 Task: Look for space in Idappadi, India from 5th July, 2023 to 11th July, 2023 for 2 adults in price range Rs.8000 to Rs.16000. Place can be entire place with 2 bedrooms having 2 beds and 1 bathroom. Property type can be house, flat, guest house. Booking option can be shelf check-in. Required host language is English.
Action: Mouse moved to (529, 129)
Screenshot: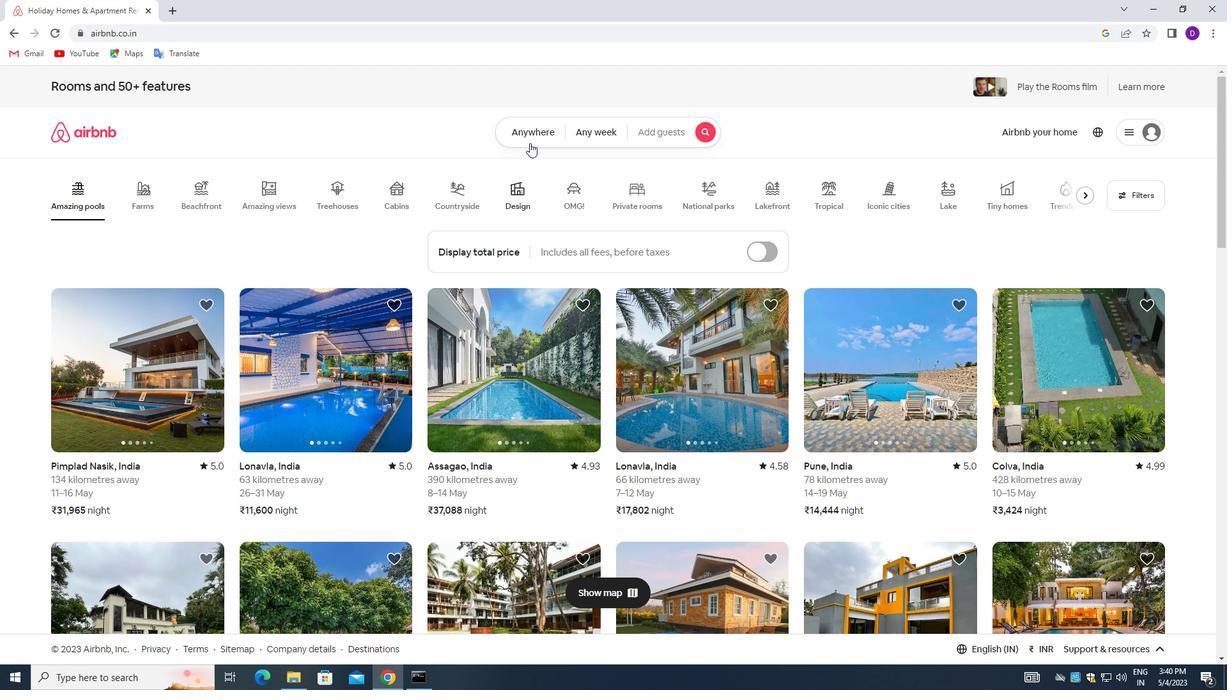 
Action: Mouse pressed left at (529, 129)
Screenshot: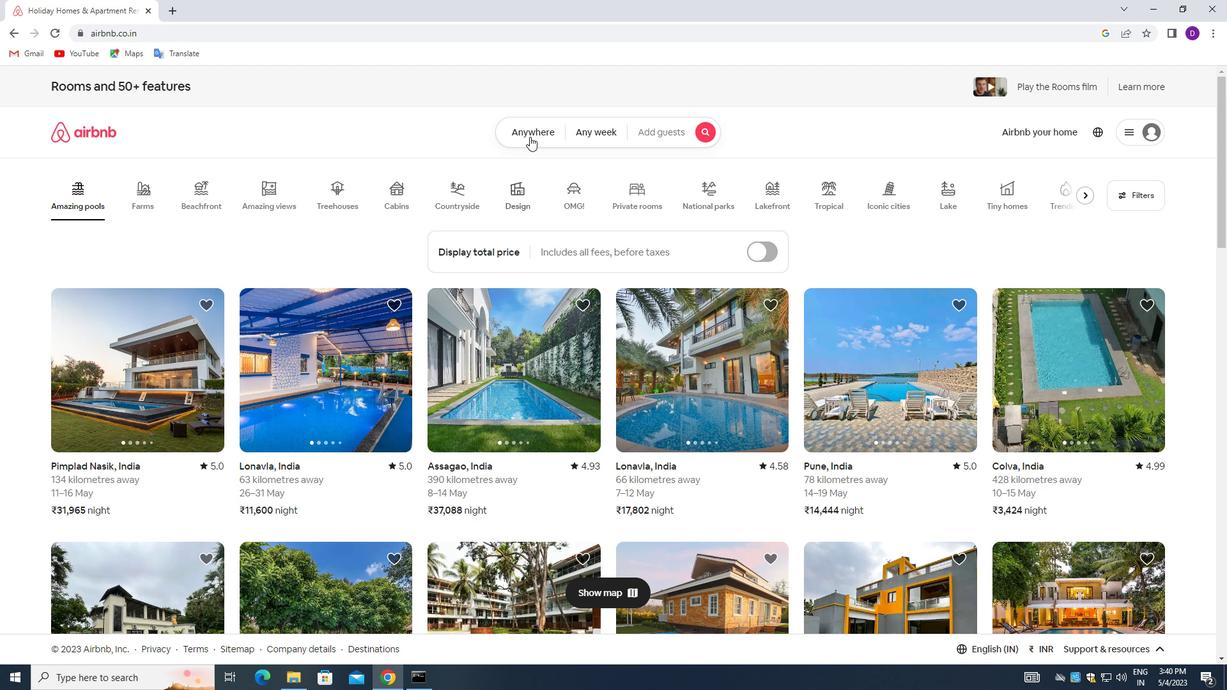 
Action: Mouse moved to (481, 182)
Screenshot: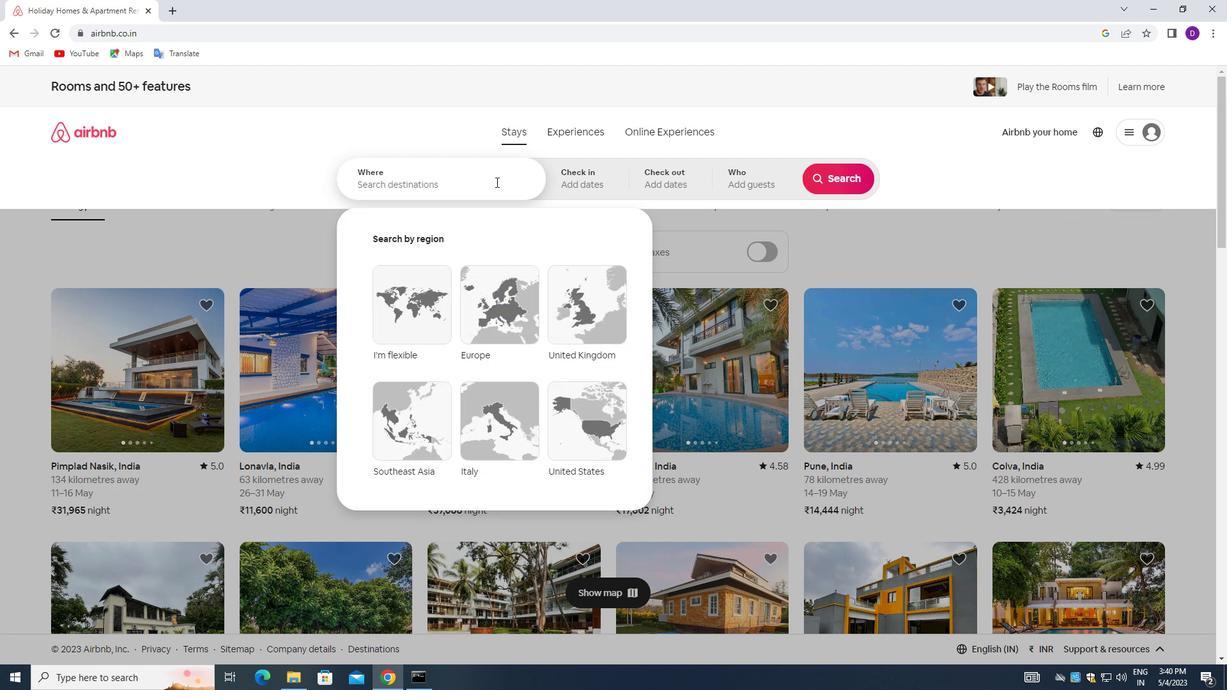 
Action: Mouse pressed left at (481, 182)
Screenshot: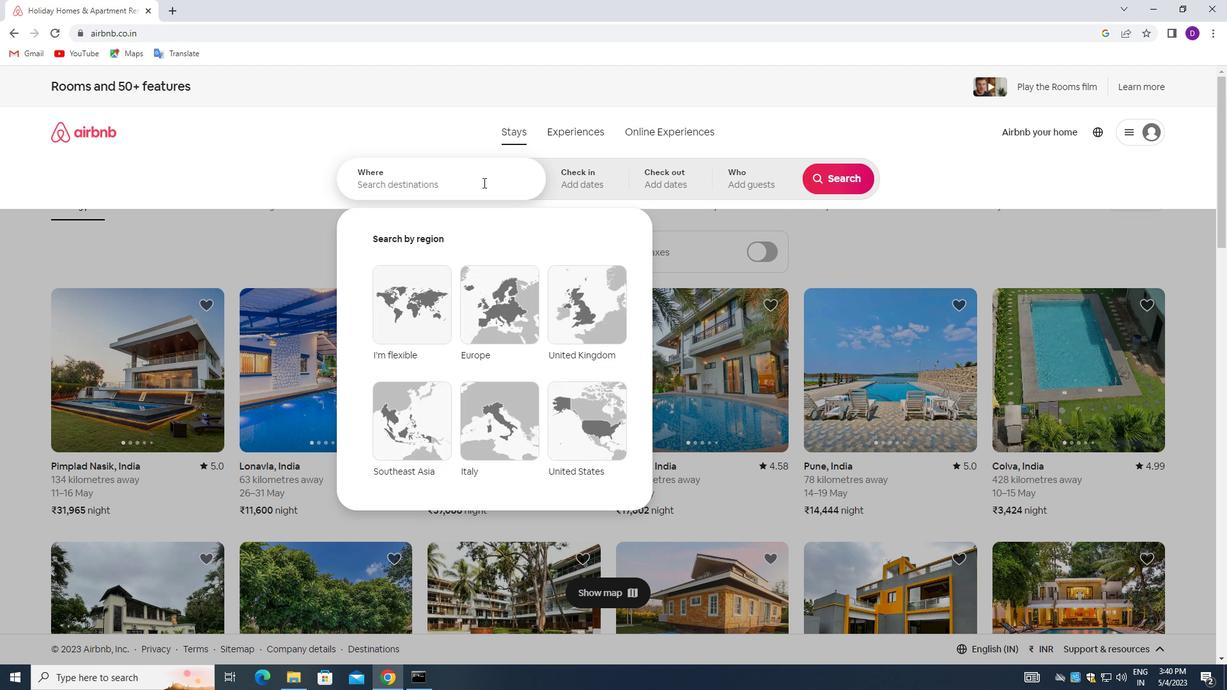 
Action: Mouse moved to (314, 171)
Screenshot: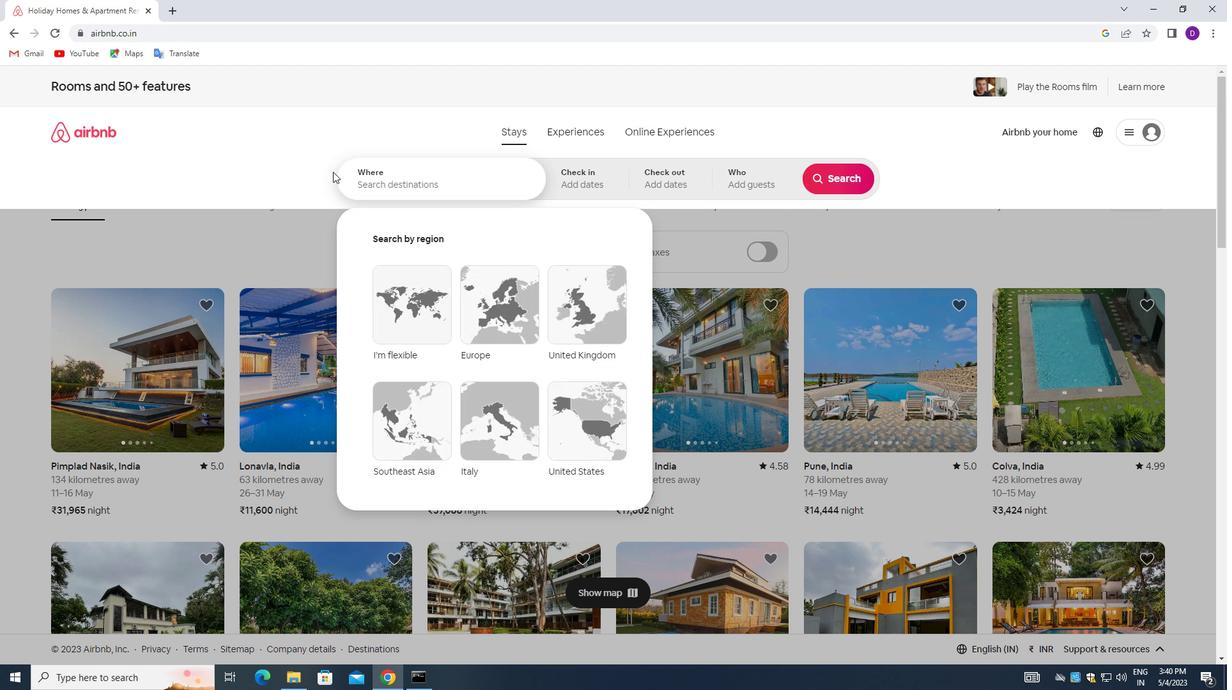 
Action: Key pressed <Key.shift>I
Screenshot: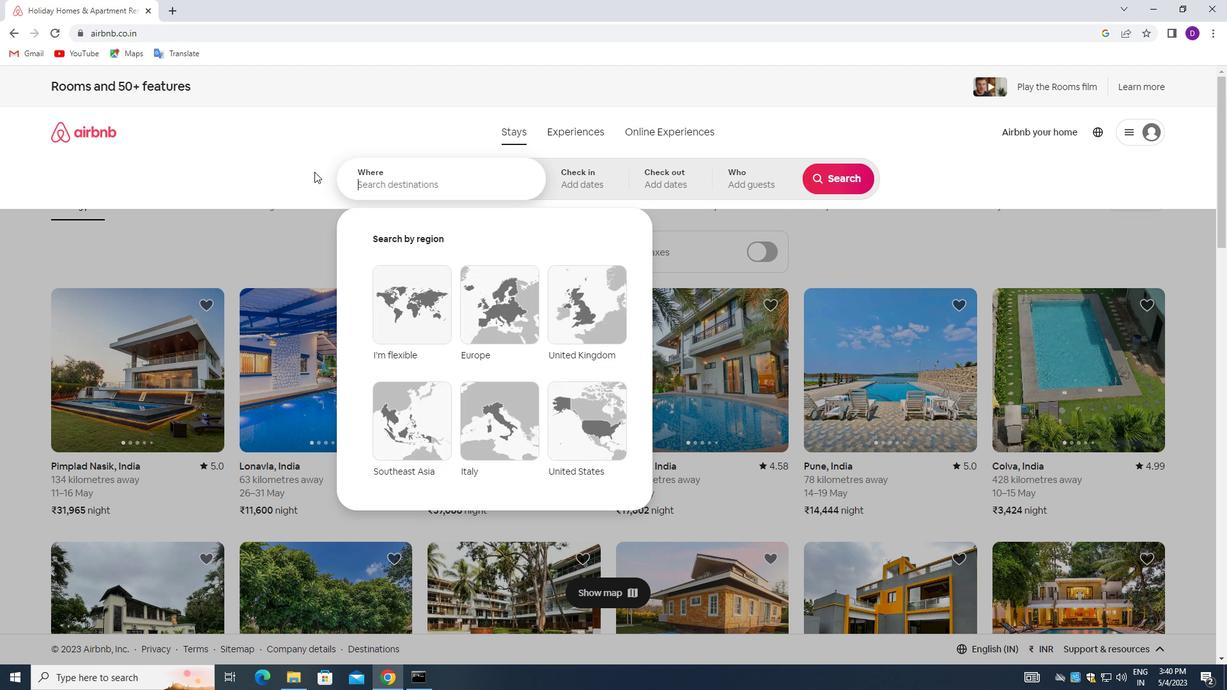 
Action: Mouse moved to (314, 171)
Screenshot: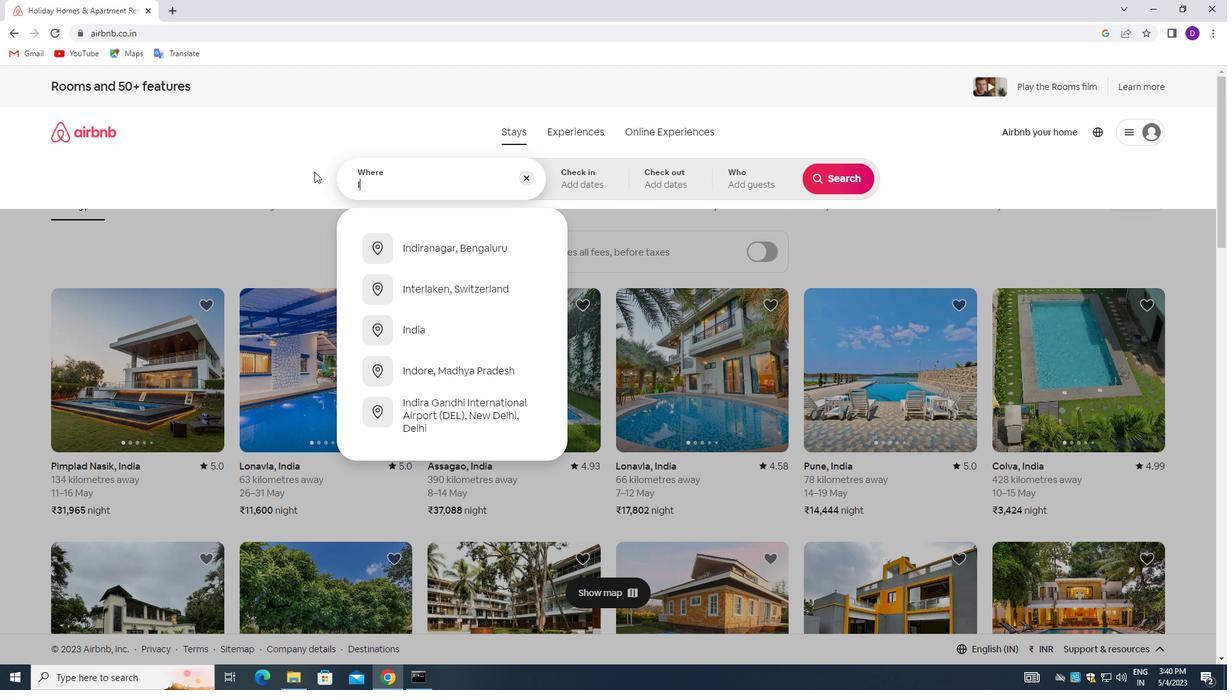 
Action: Key pressed DAPPADI,<Key.space><Key.shift>INDIA<Key.enter>
Screenshot: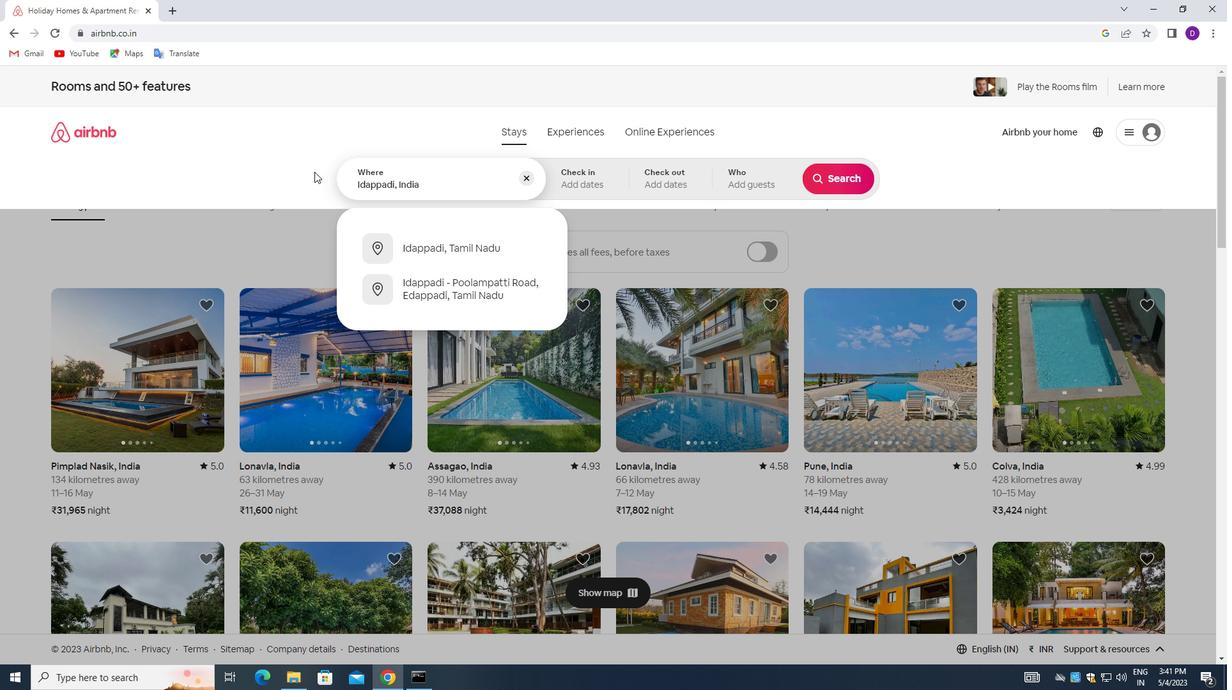 
Action: Mouse moved to (836, 285)
Screenshot: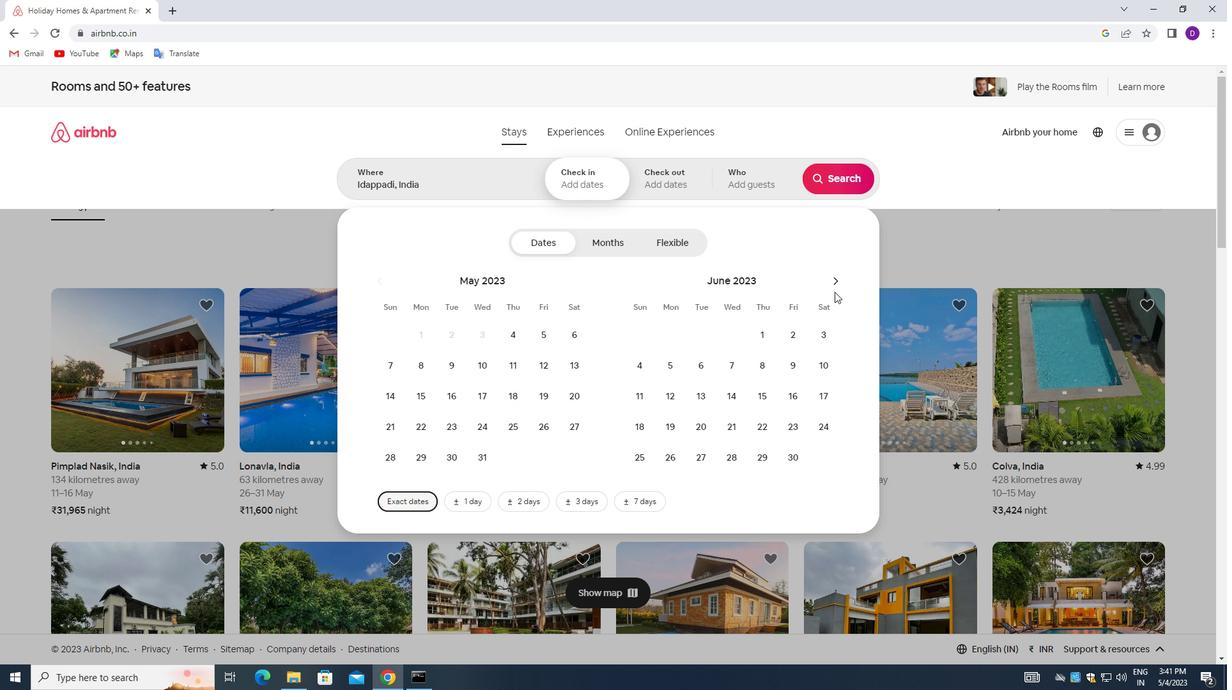 
Action: Mouse pressed left at (836, 285)
Screenshot: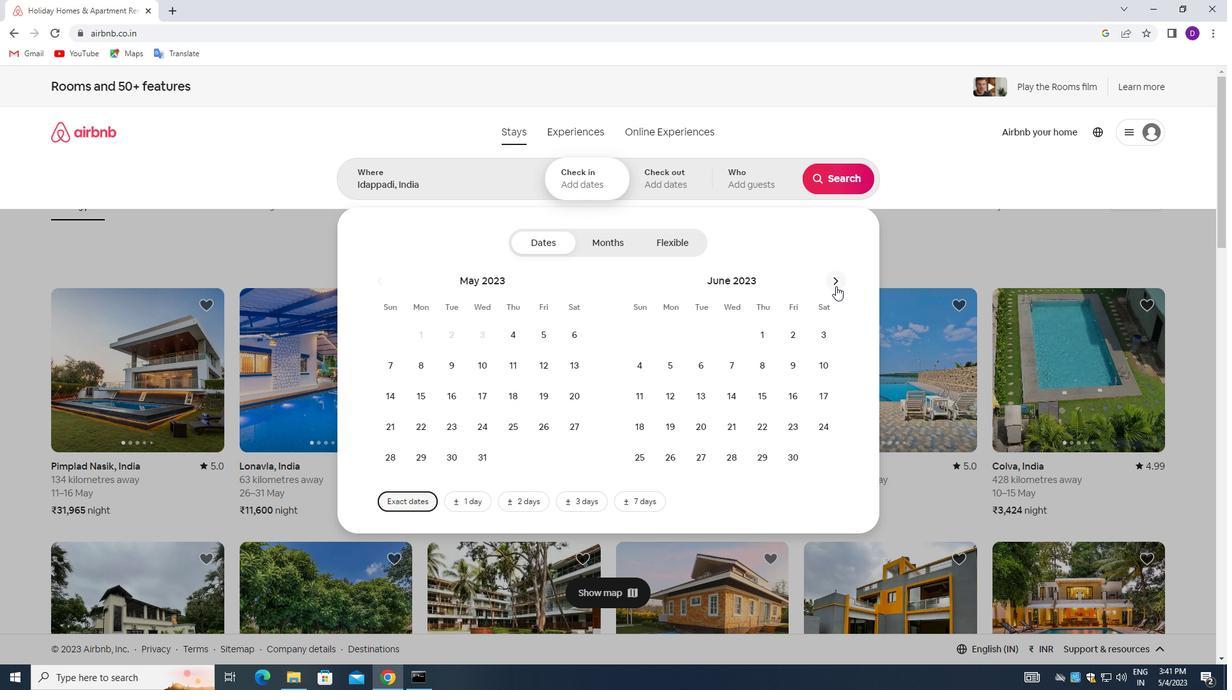 
Action: Mouse moved to (836, 284)
Screenshot: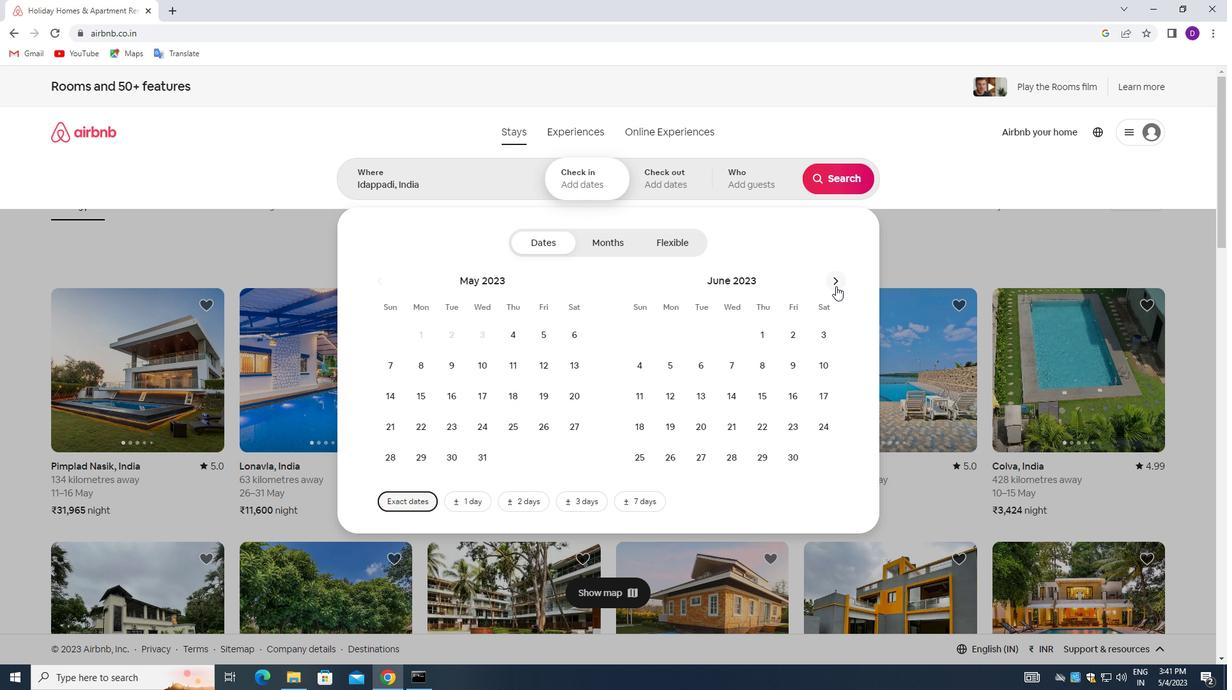 
Action: Mouse pressed left at (836, 284)
Screenshot: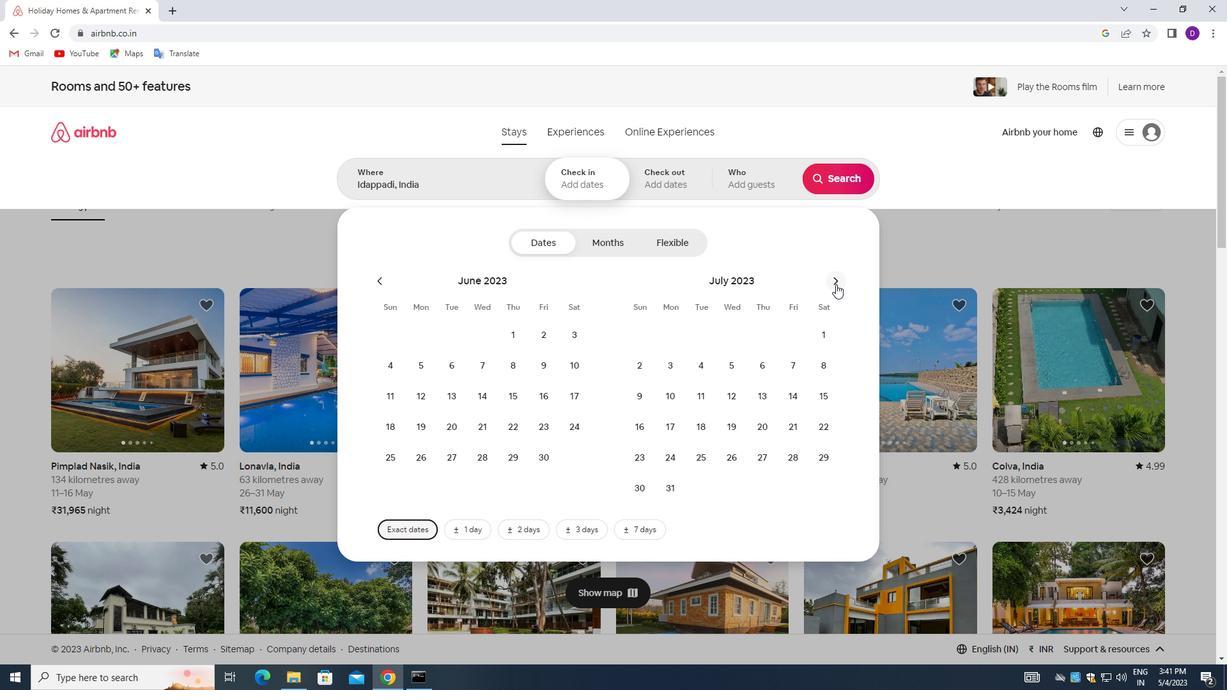
Action: Mouse moved to (478, 366)
Screenshot: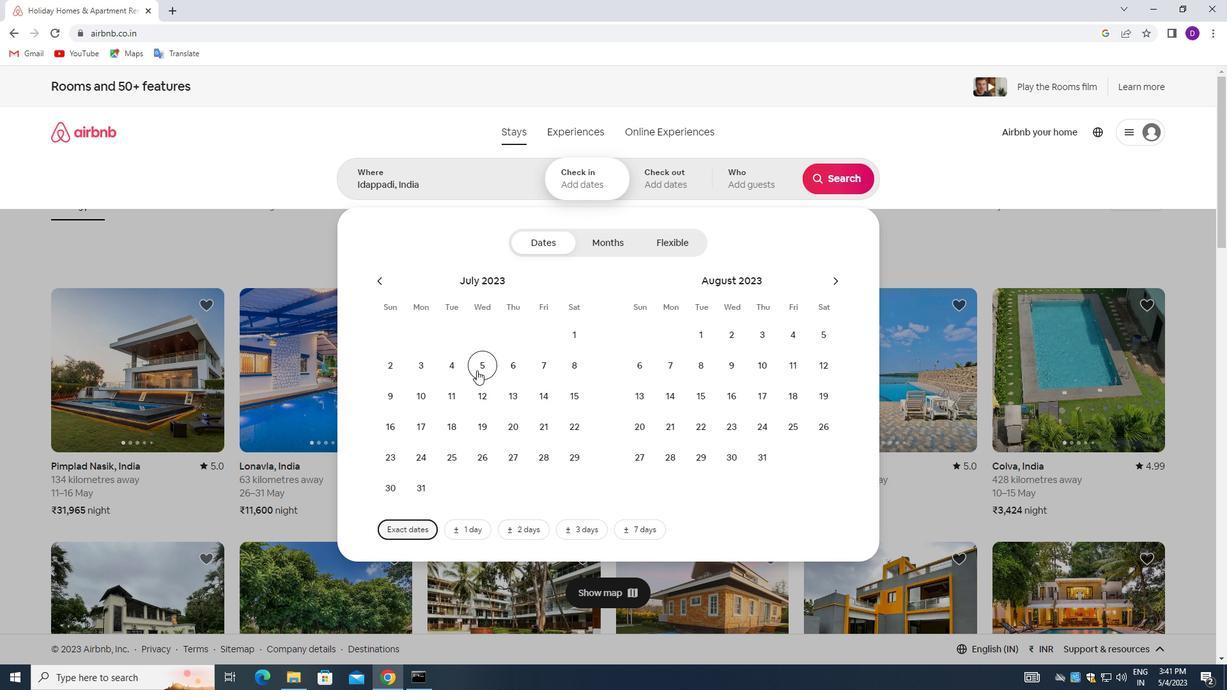 
Action: Mouse pressed left at (478, 366)
Screenshot: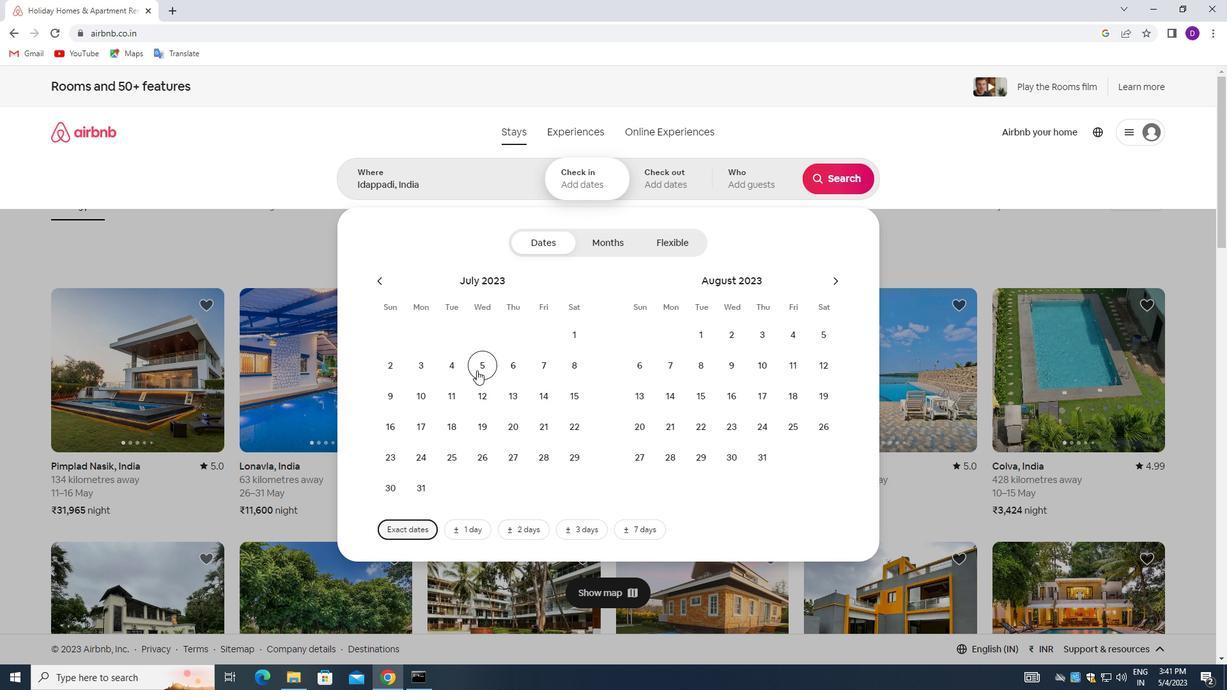 
Action: Mouse moved to (453, 391)
Screenshot: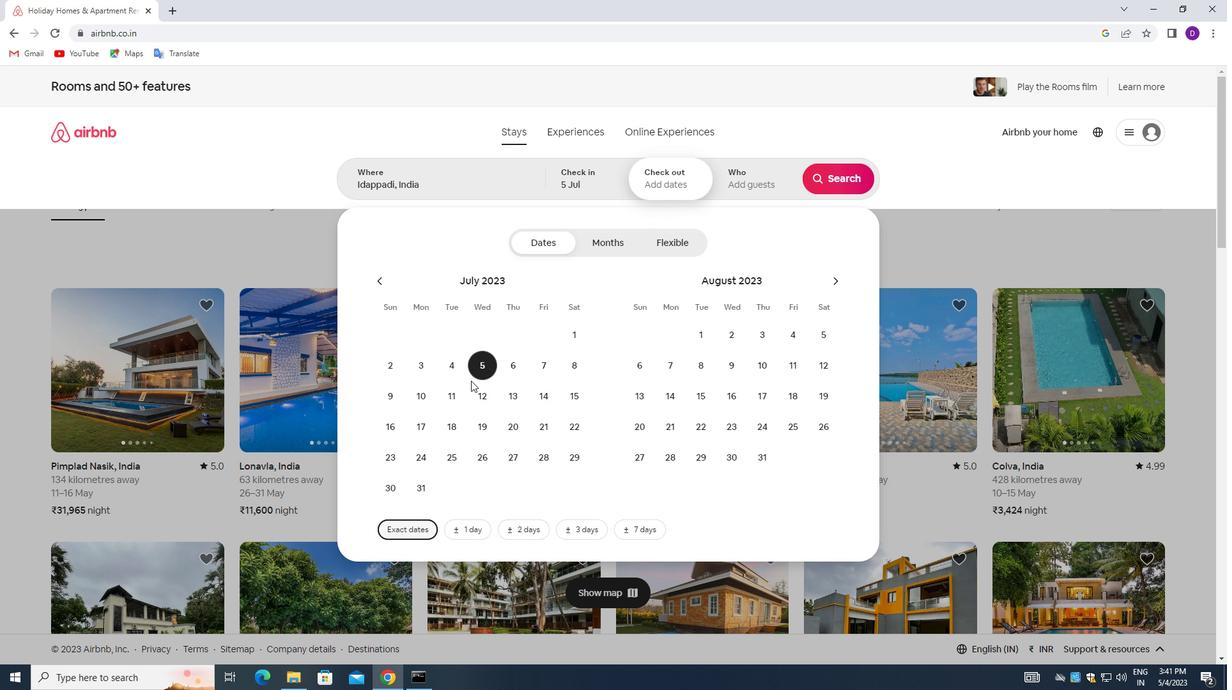 
Action: Mouse pressed left at (453, 391)
Screenshot: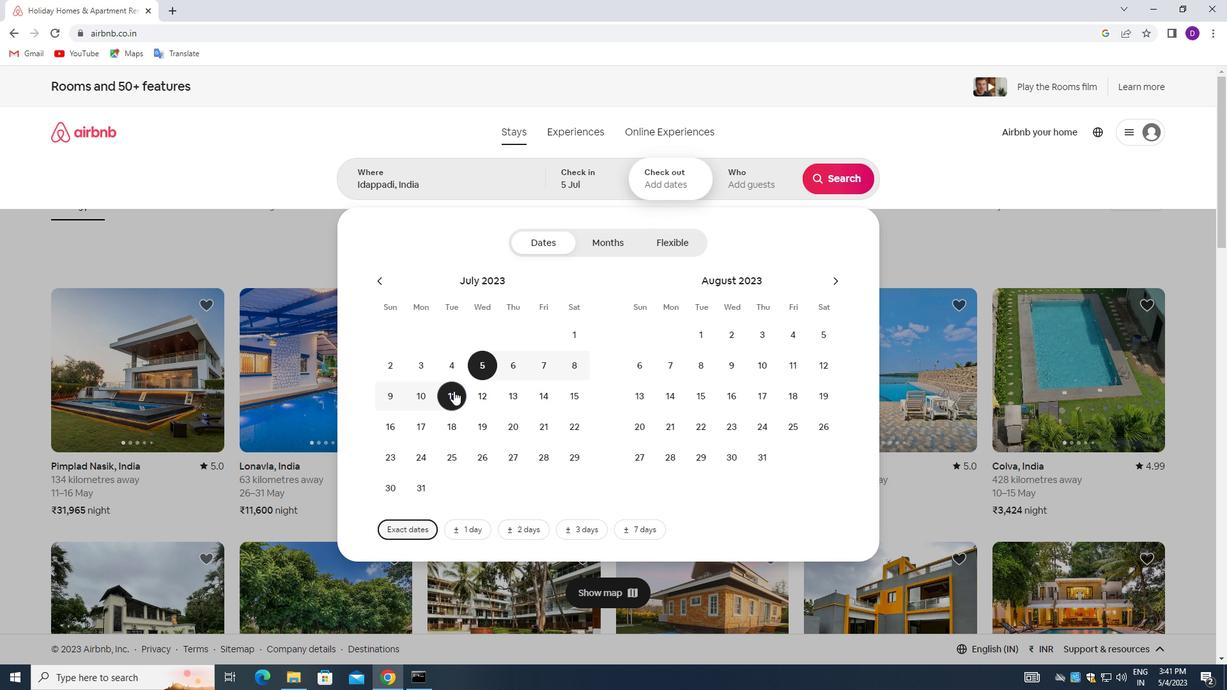 
Action: Mouse moved to (733, 187)
Screenshot: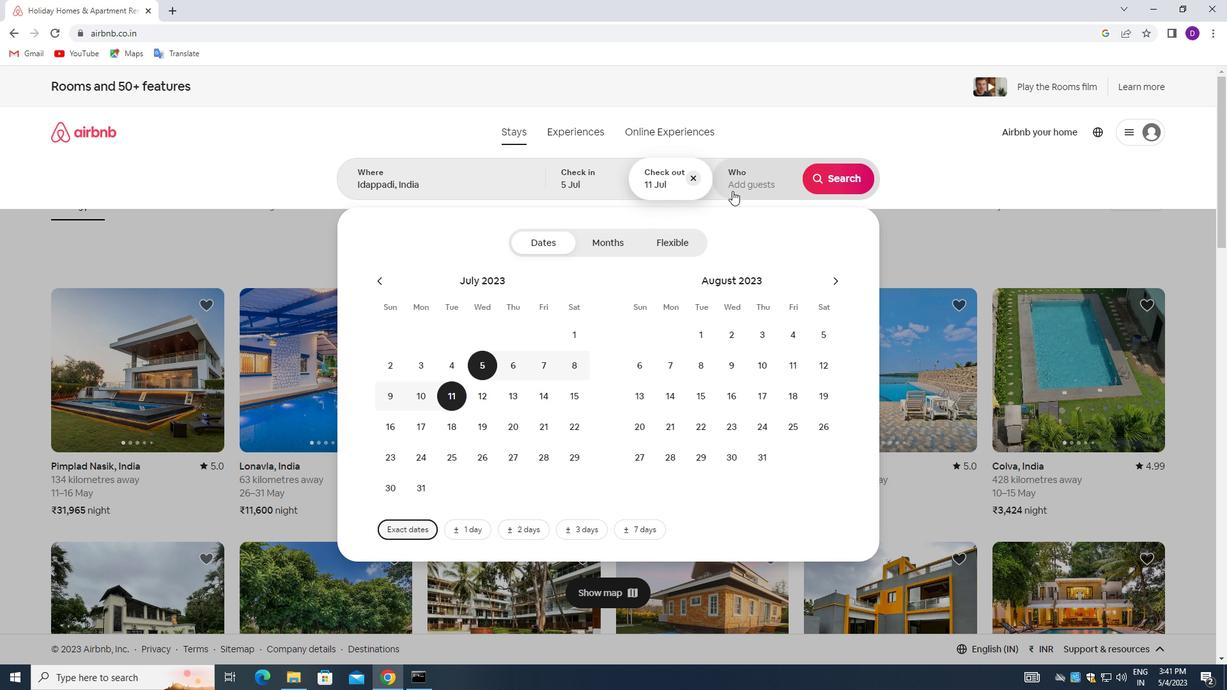 
Action: Mouse pressed left at (733, 187)
Screenshot: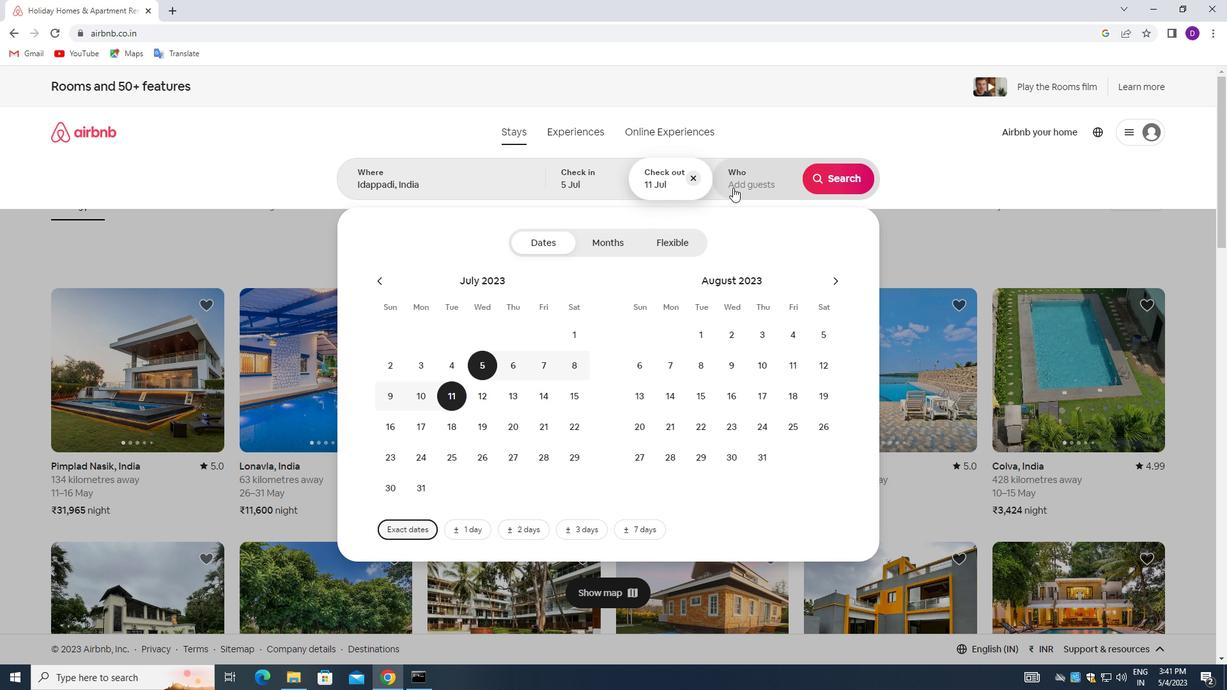 
Action: Mouse moved to (844, 248)
Screenshot: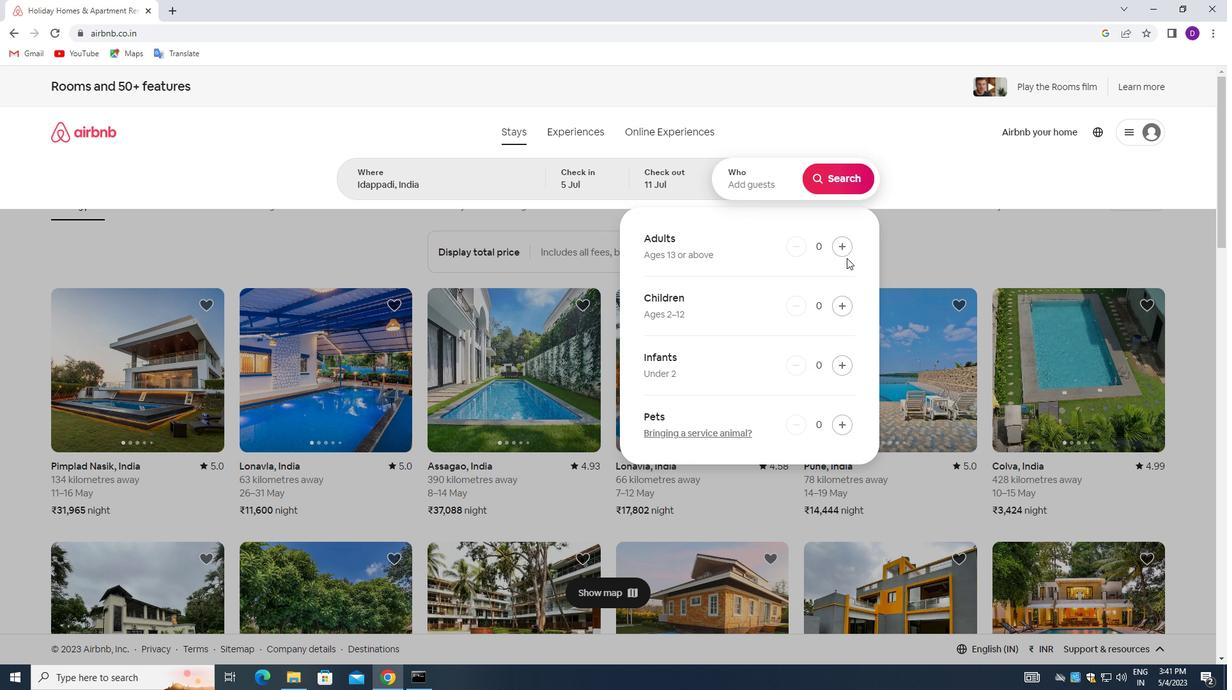 
Action: Mouse pressed left at (844, 248)
Screenshot: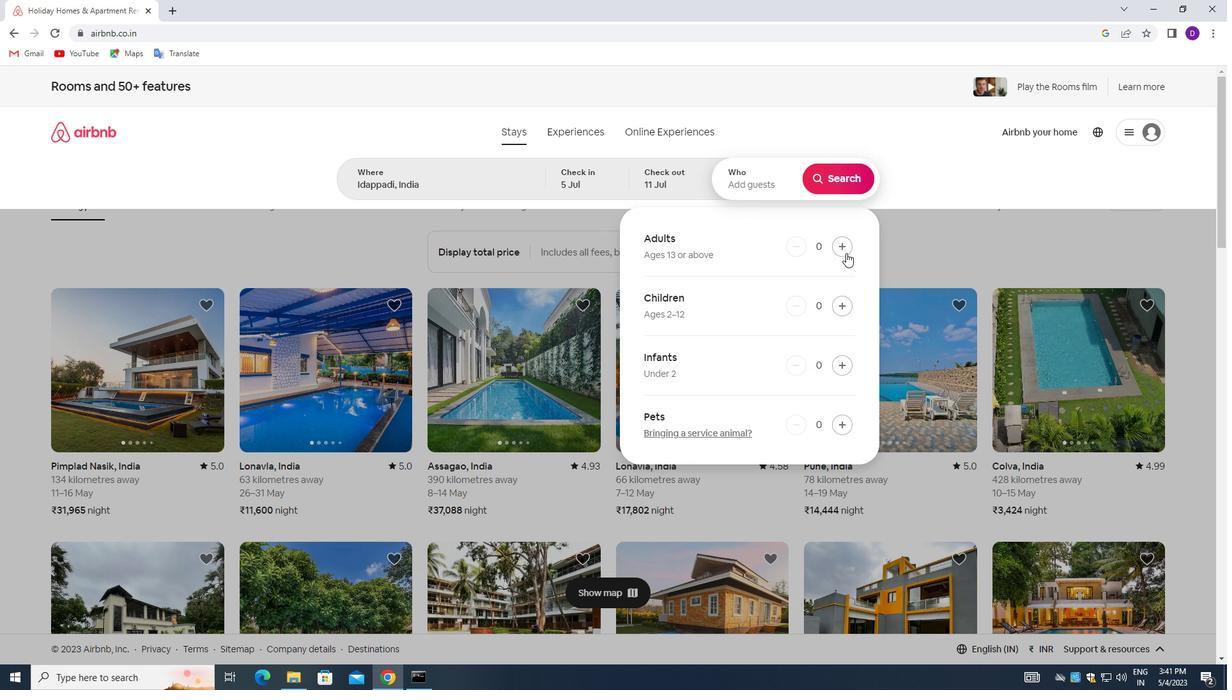 
Action: Mouse pressed left at (844, 248)
Screenshot: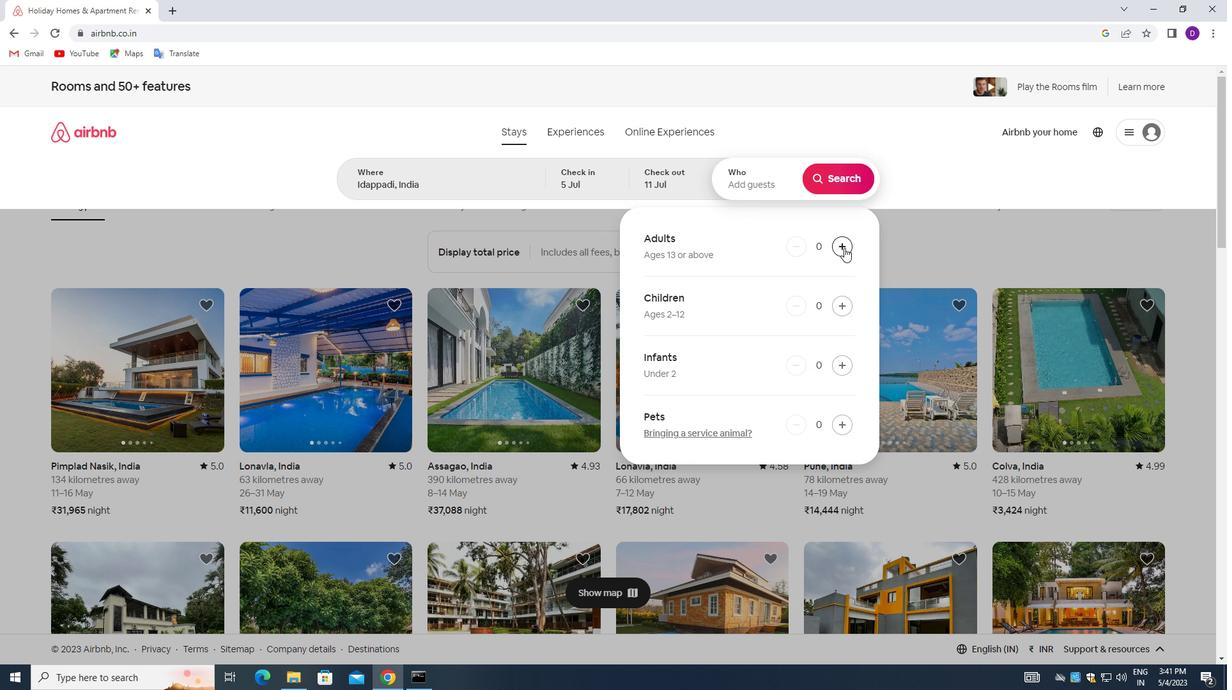 
Action: Mouse moved to (834, 180)
Screenshot: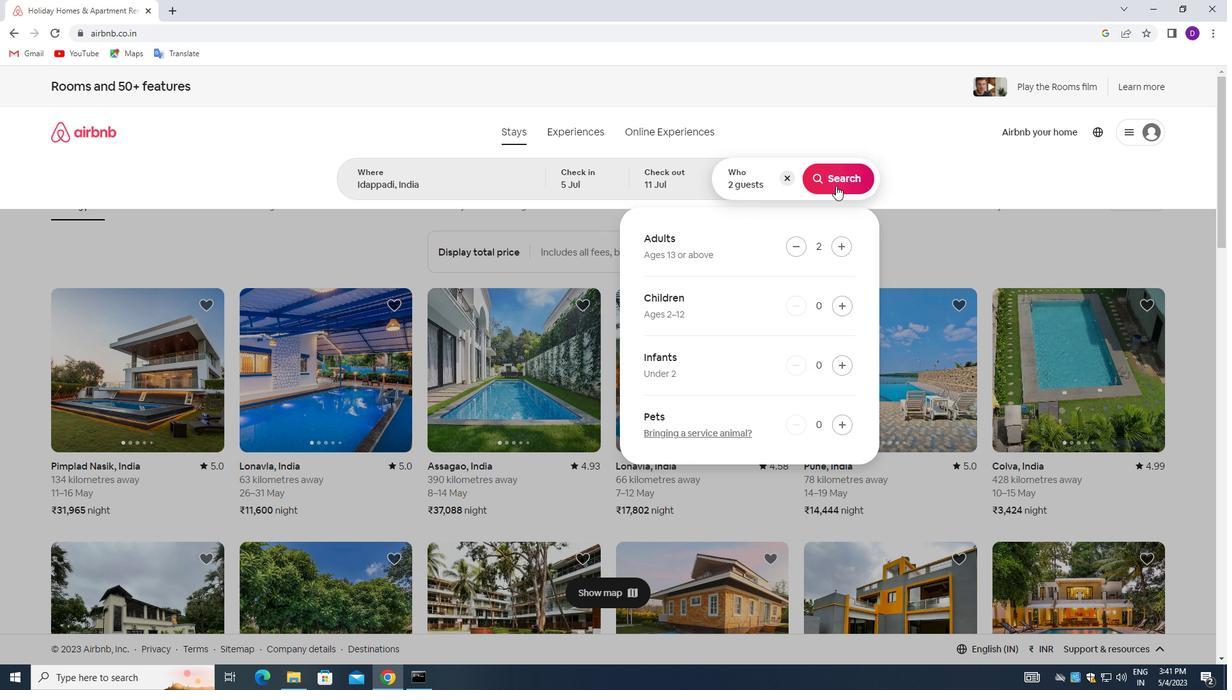 
Action: Mouse pressed left at (834, 180)
Screenshot: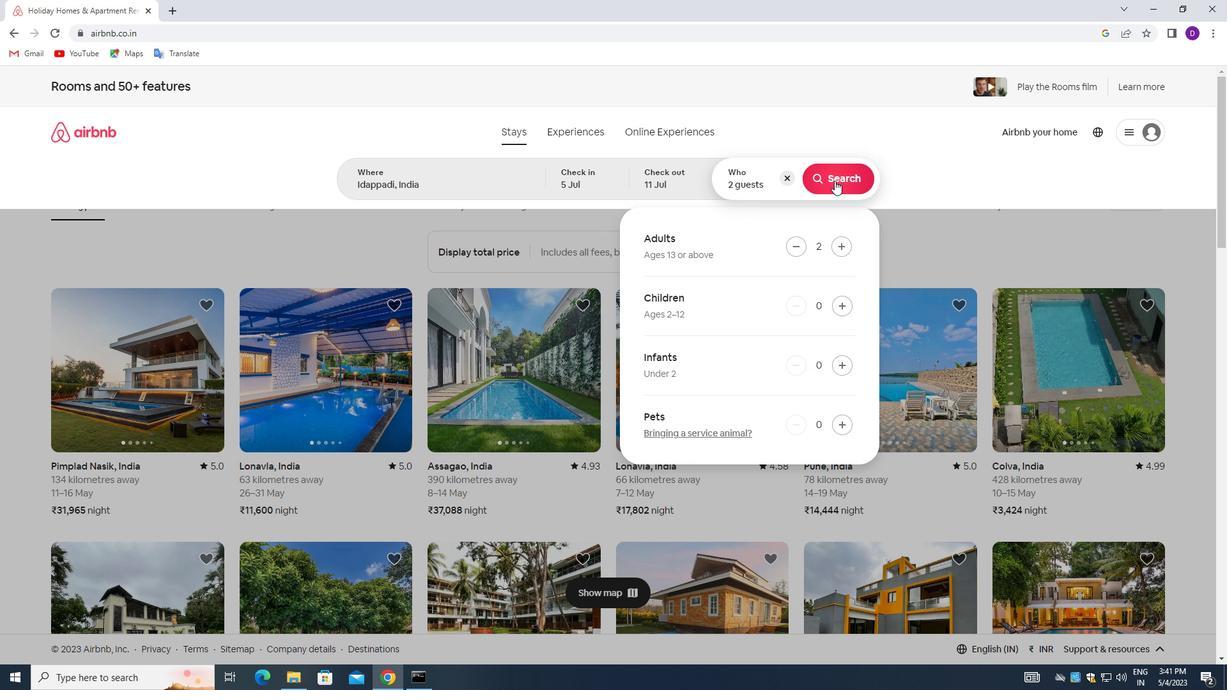
Action: Mouse moved to (1158, 139)
Screenshot: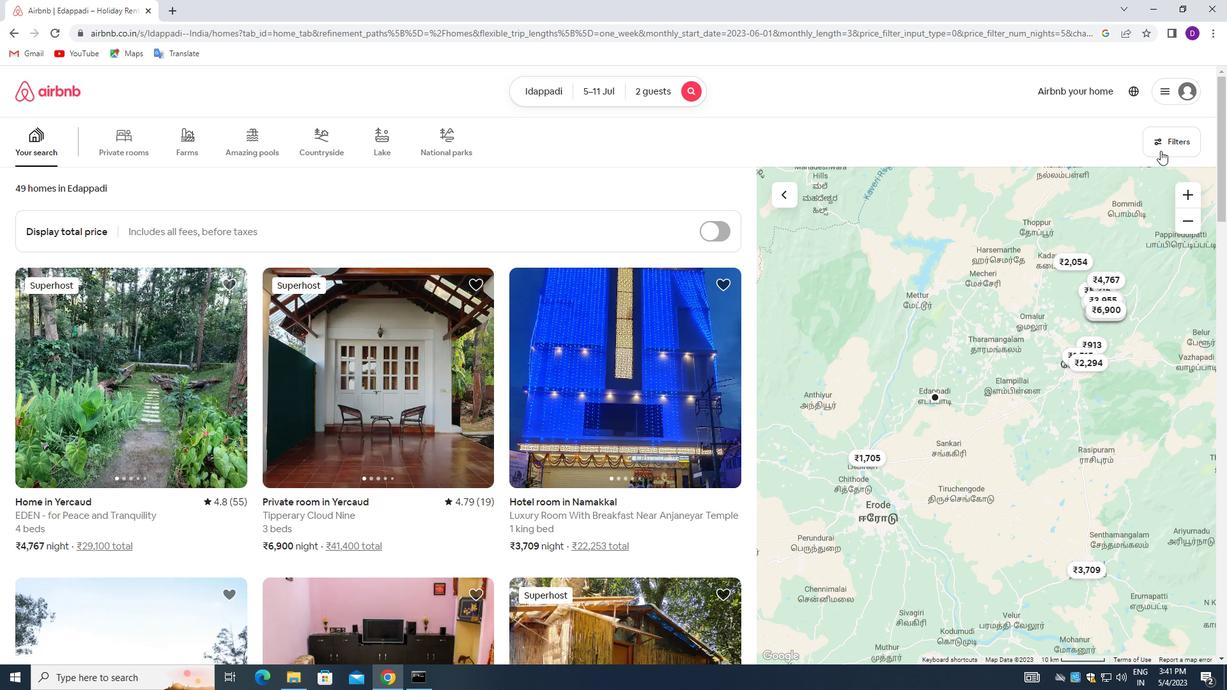 
Action: Mouse pressed left at (1158, 139)
Screenshot: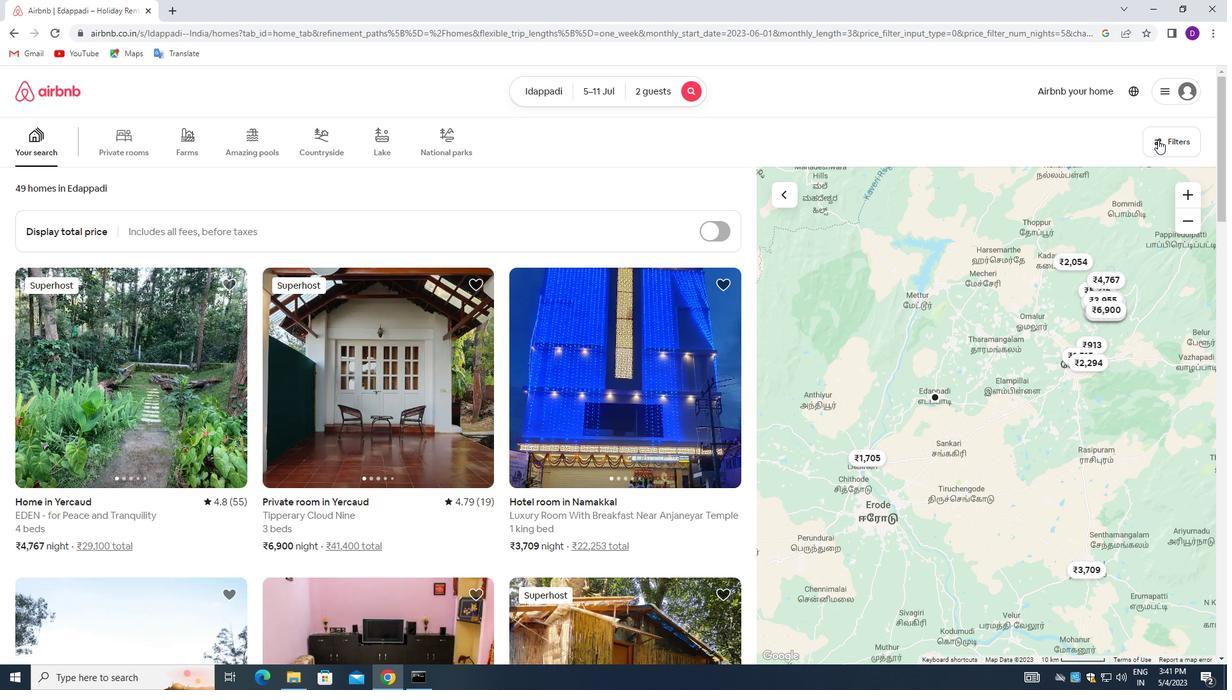 
Action: Mouse moved to (457, 306)
Screenshot: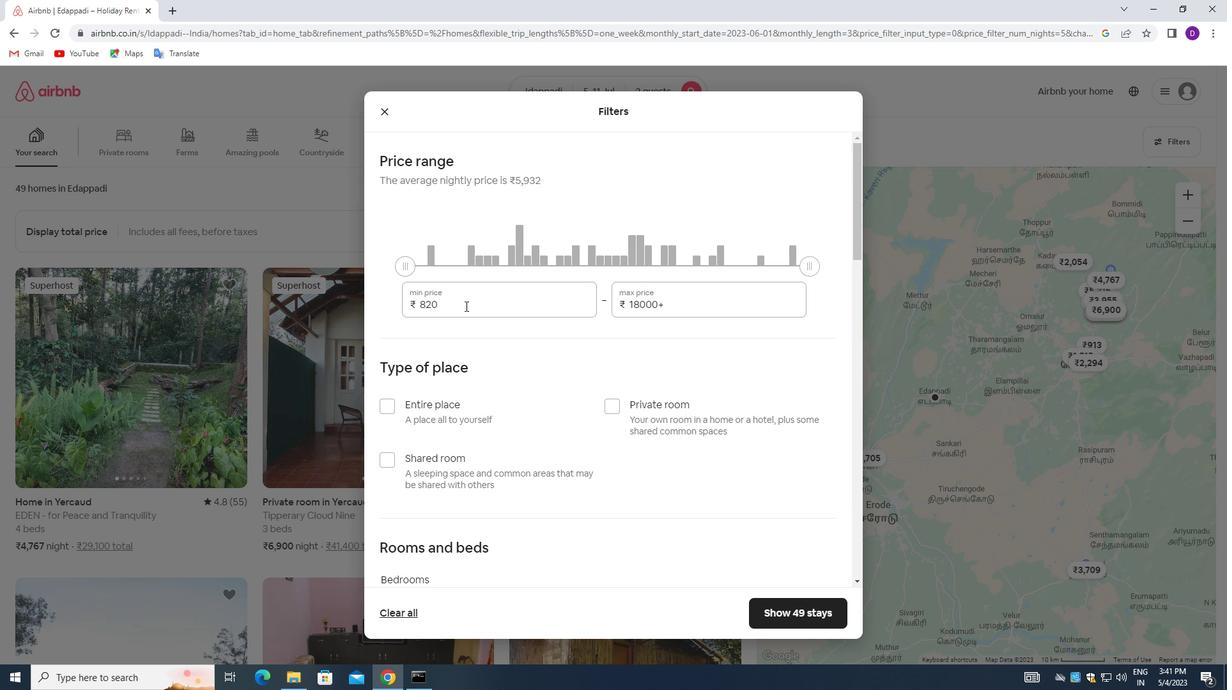 
Action: Mouse pressed left at (457, 306)
Screenshot: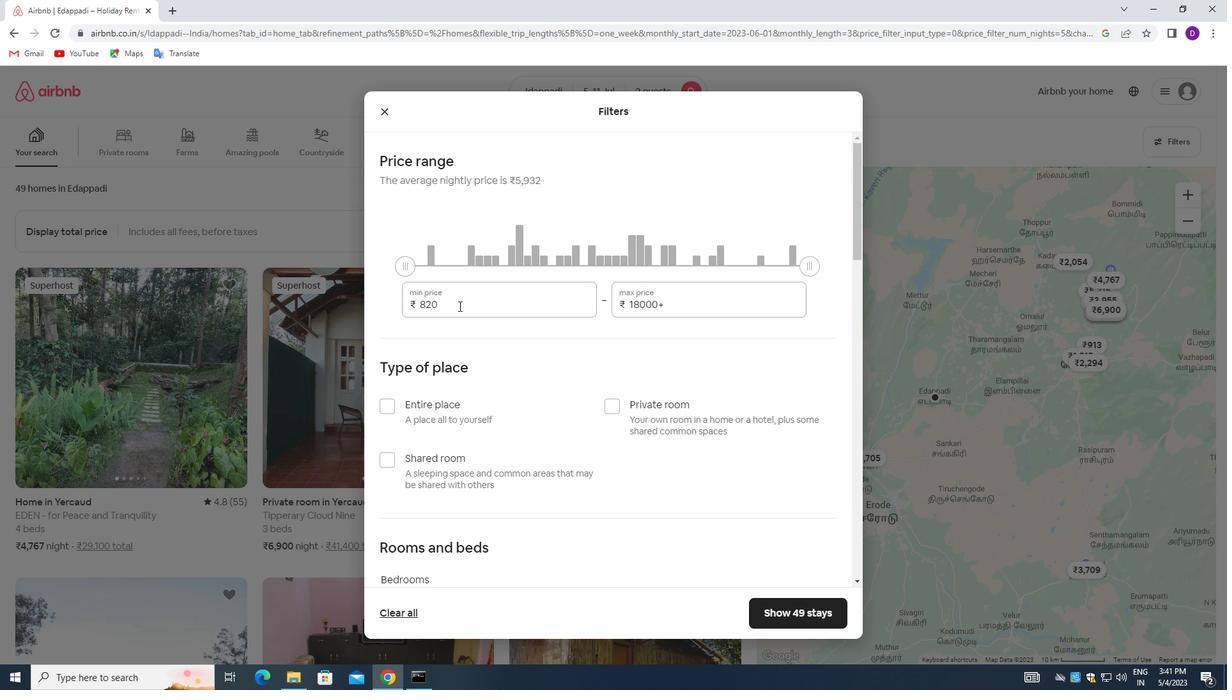 
Action: Mouse pressed left at (457, 306)
Screenshot: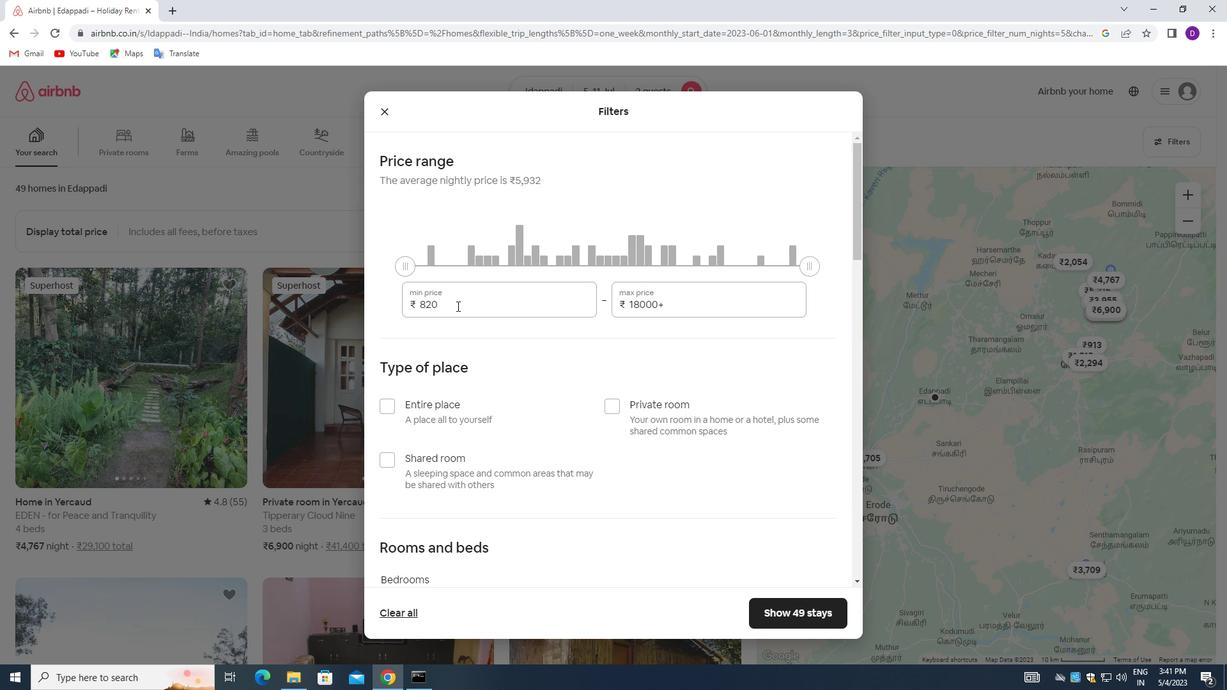 
Action: Key pressed 8000<Key.tab>16000
Screenshot: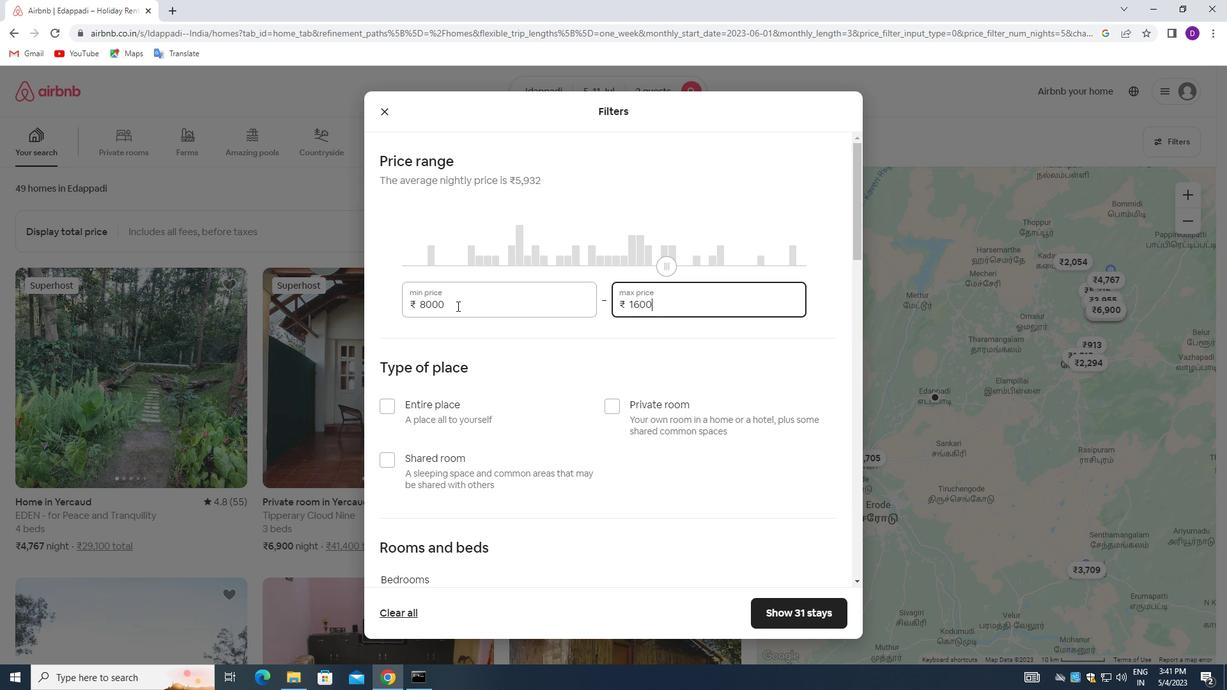 
Action: Mouse moved to (579, 386)
Screenshot: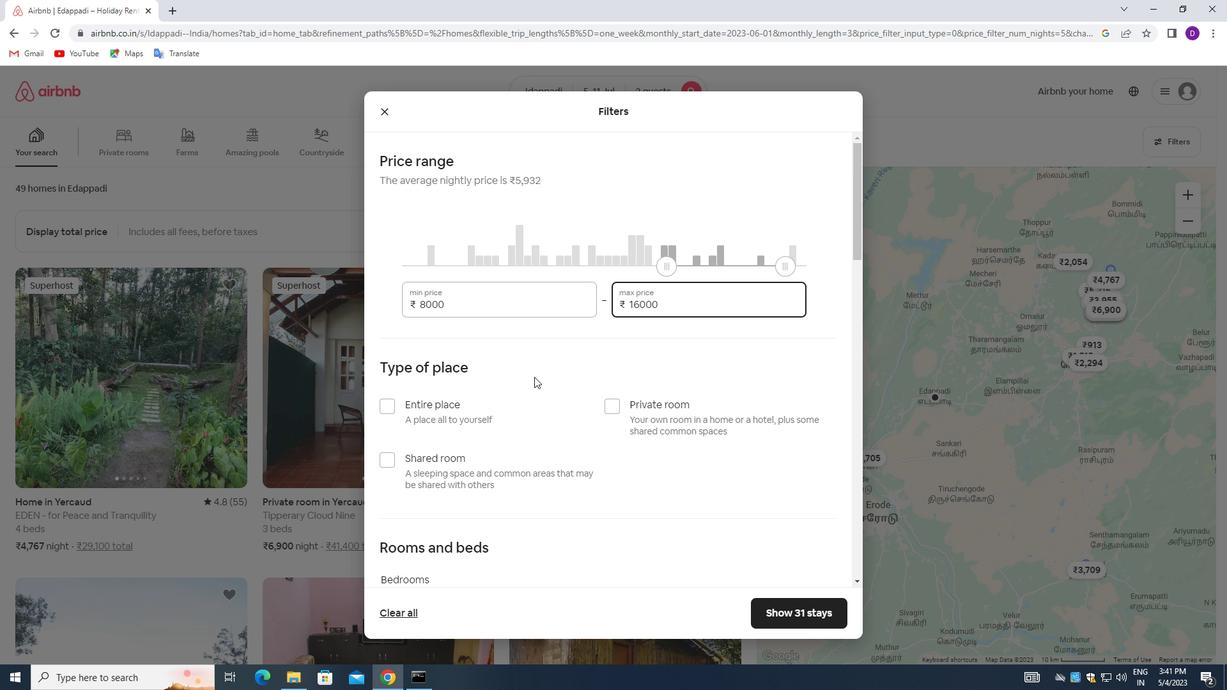 
Action: Mouse scrolled (579, 386) with delta (0, 0)
Screenshot: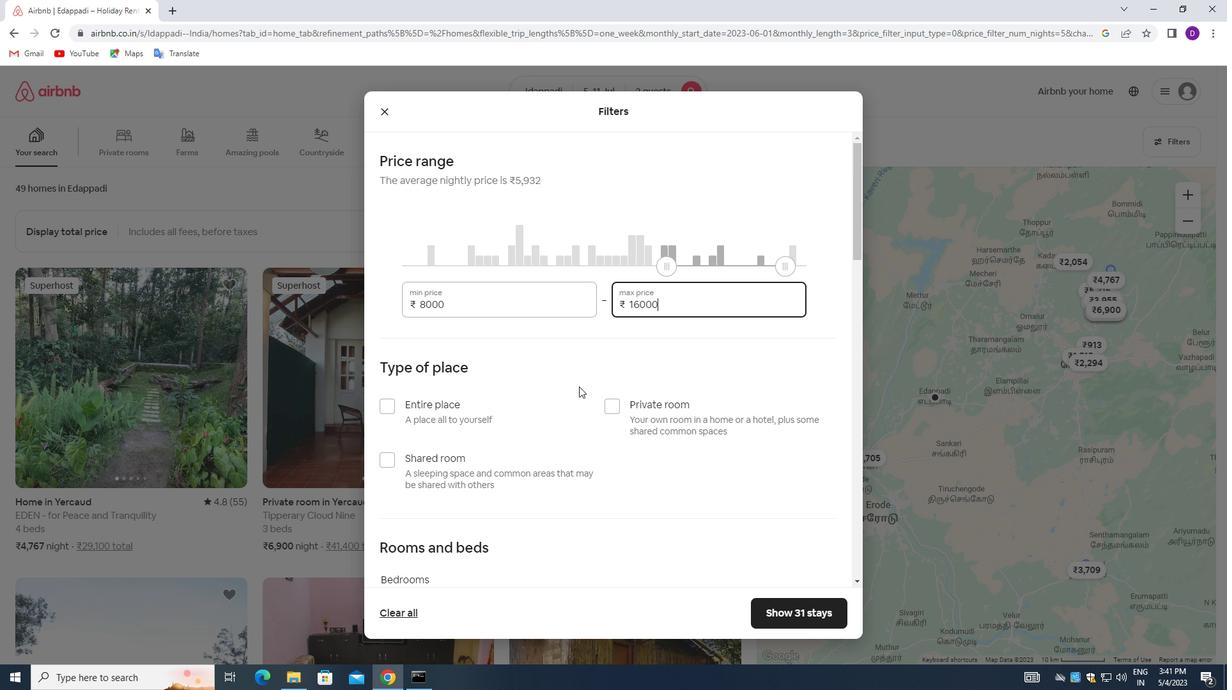 
Action: Mouse moved to (391, 345)
Screenshot: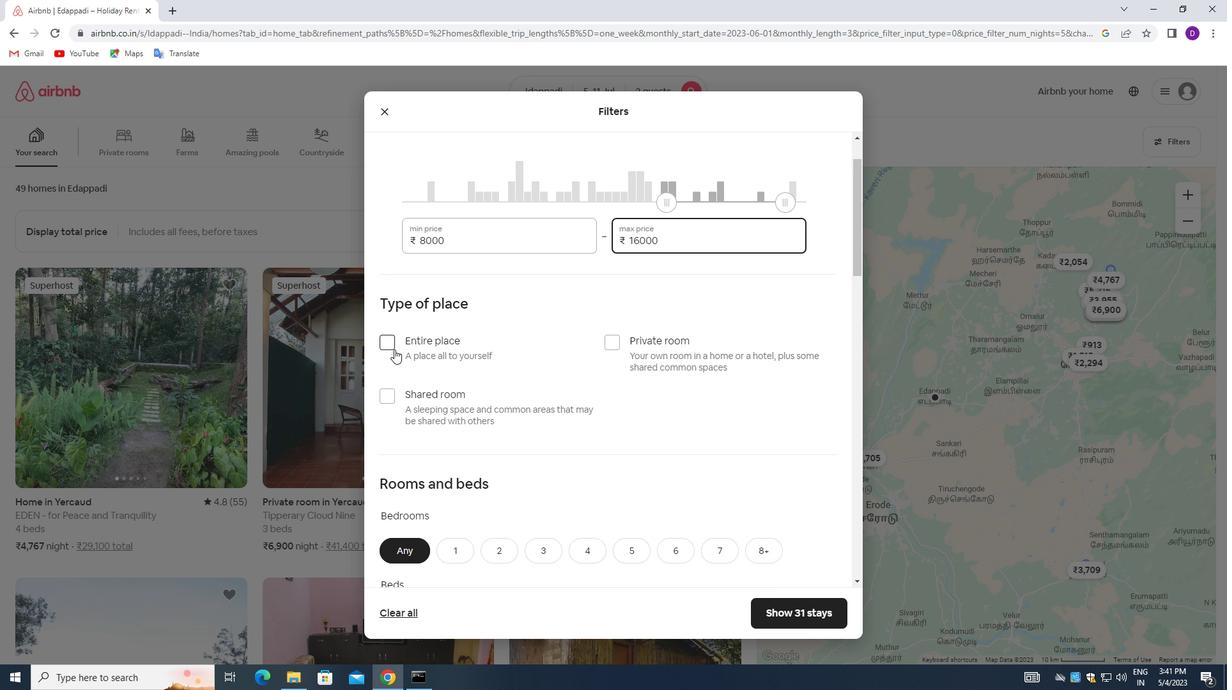 
Action: Mouse pressed left at (391, 345)
Screenshot: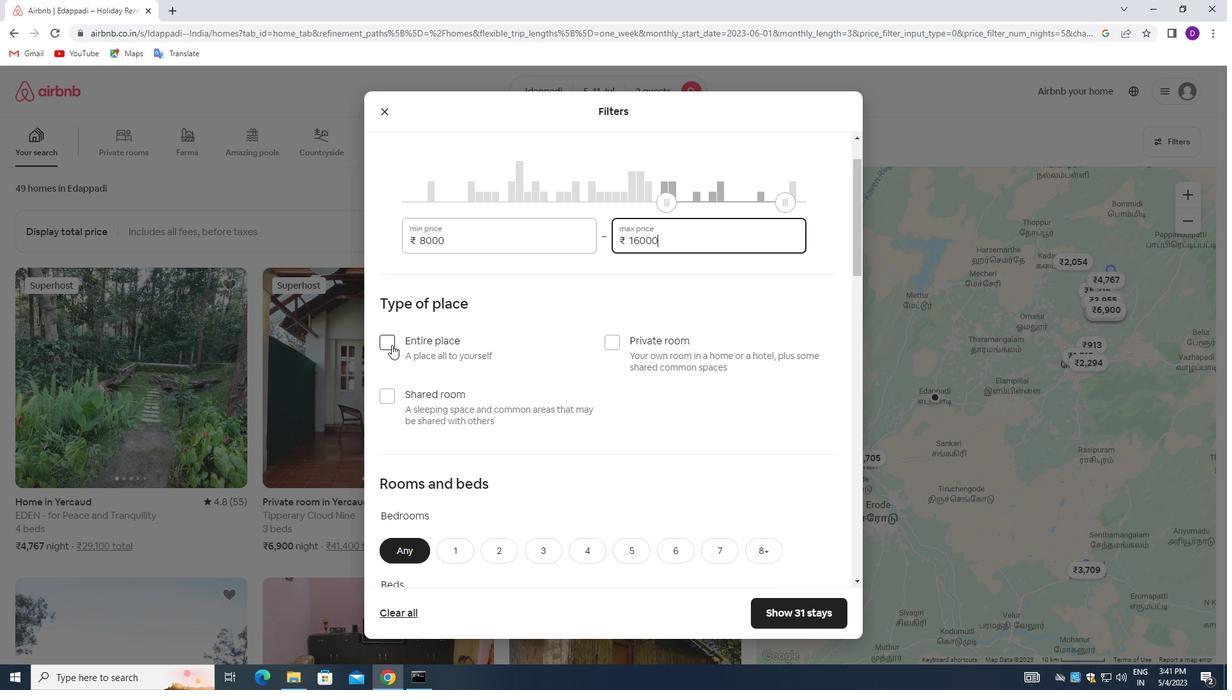 
Action: Mouse moved to (536, 365)
Screenshot: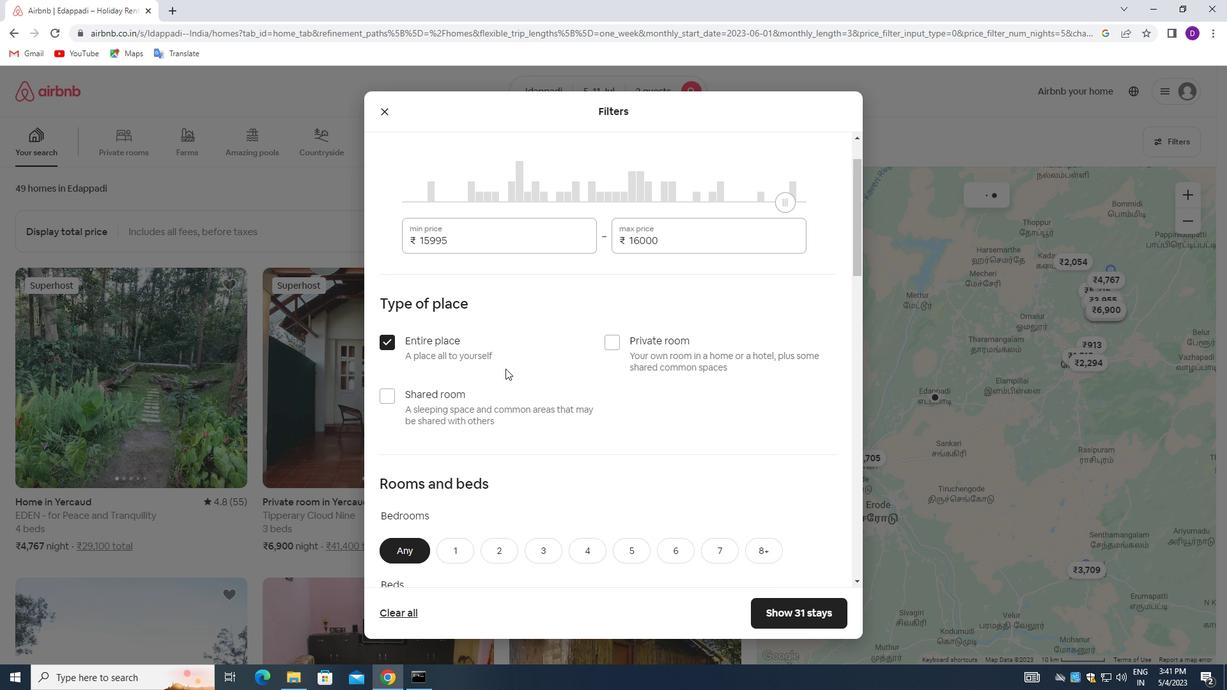 
Action: Mouse scrolled (536, 365) with delta (0, 0)
Screenshot: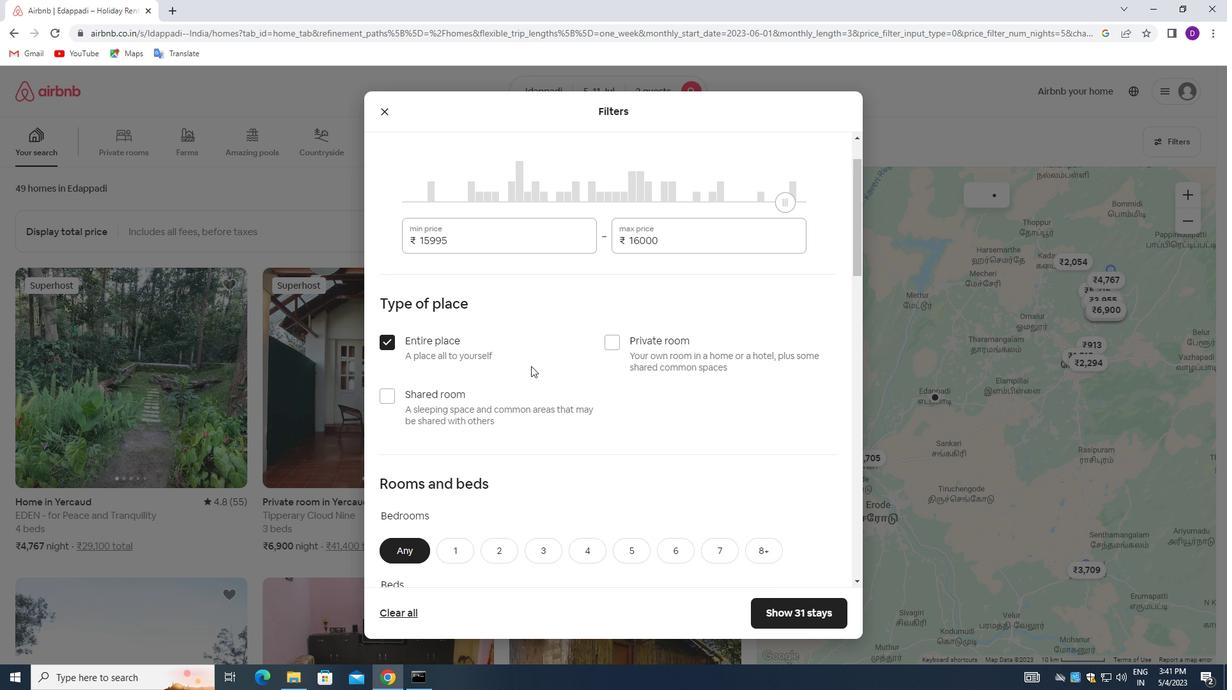 
Action: Mouse moved to (536, 365)
Screenshot: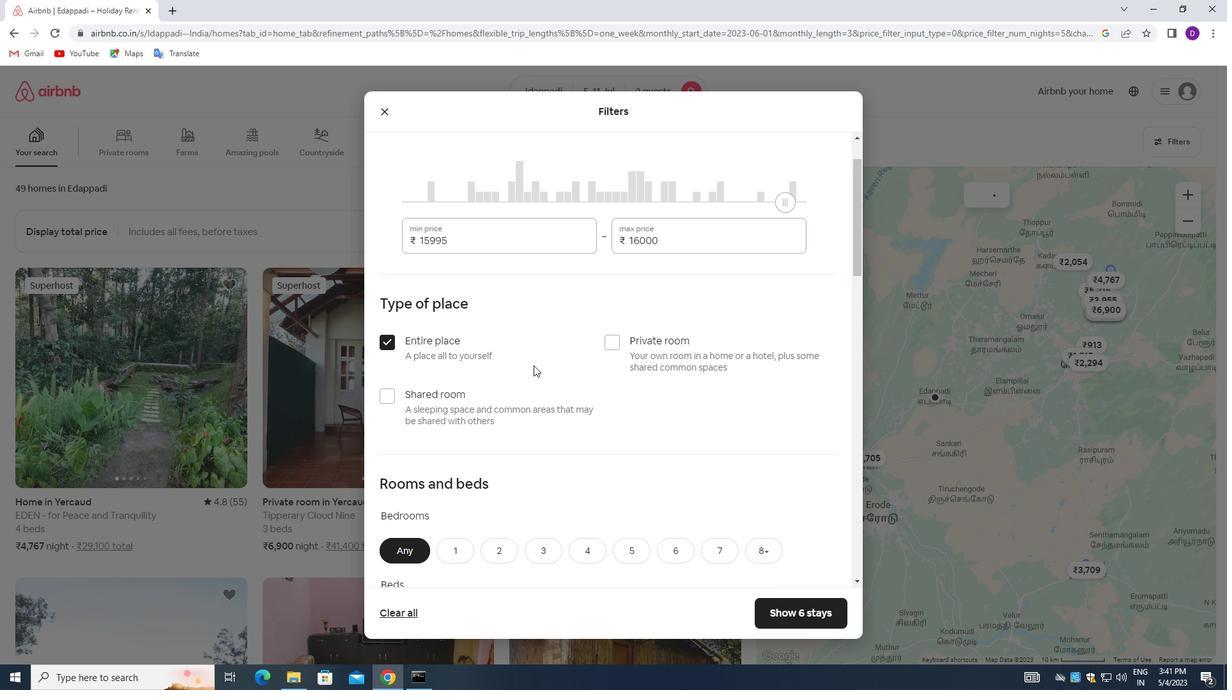 
Action: Mouse scrolled (536, 365) with delta (0, 0)
Screenshot: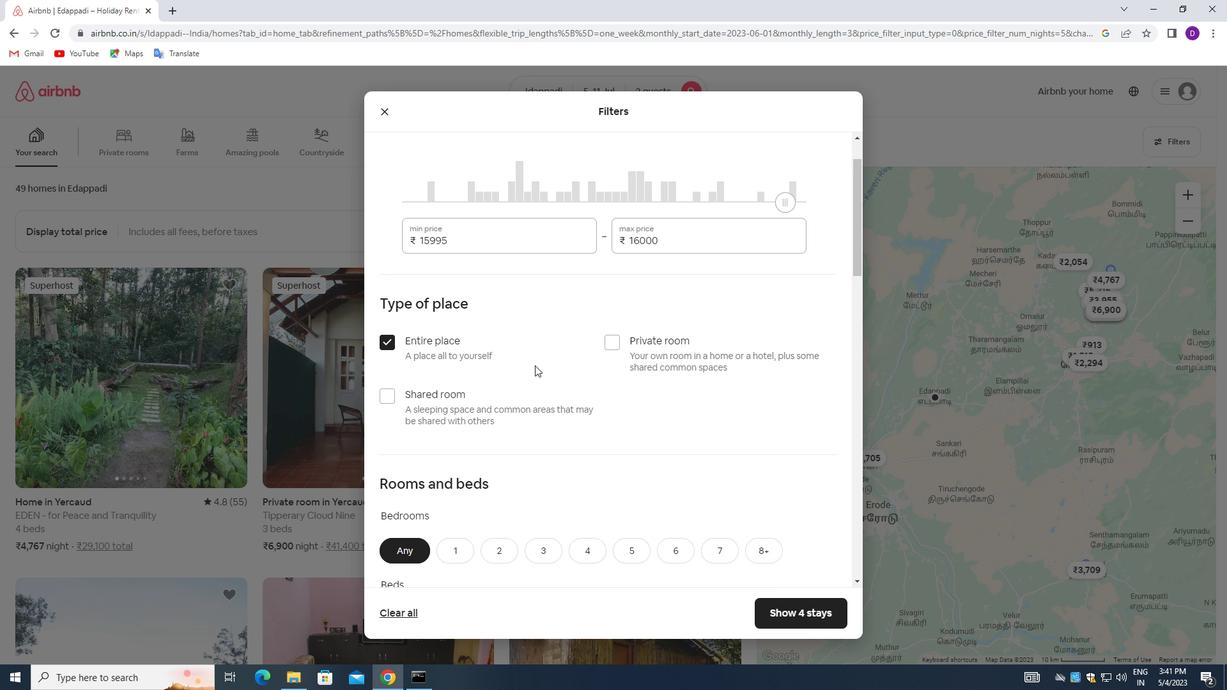 
Action: Mouse scrolled (536, 365) with delta (0, 0)
Screenshot: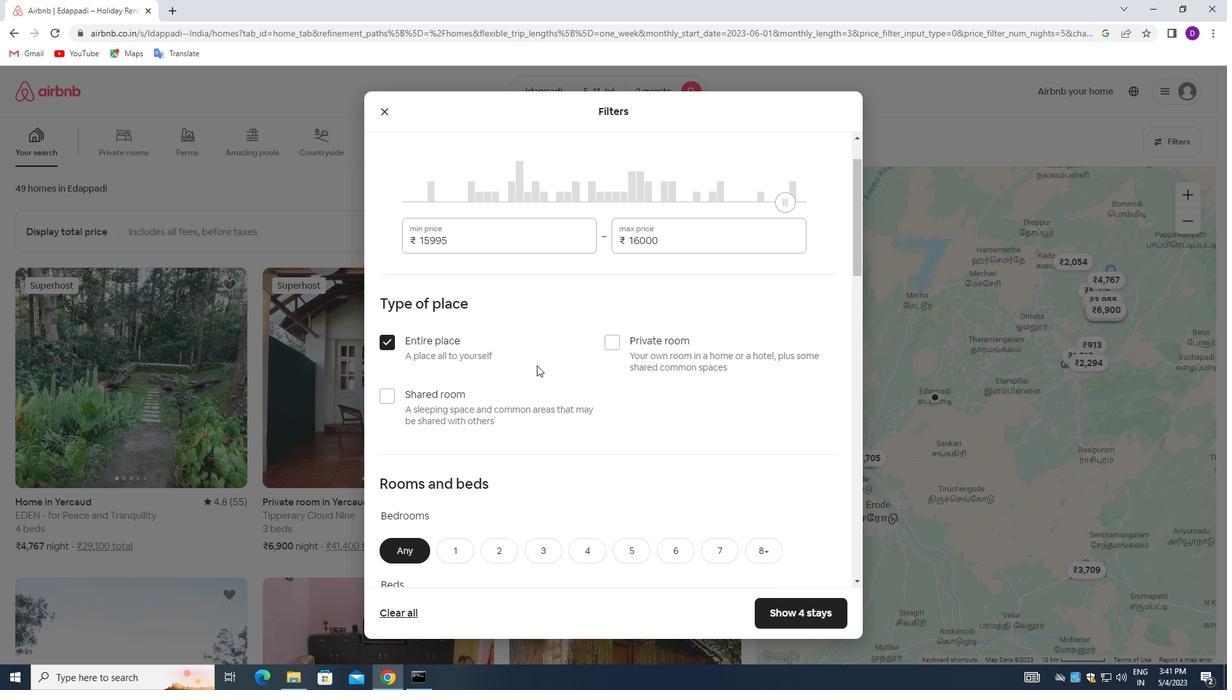 
Action: Mouse moved to (537, 365)
Screenshot: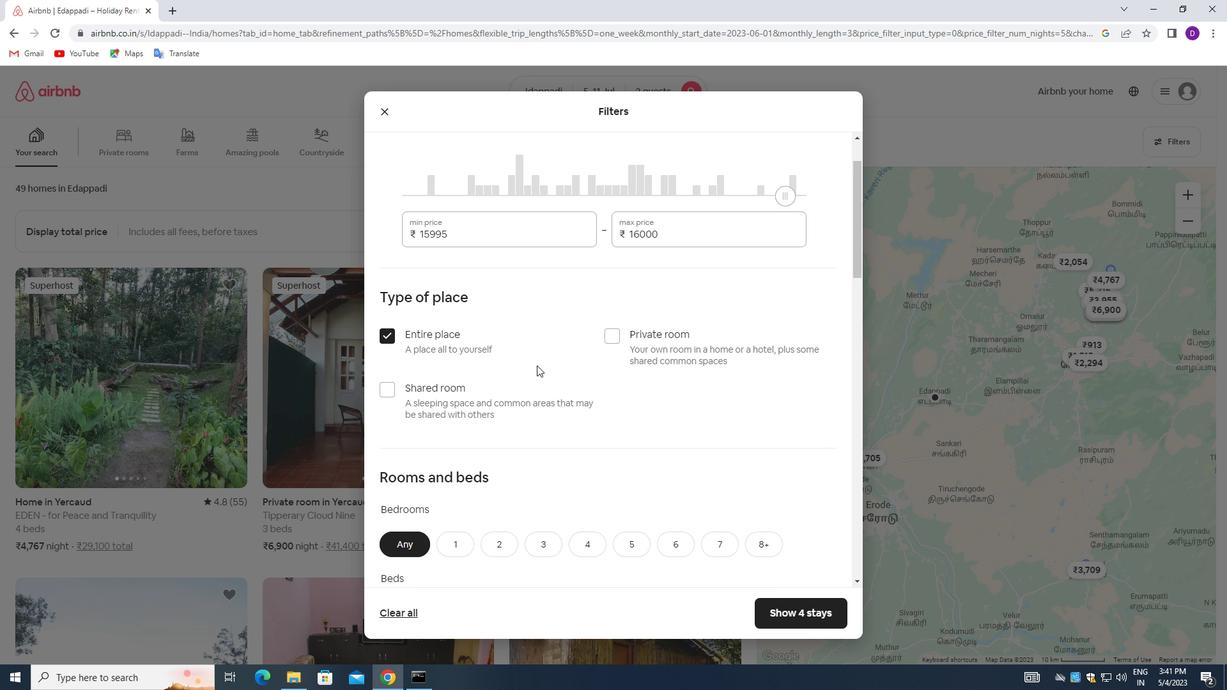 
Action: Mouse scrolled (537, 365) with delta (0, 0)
Screenshot: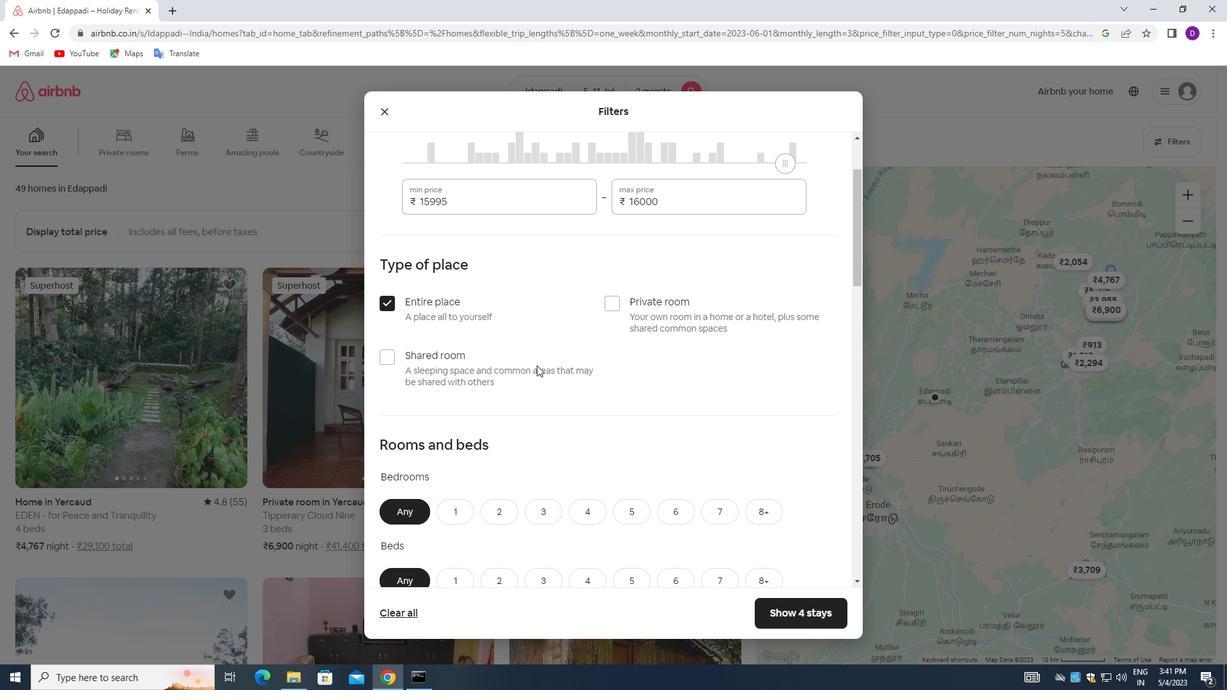 
Action: Mouse moved to (505, 296)
Screenshot: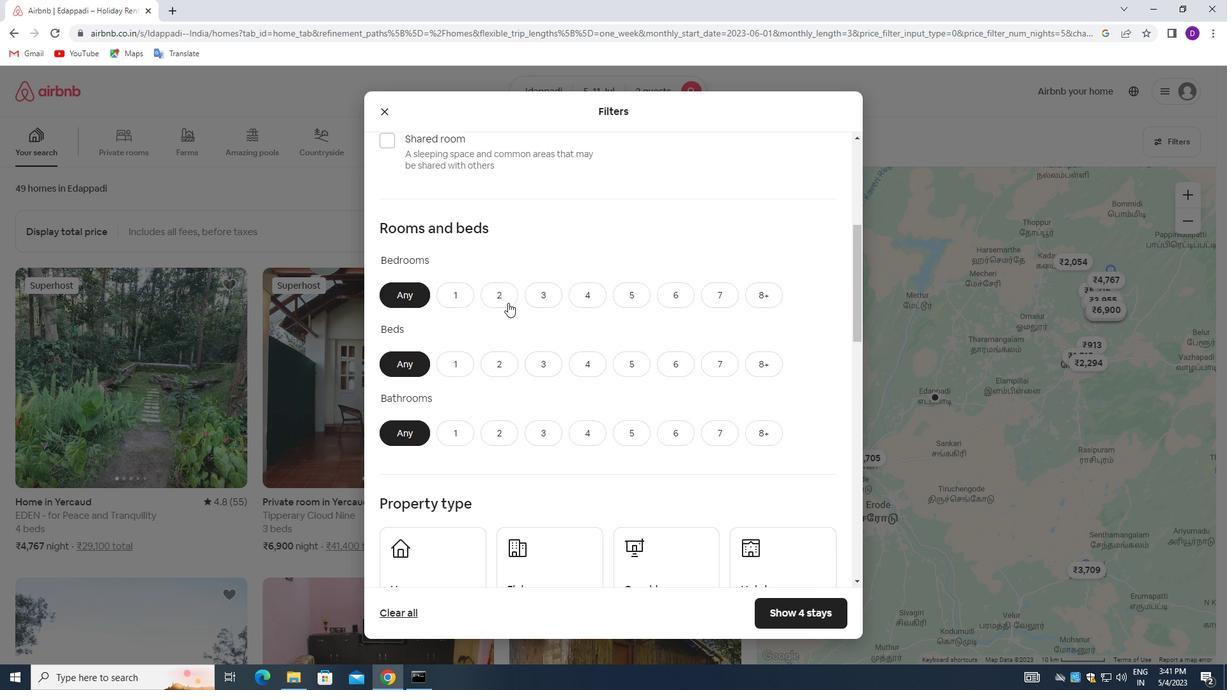 
Action: Mouse pressed left at (505, 296)
Screenshot: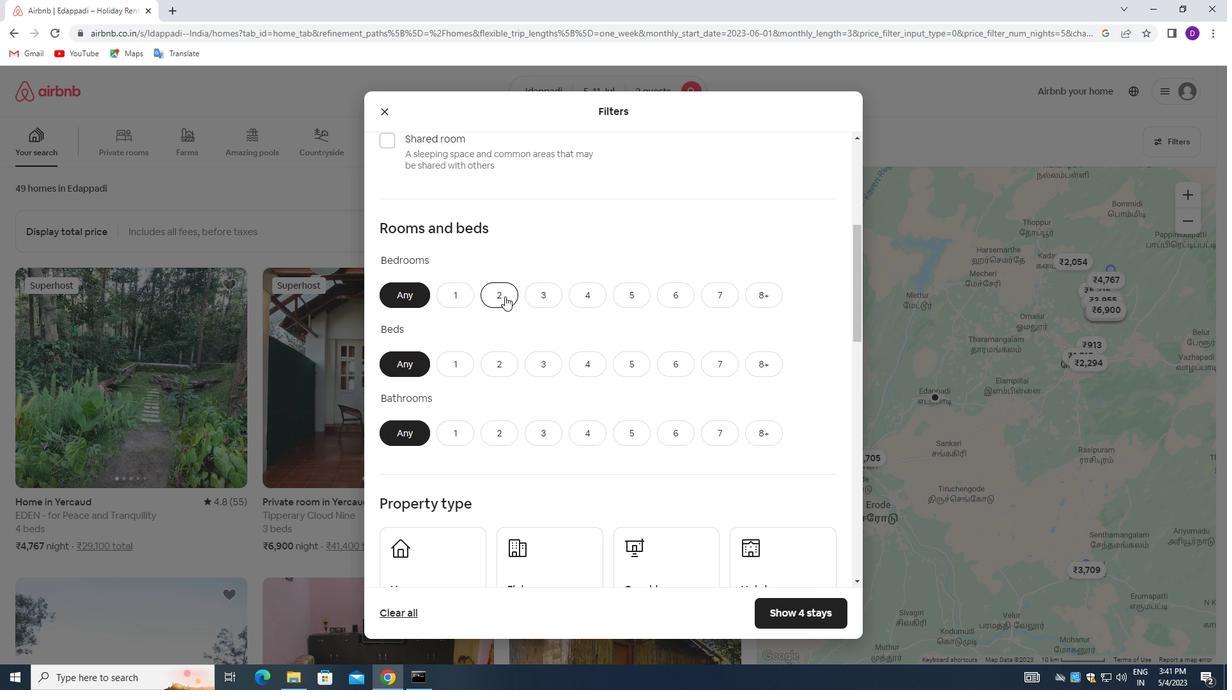 
Action: Mouse moved to (499, 359)
Screenshot: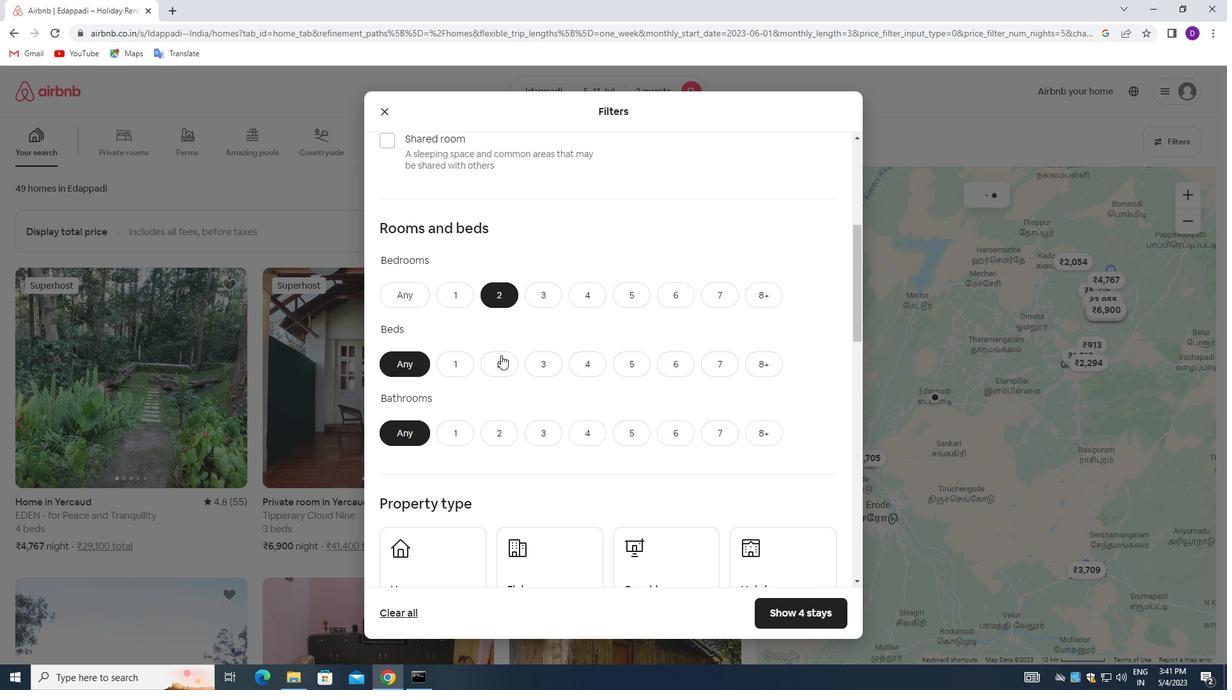 
Action: Mouse pressed left at (499, 359)
Screenshot: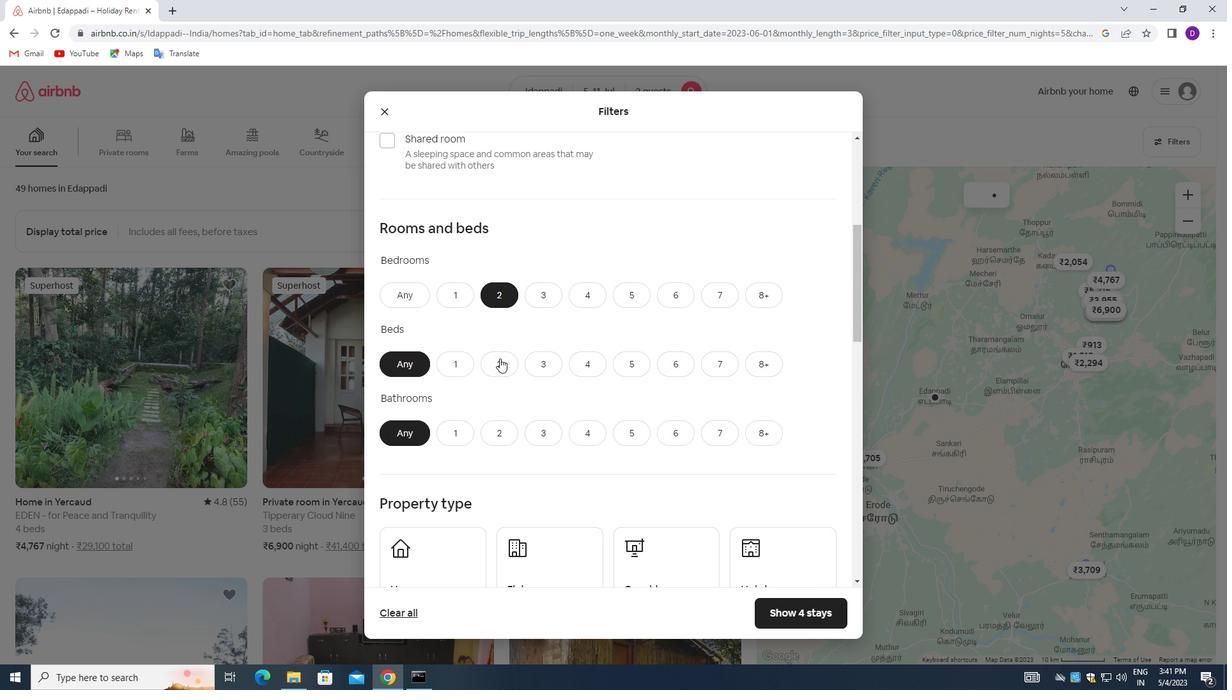 
Action: Mouse moved to (455, 428)
Screenshot: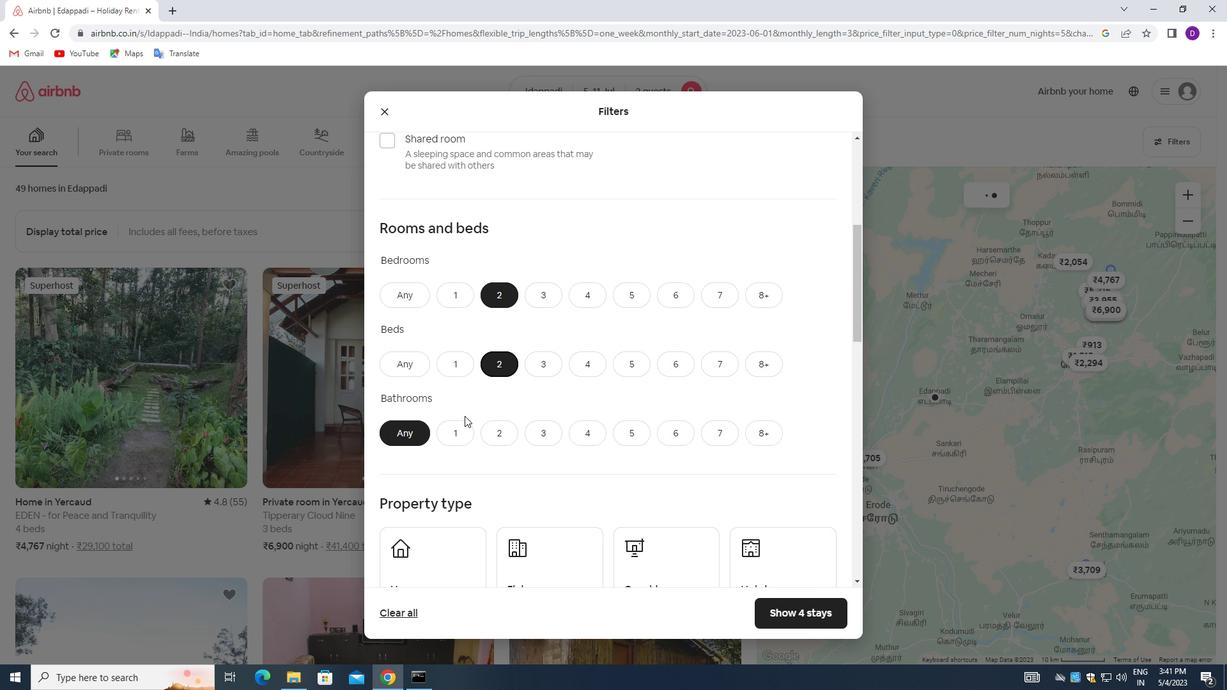 
Action: Mouse pressed left at (455, 428)
Screenshot: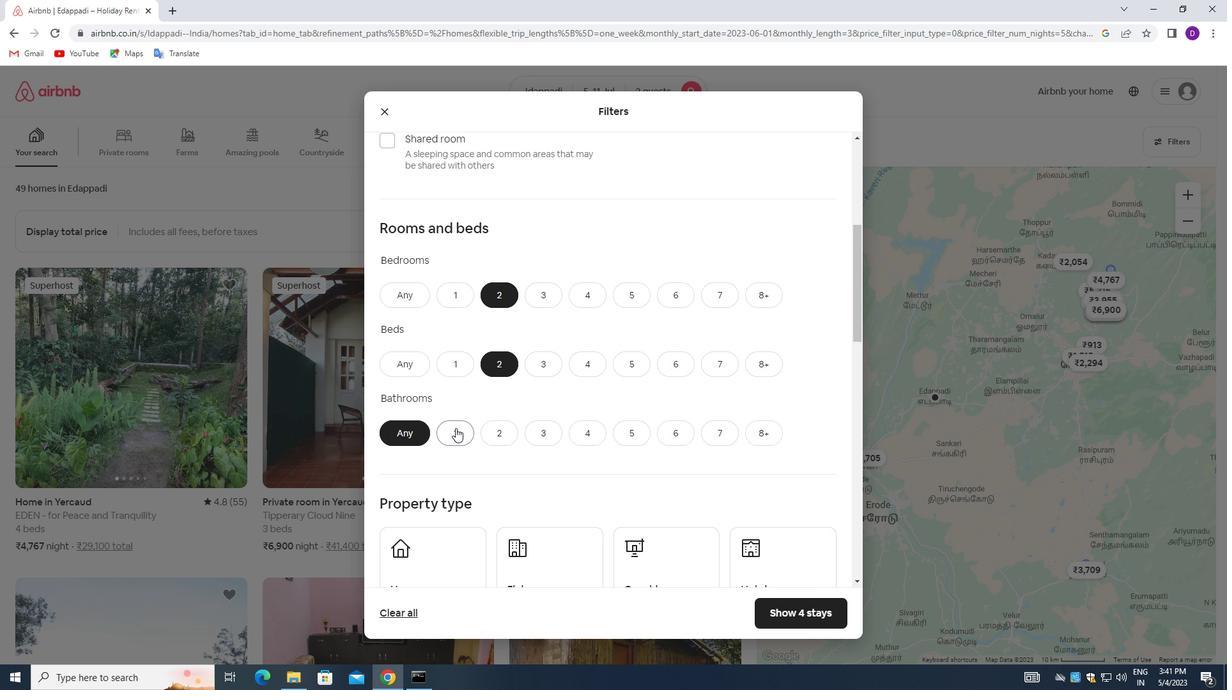 
Action: Mouse moved to (539, 368)
Screenshot: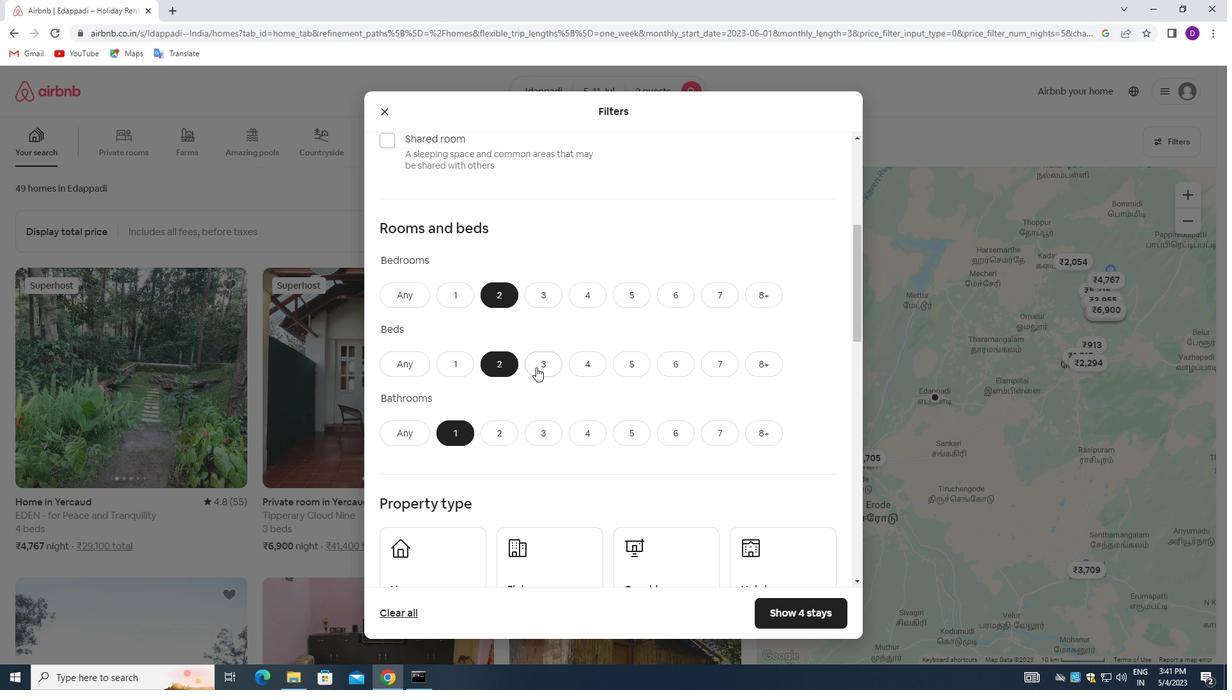 
Action: Mouse scrolled (539, 368) with delta (0, 0)
Screenshot: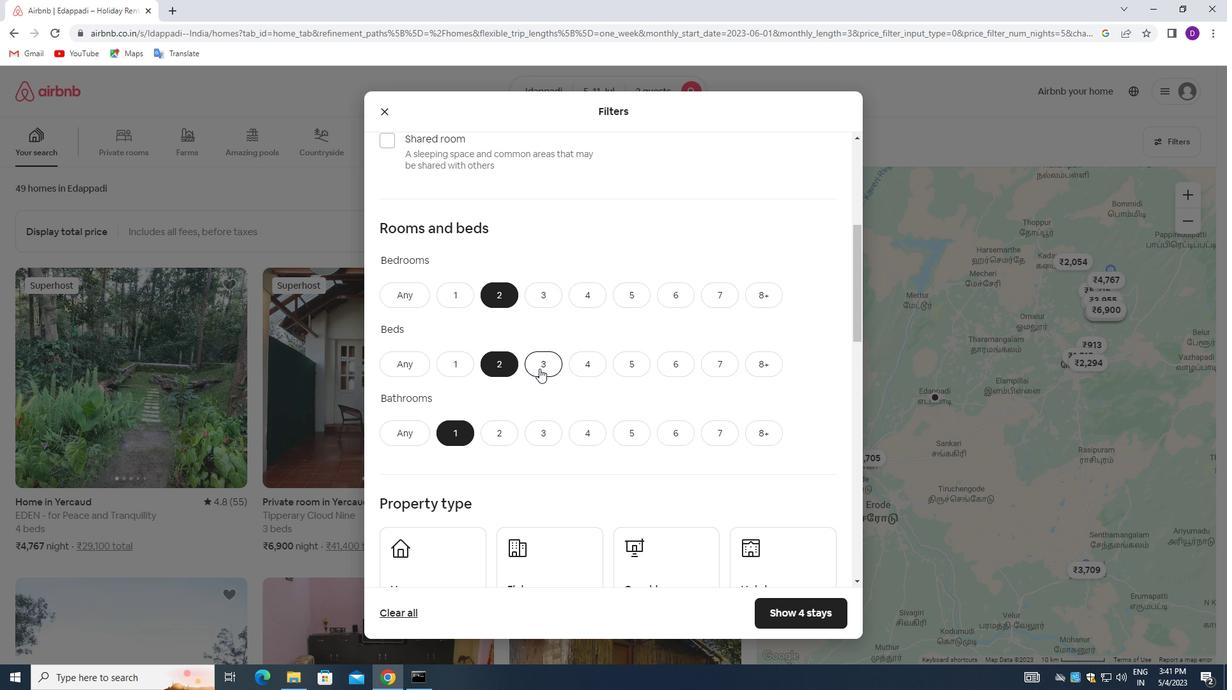 
Action: Mouse scrolled (539, 368) with delta (0, 0)
Screenshot: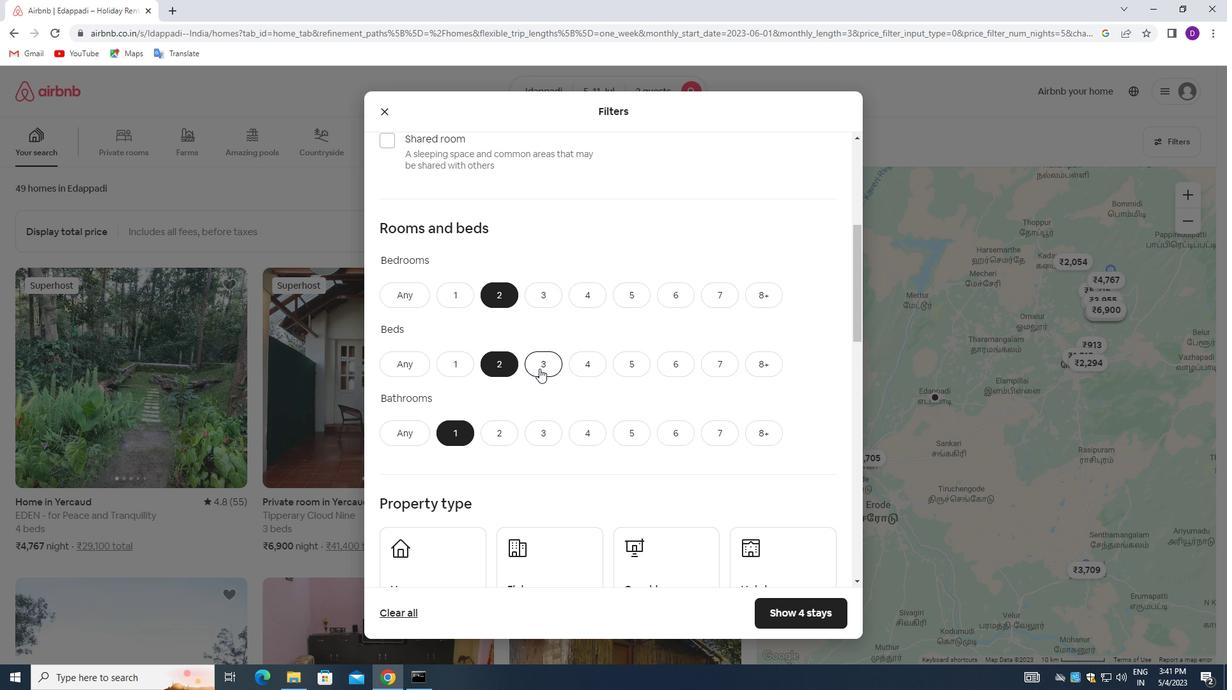 
Action: Mouse scrolled (539, 368) with delta (0, 0)
Screenshot: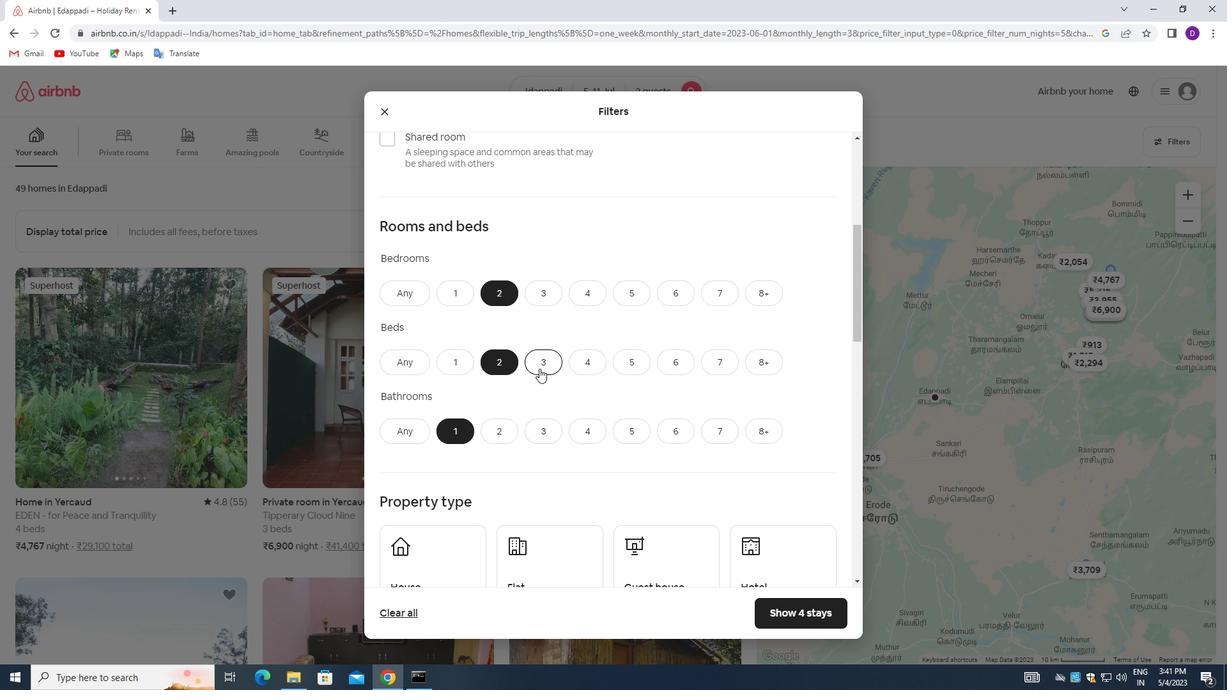 
Action: Mouse moved to (450, 378)
Screenshot: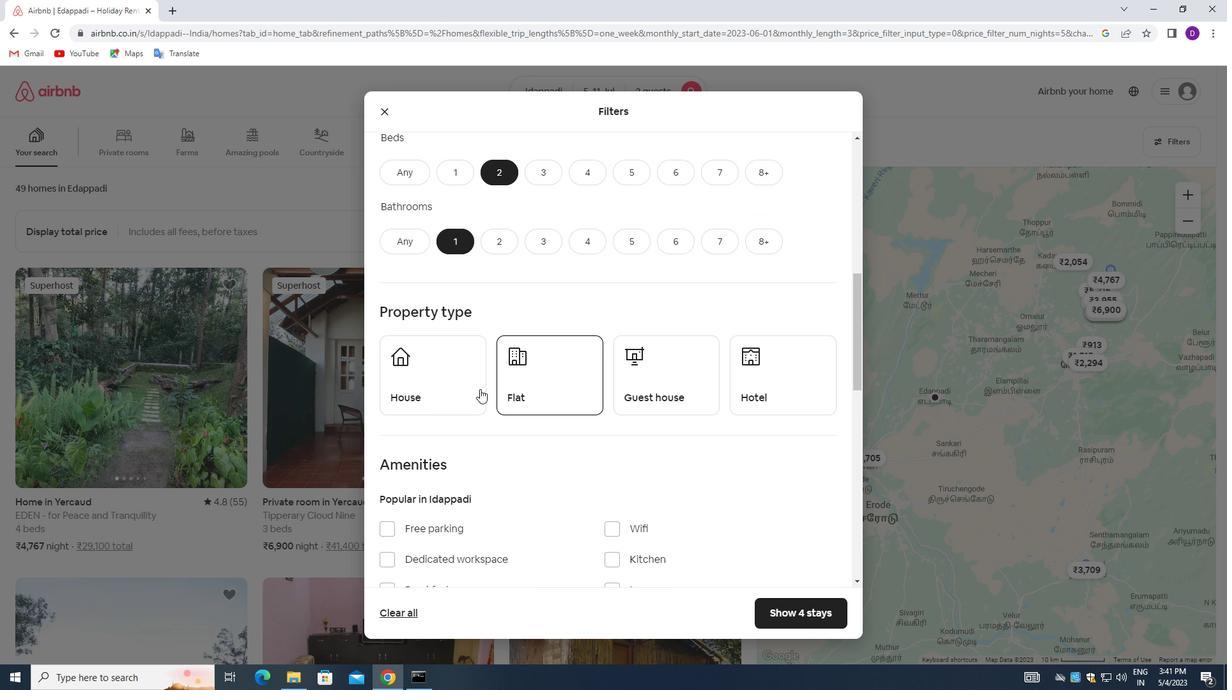 
Action: Mouse pressed left at (450, 378)
Screenshot: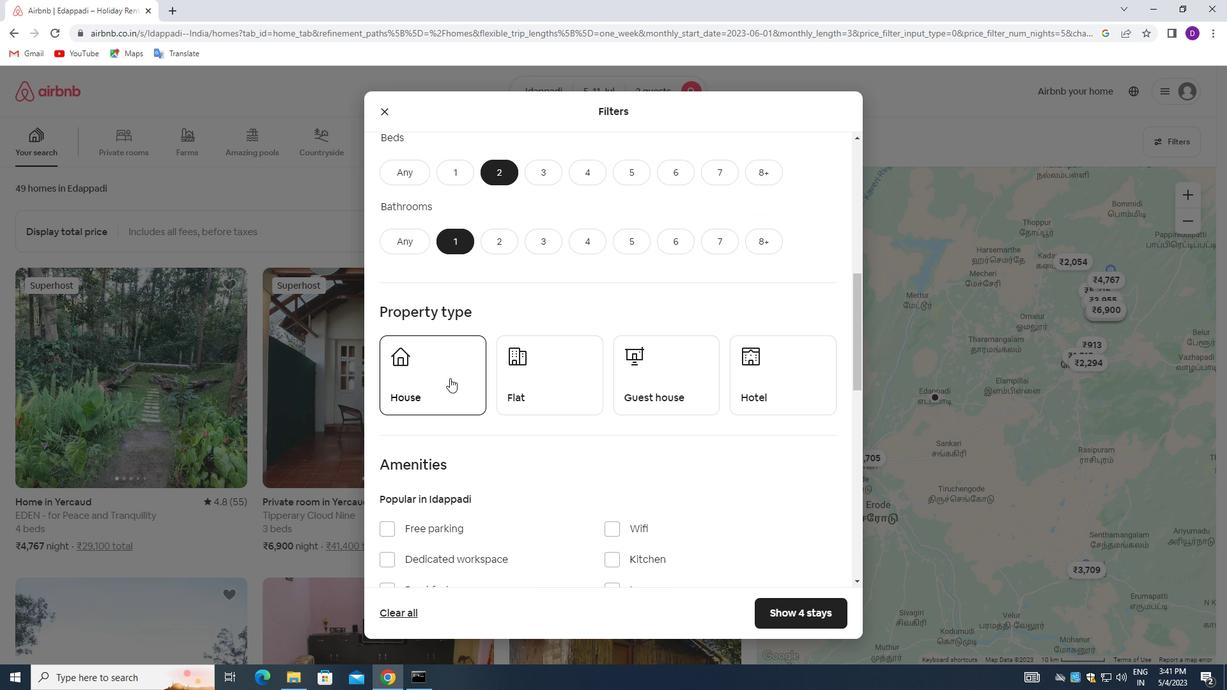
Action: Mouse moved to (529, 383)
Screenshot: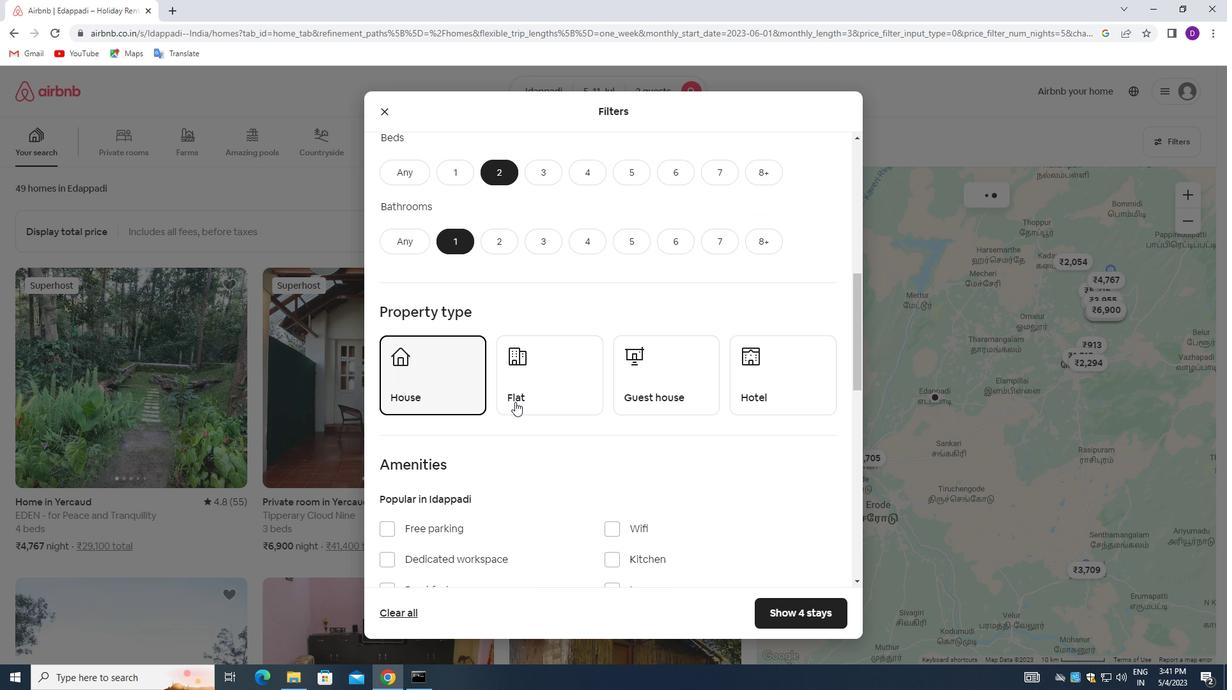 
Action: Mouse pressed left at (529, 383)
Screenshot: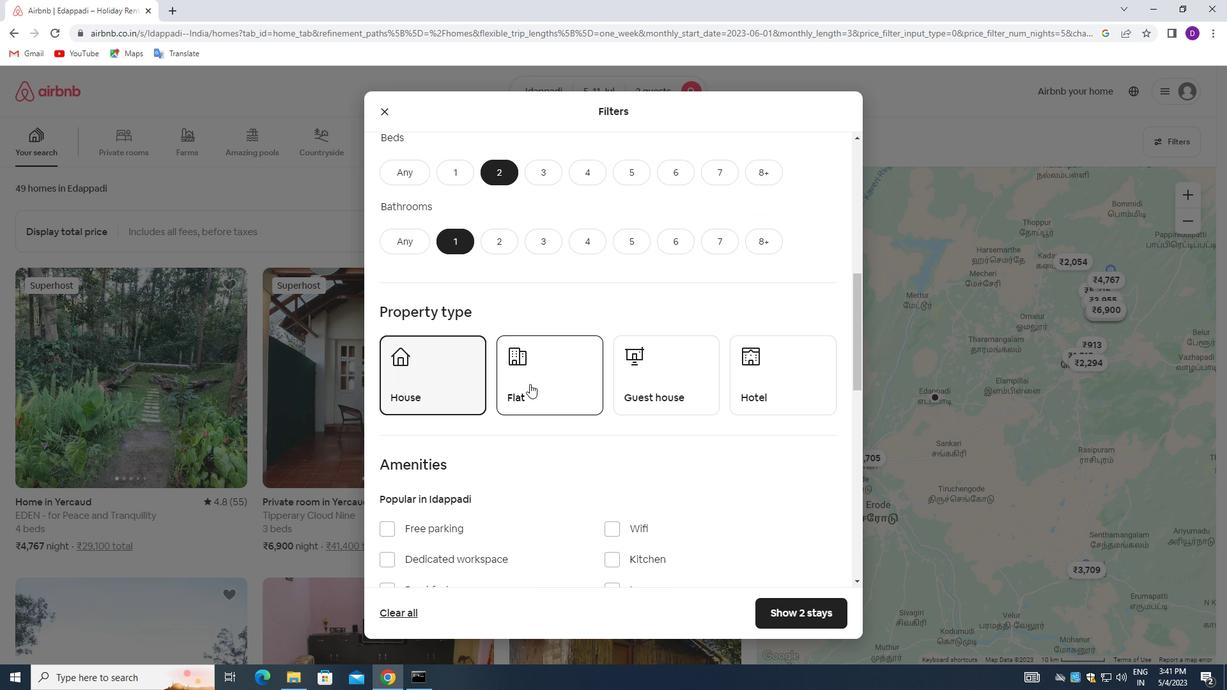 
Action: Mouse moved to (651, 382)
Screenshot: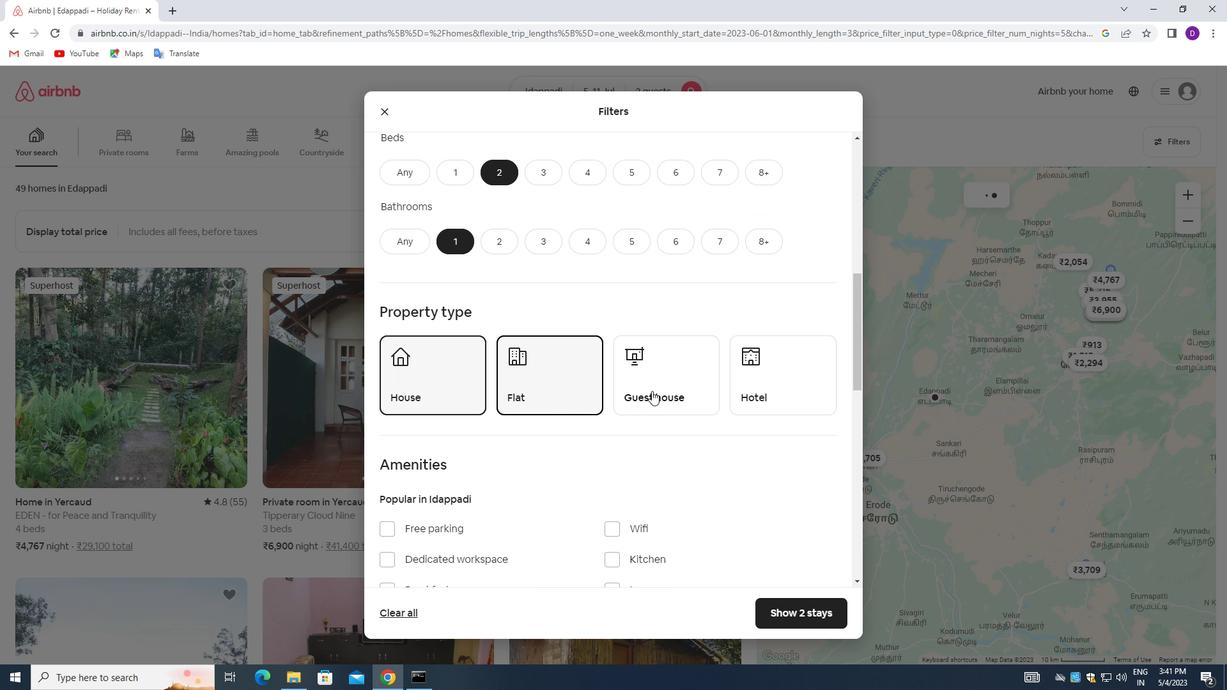 
Action: Mouse pressed left at (651, 382)
Screenshot: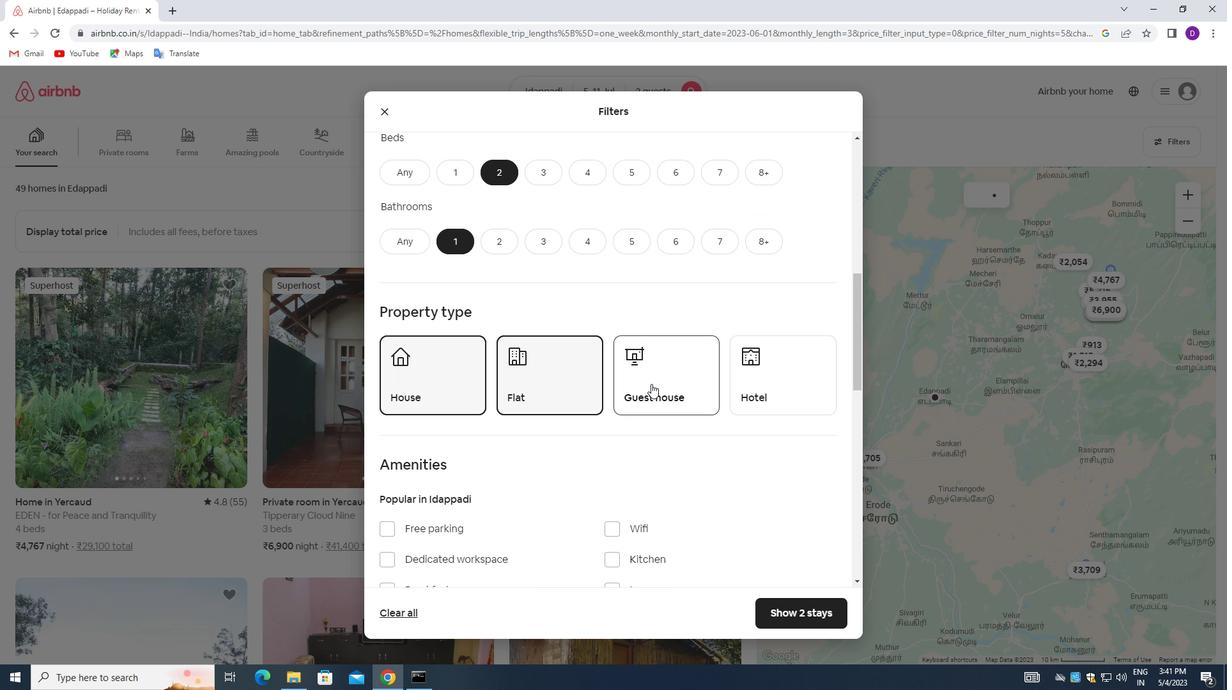 
Action: Mouse moved to (636, 377)
Screenshot: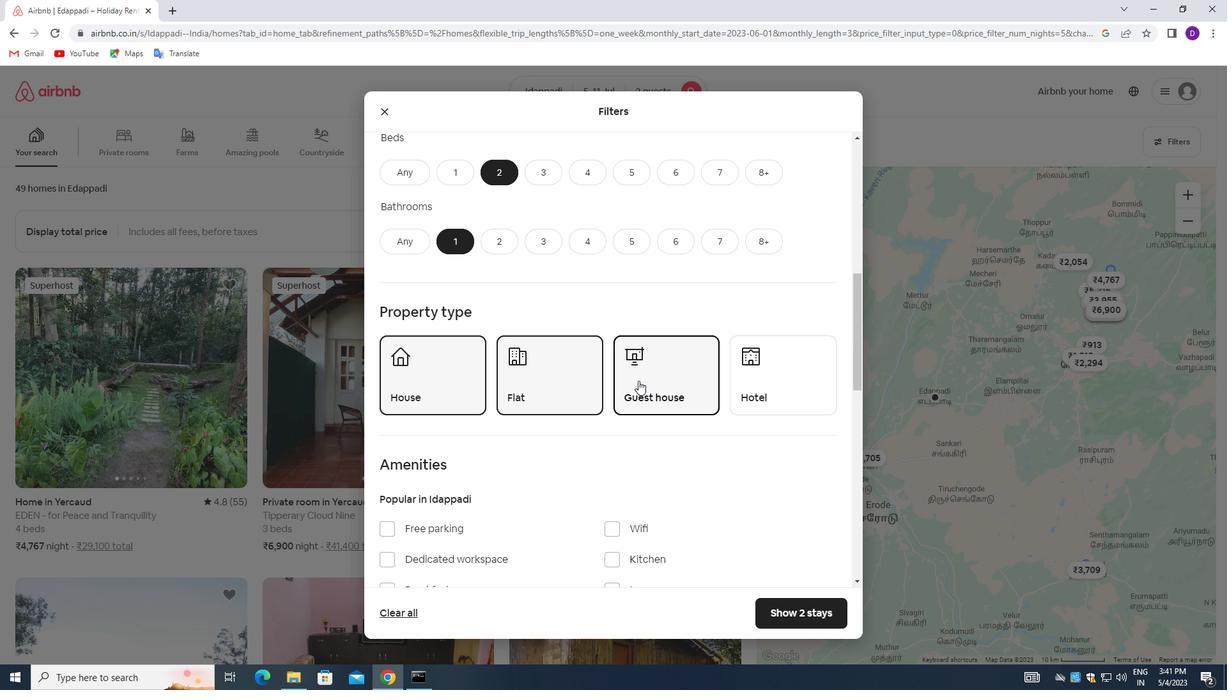 
Action: Mouse scrolled (636, 376) with delta (0, 0)
Screenshot: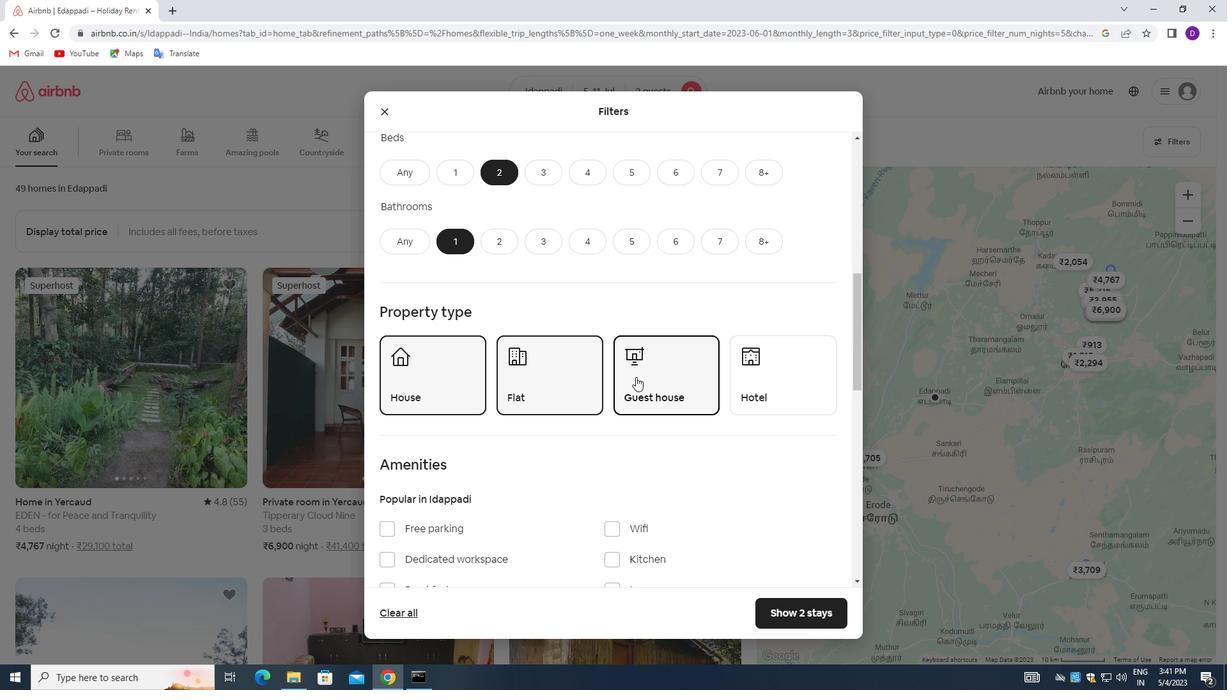 
Action: Mouse scrolled (636, 376) with delta (0, 0)
Screenshot: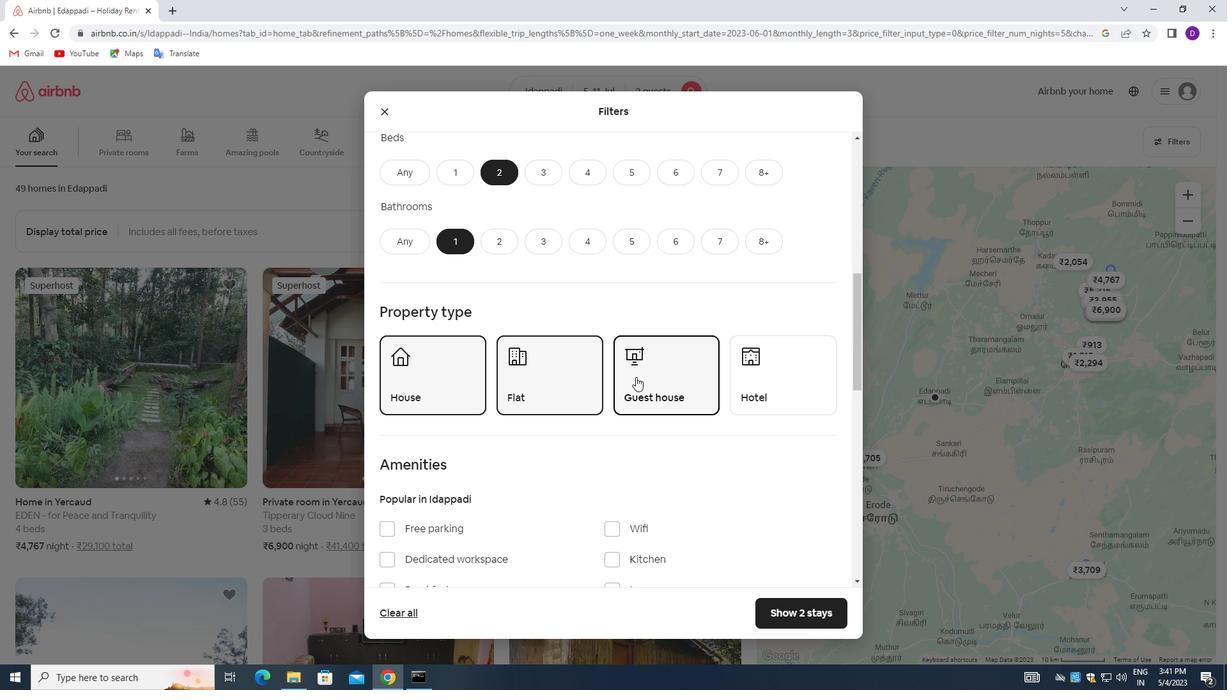 
Action: Mouse scrolled (636, 376) with delta (0, 0)
Screenshot: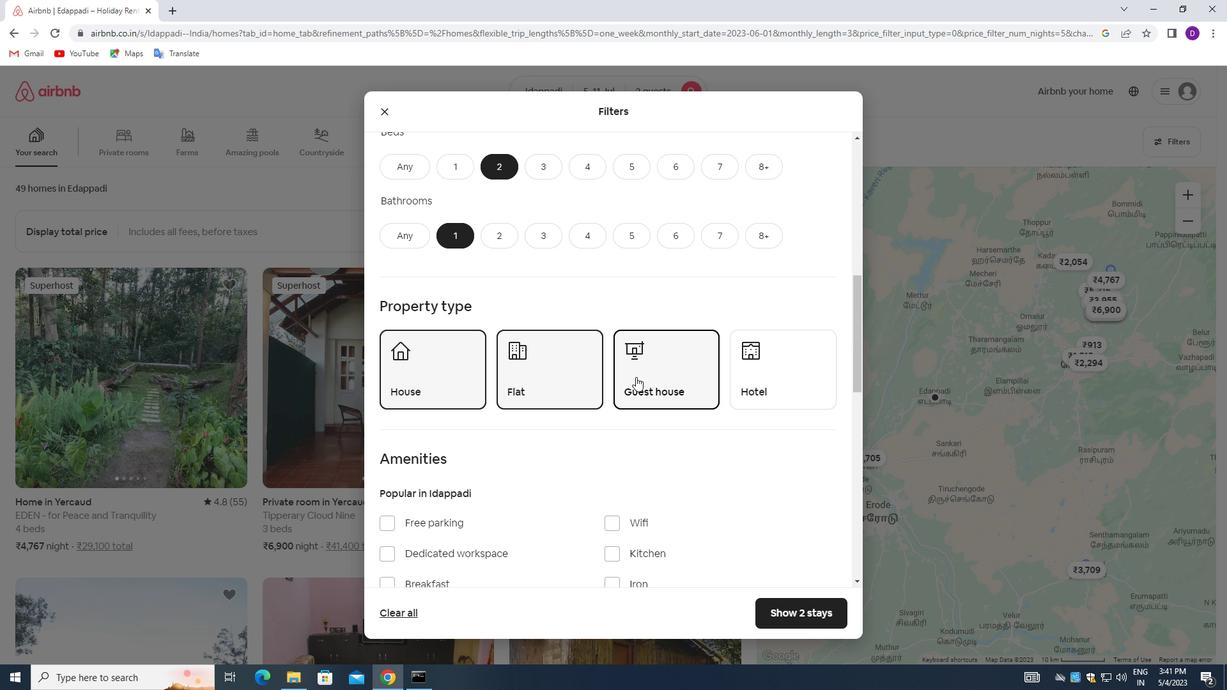 
Action: Mouse moved to (505, 405)
Screenshot: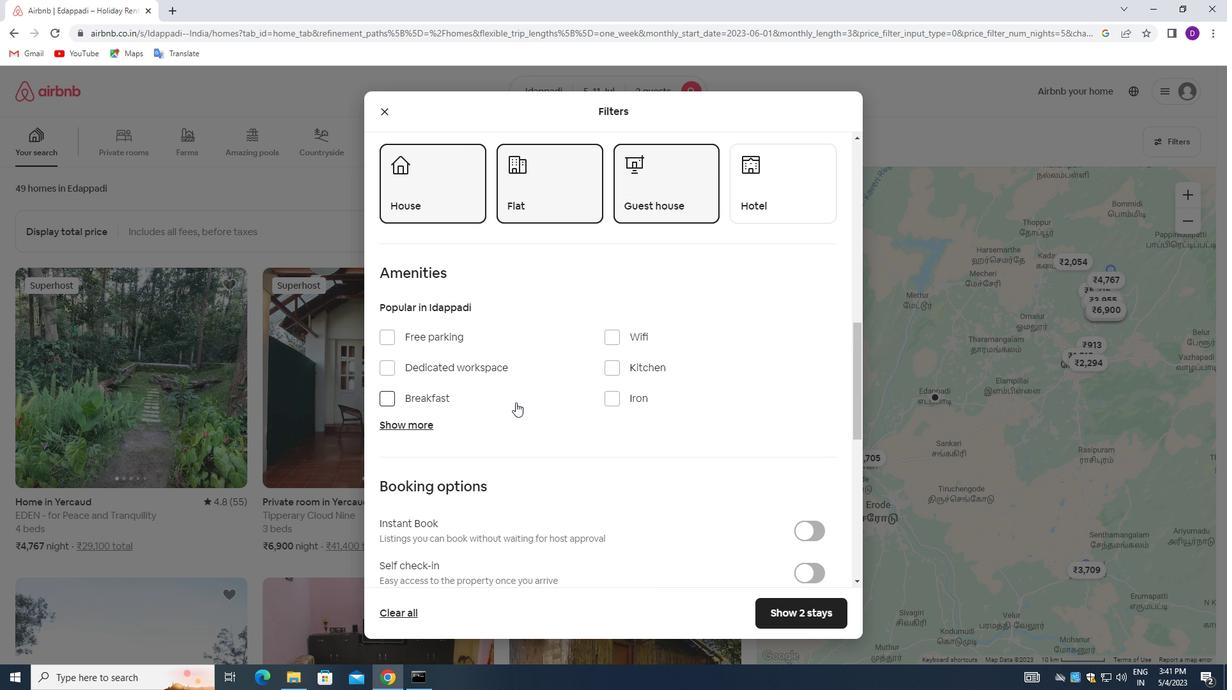 
Action: Mouse scrolled (505, 405) with delta (0, 0)
Screenshot: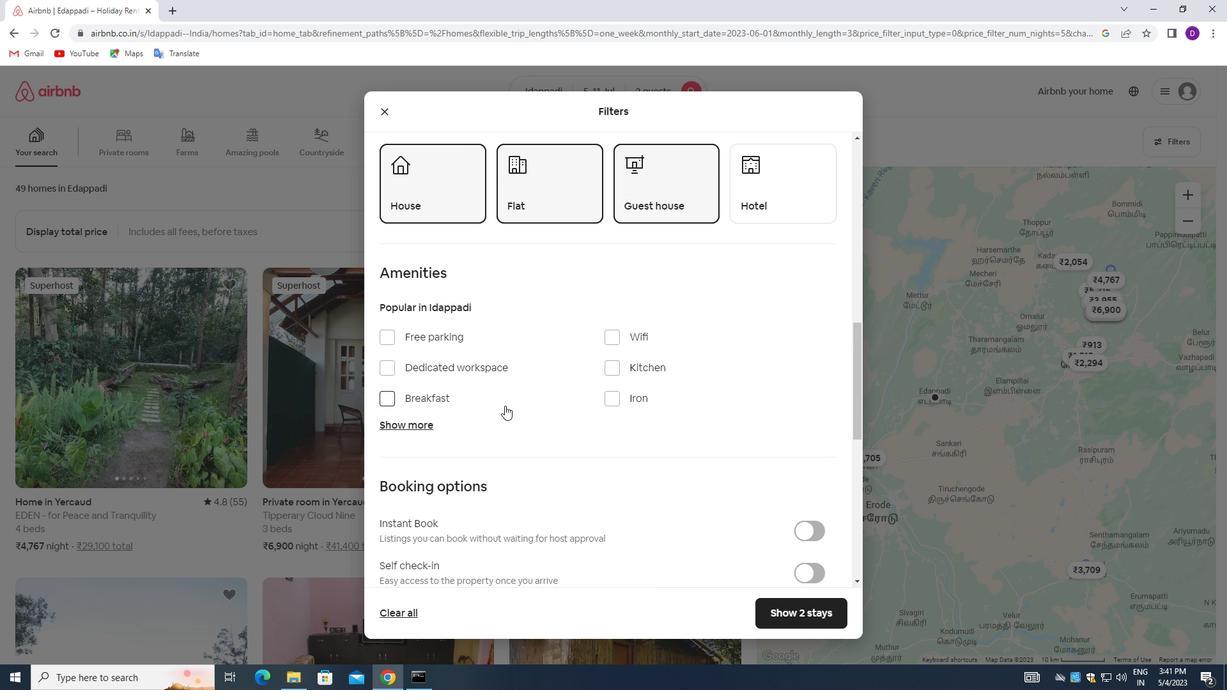 
Action: Mouse scrolled (505, 405) with delta (0, 0)
Screenshot: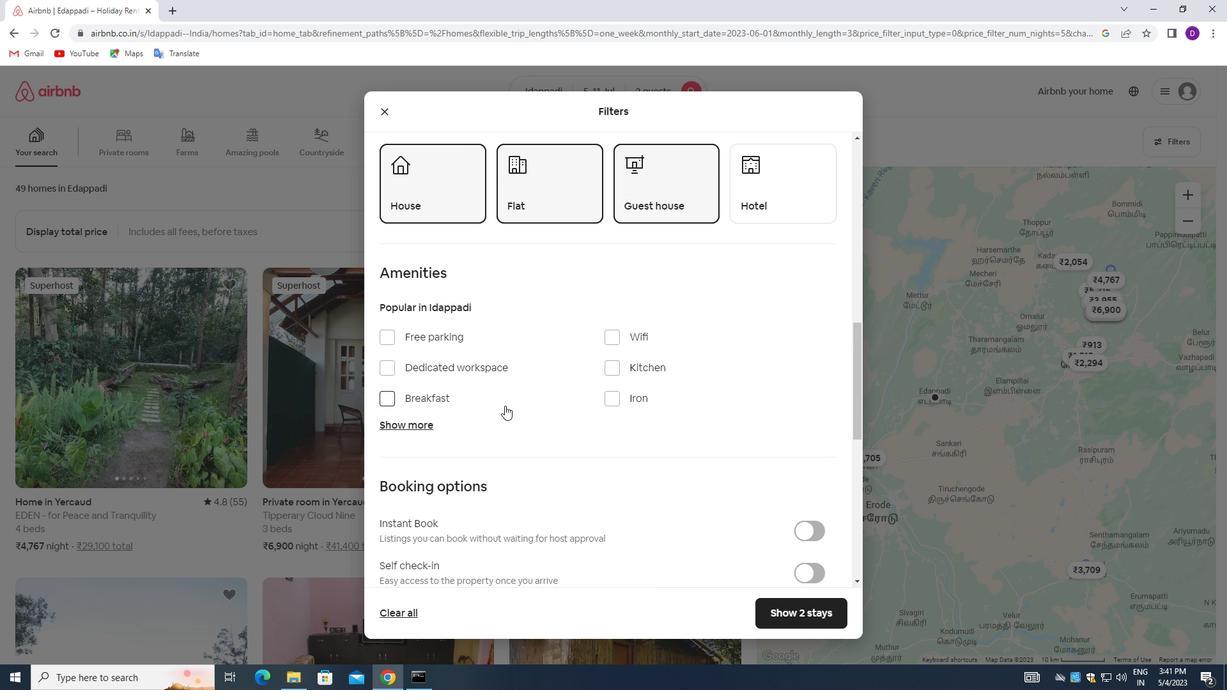 
Action: Mouse moved to (809, 448)
Screenshot: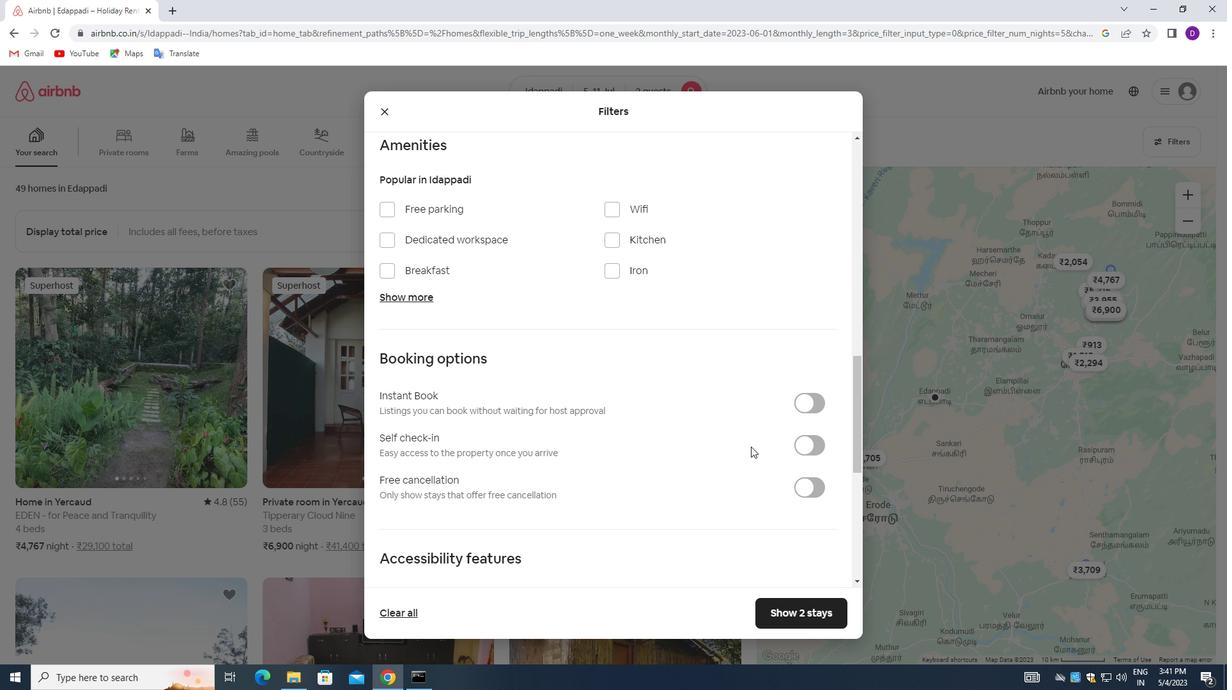 
Action: Mouse pressed left at (809, 448)
Screenshot: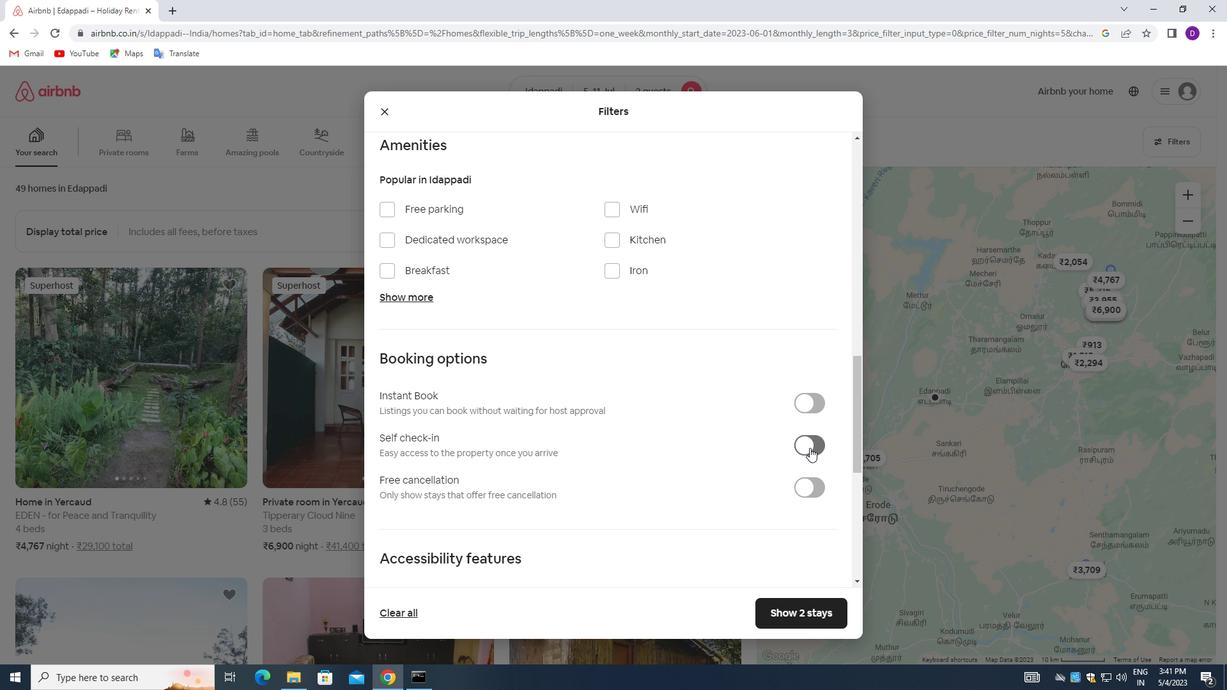 
Action: Mouse moved to (640, 432)
Screenshot: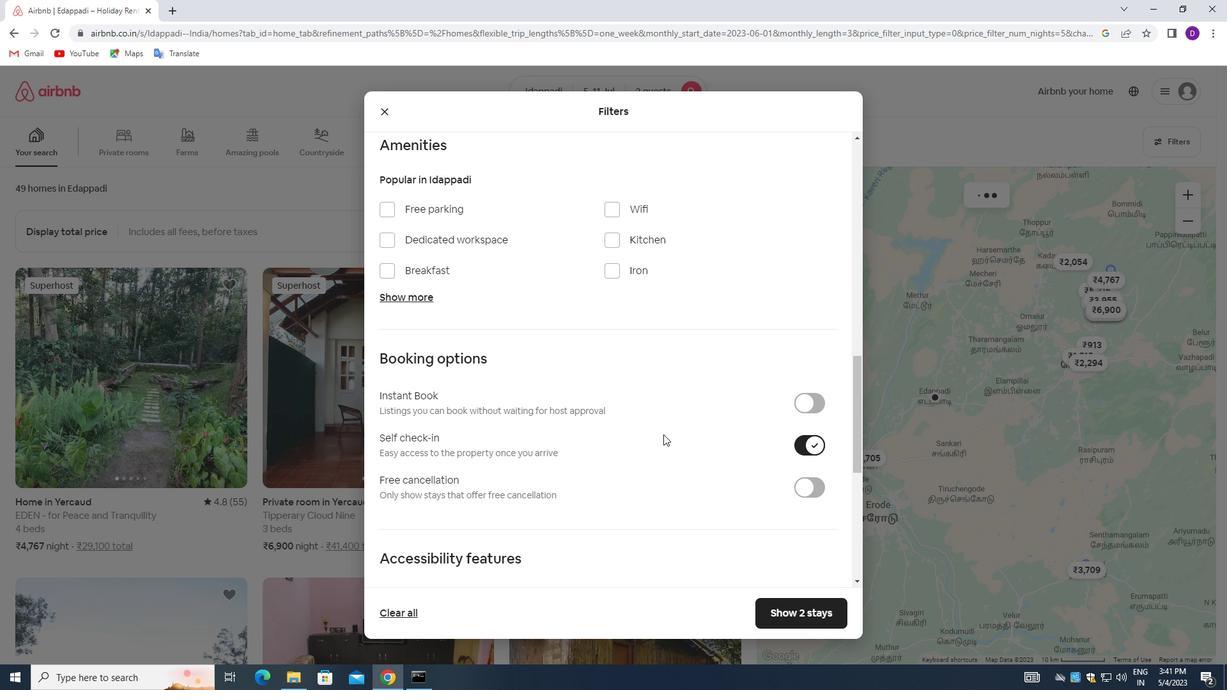 
Action: Mouse scrolled (640, 431) with delta (0, 0)
Screenshot: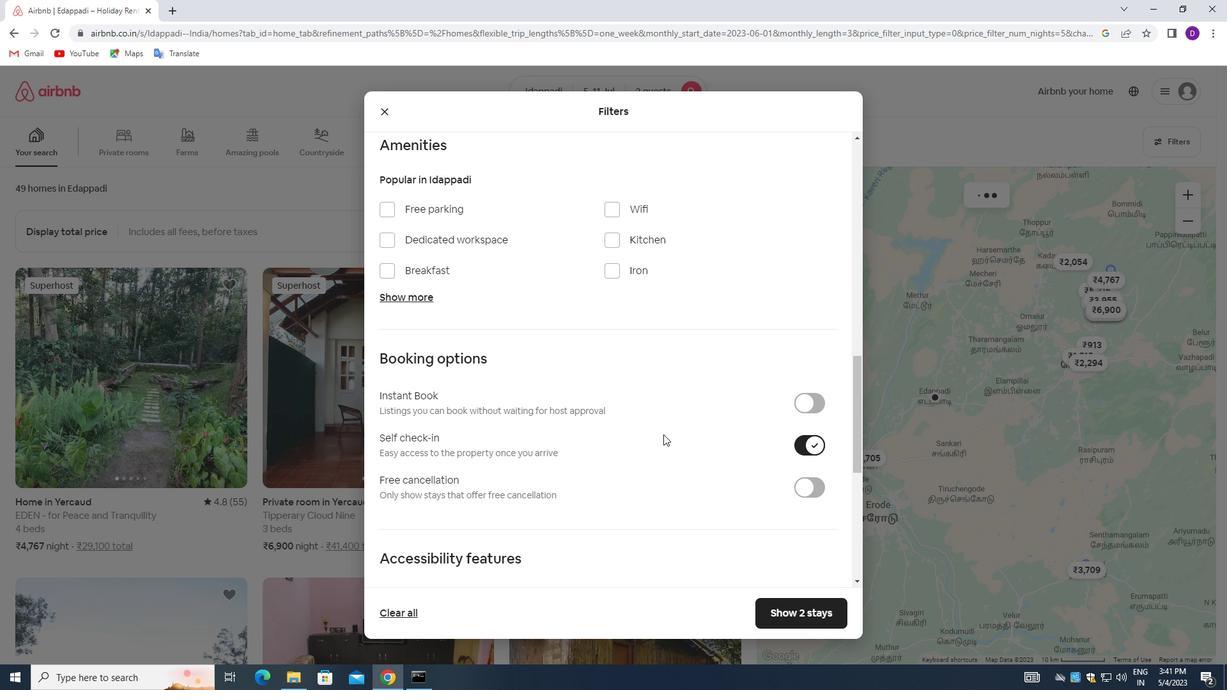 
Action: Mouse moved to (639, 432)
Screenshot: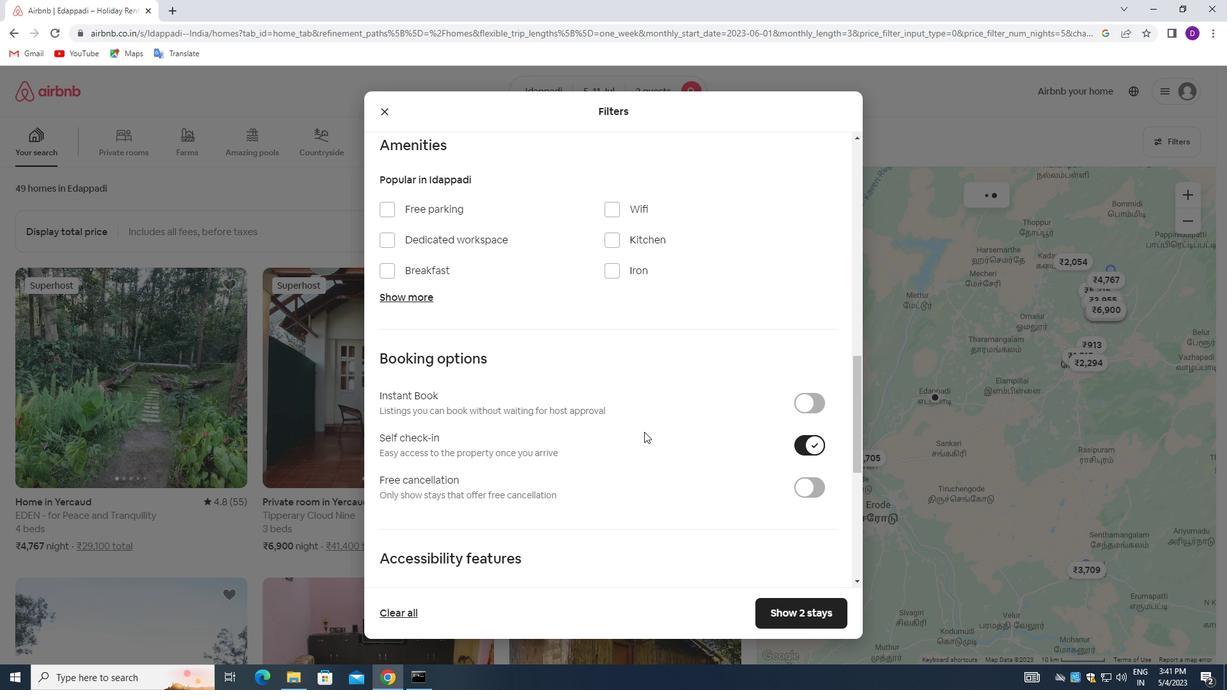 
Action: Mouse scrolled (639, 431) with delta (0, 0)
Screenshot: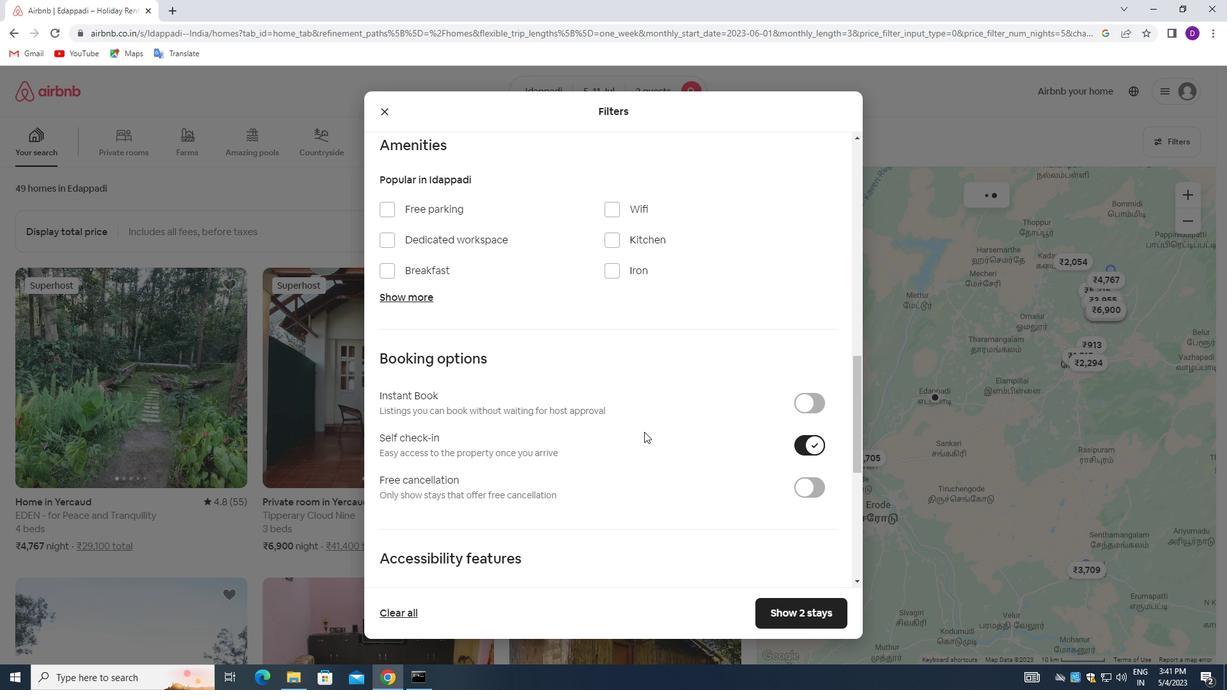 
Action: Mouse moved to (638, 432)
Screenshot: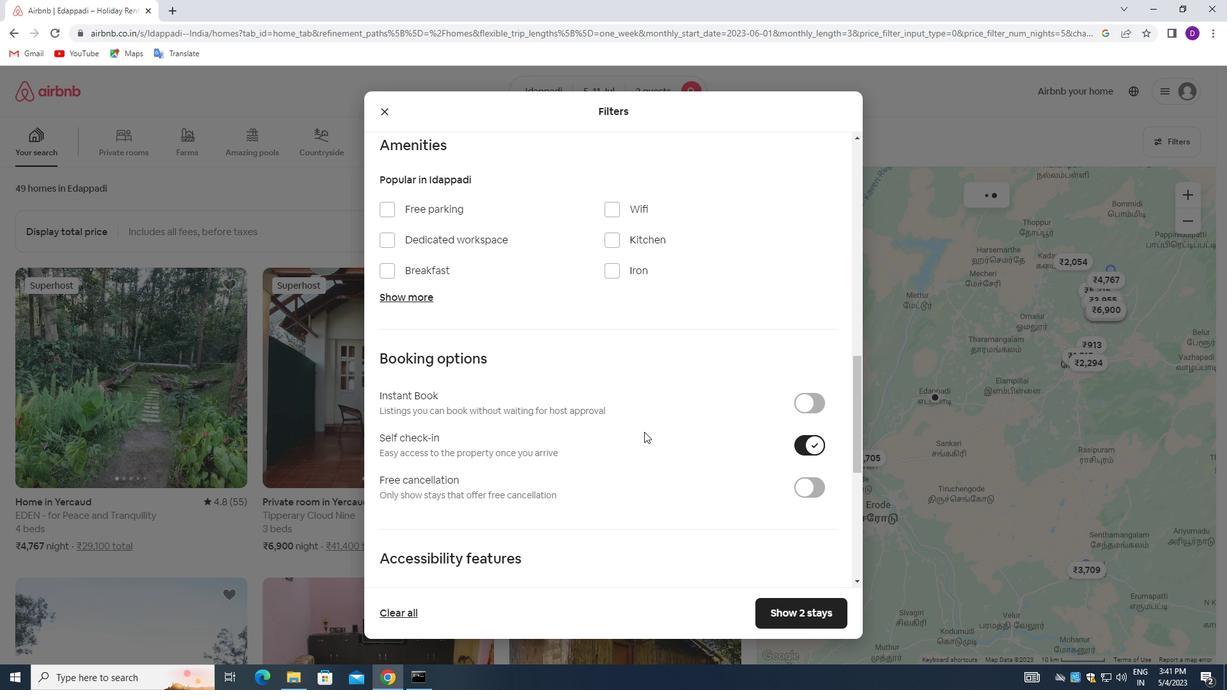 
Action: Mouse scrolled (638, 431) with delta (0, 0)
Screenshot: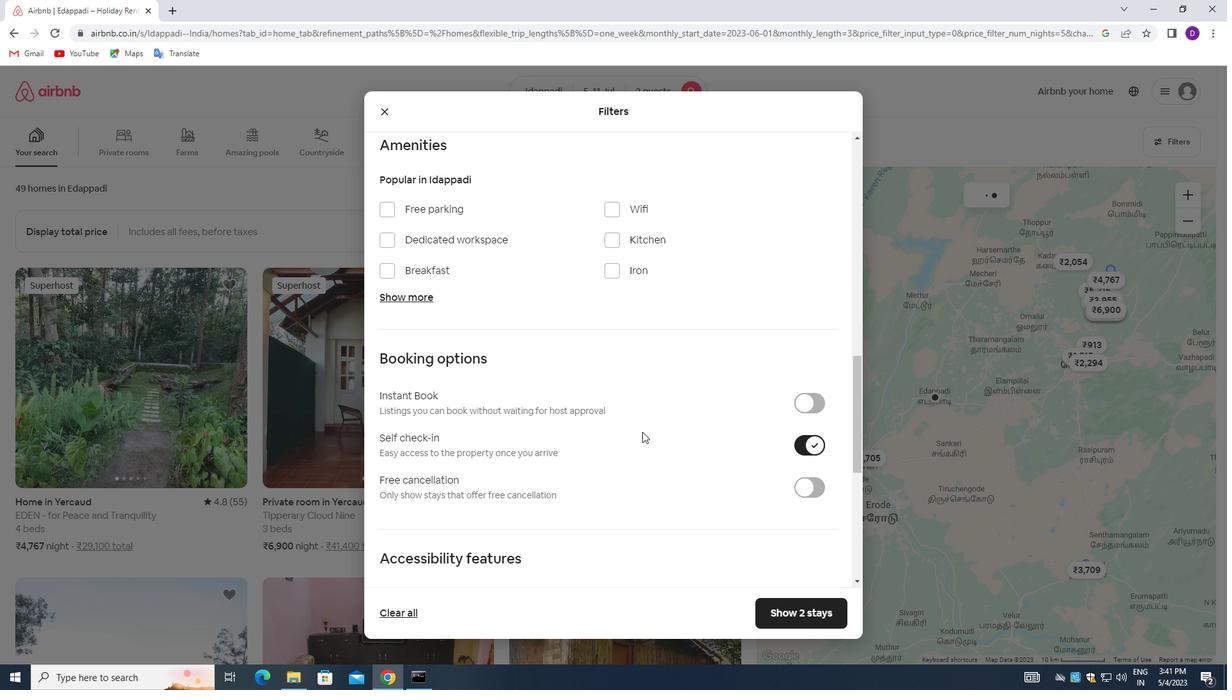 
Action: Mouse moved to (637, 432)
Screenshot: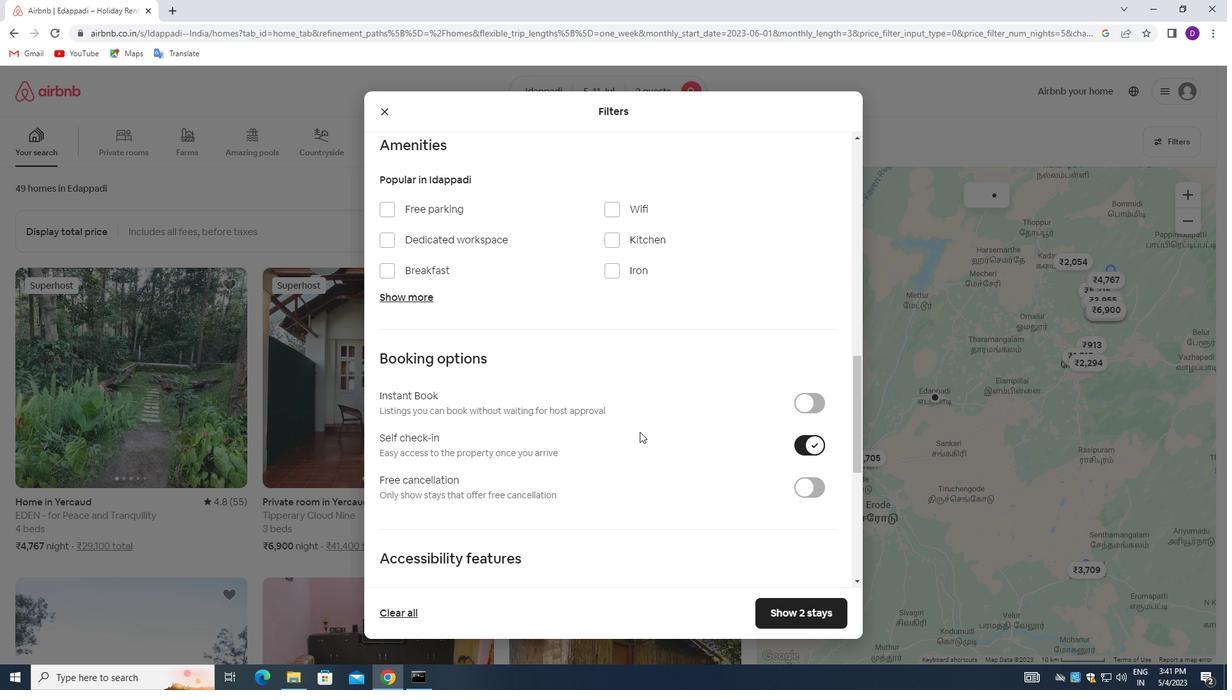 
Action: Mouse scrolled (637, 431) with delta (0, 0)
Screenshot: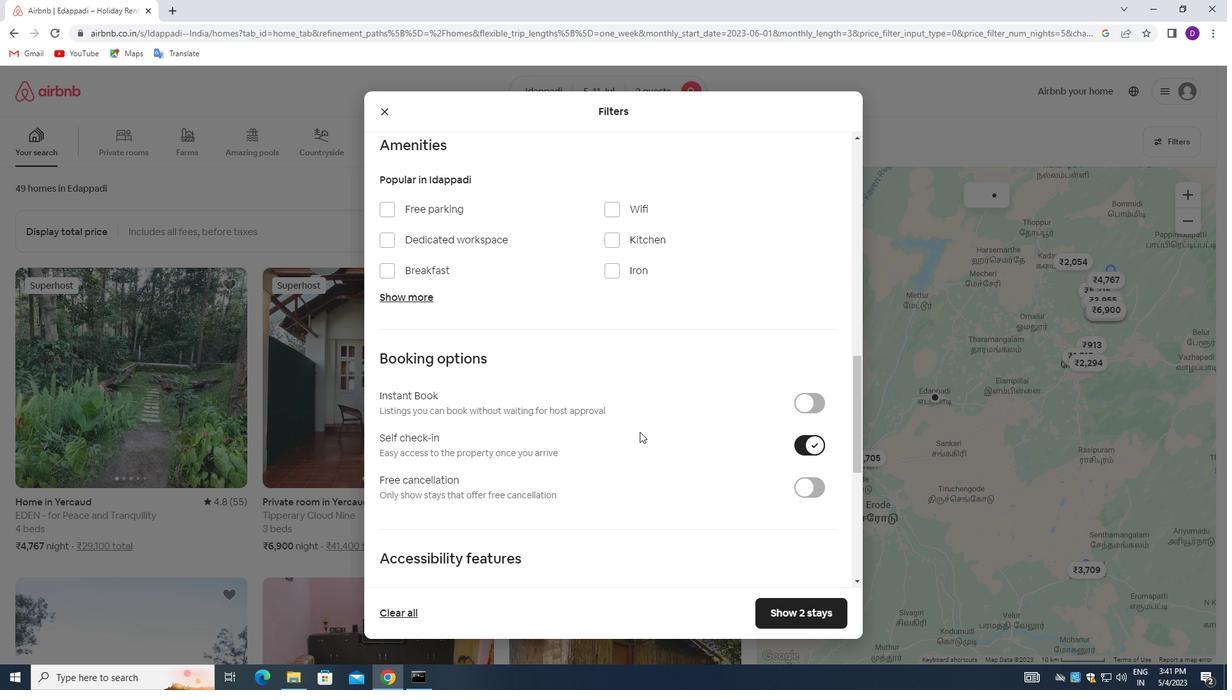 
Action: Mouse moved to (572, 478)
Screenshot: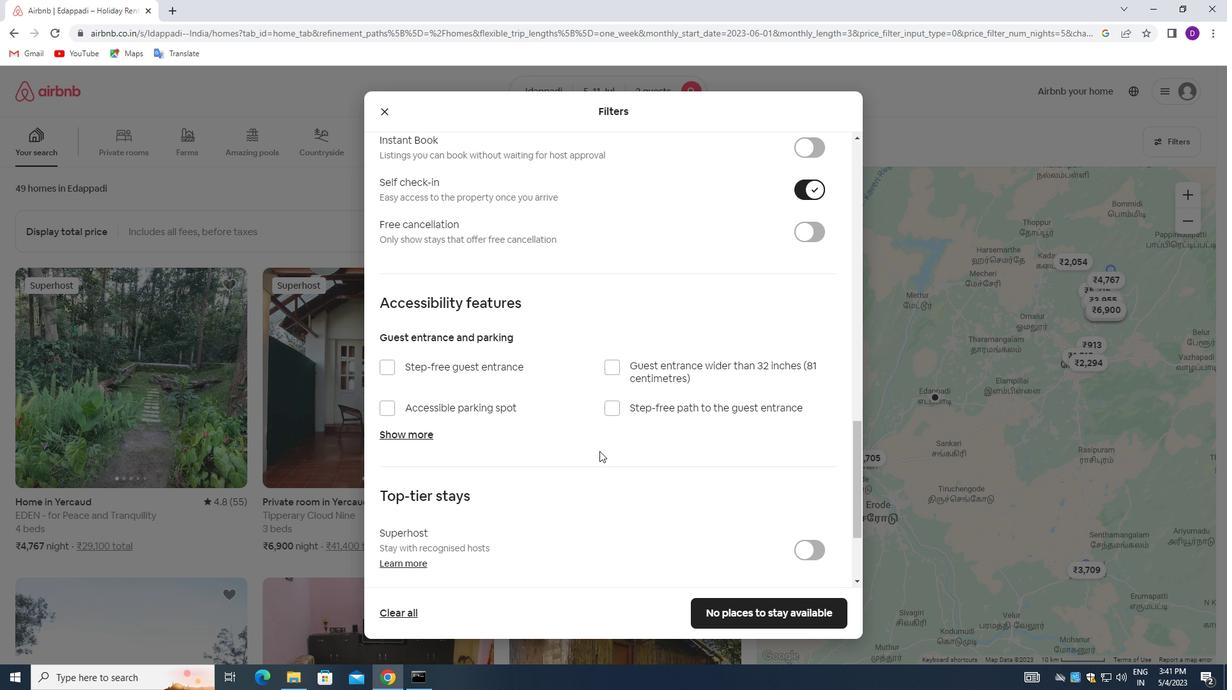 
Action: Mouse scrolled (572, 478) with delta (0, 0)
Screenshot: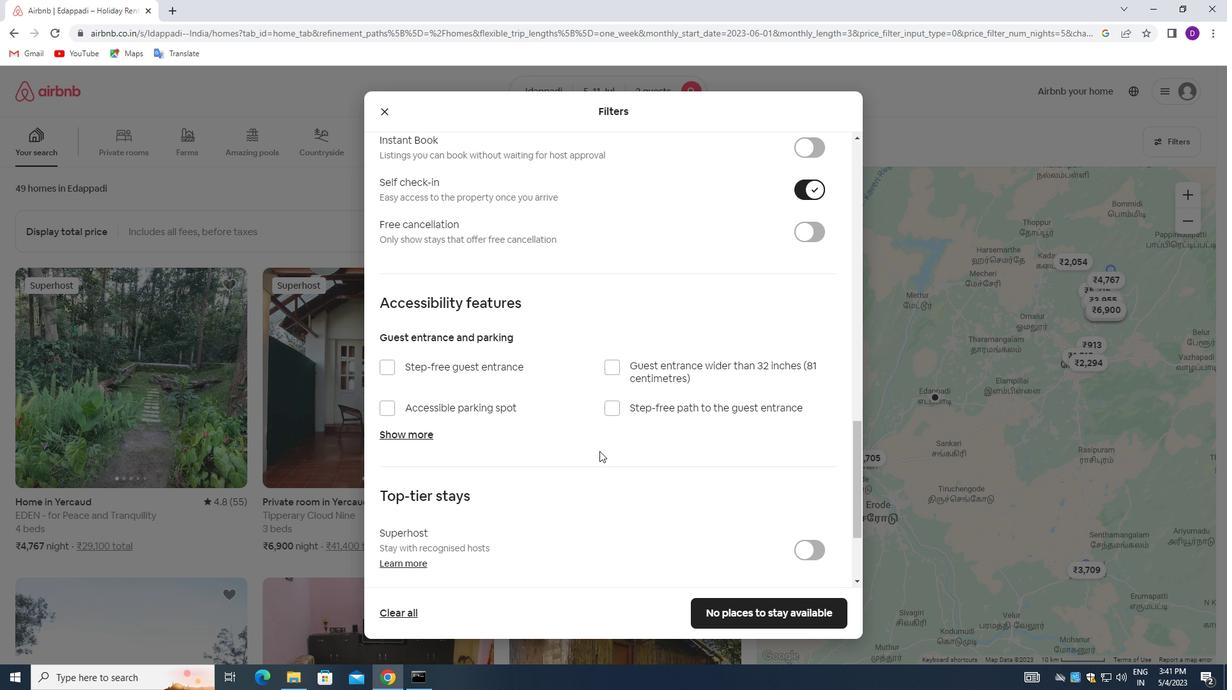 
Action: Mouse moved to (572, 480)
Screenshot: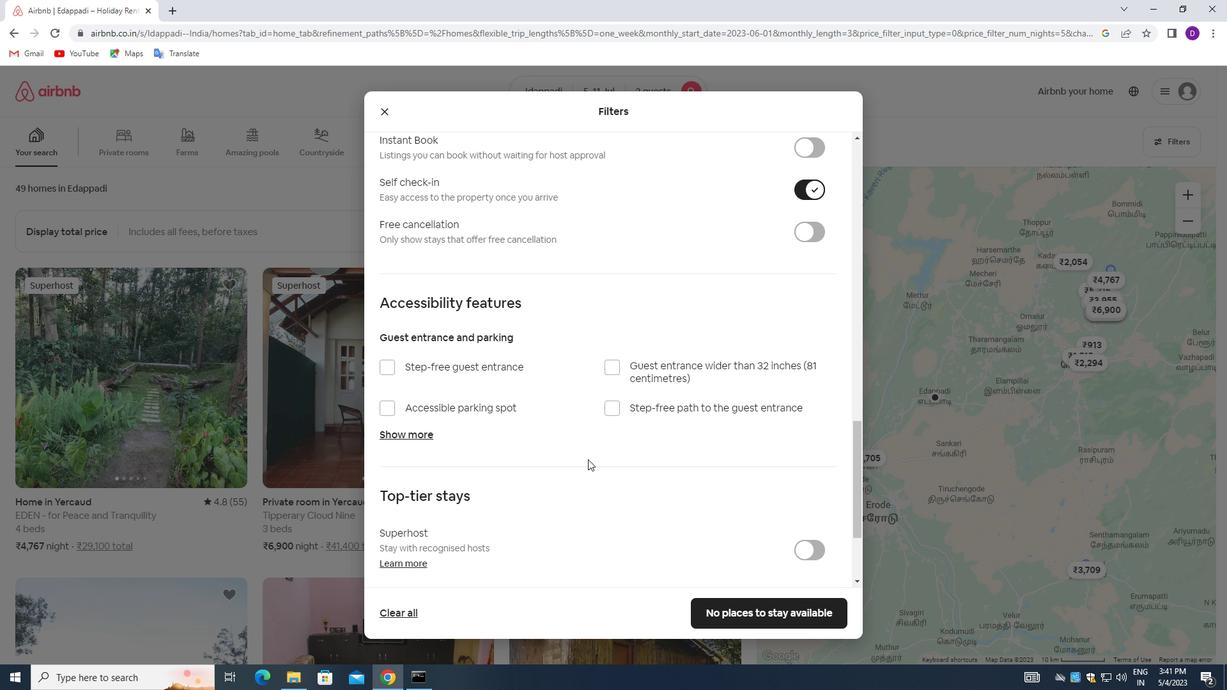 
Action: Mouse scrolled (572, 479) with delta (0, 0)
Screenshot: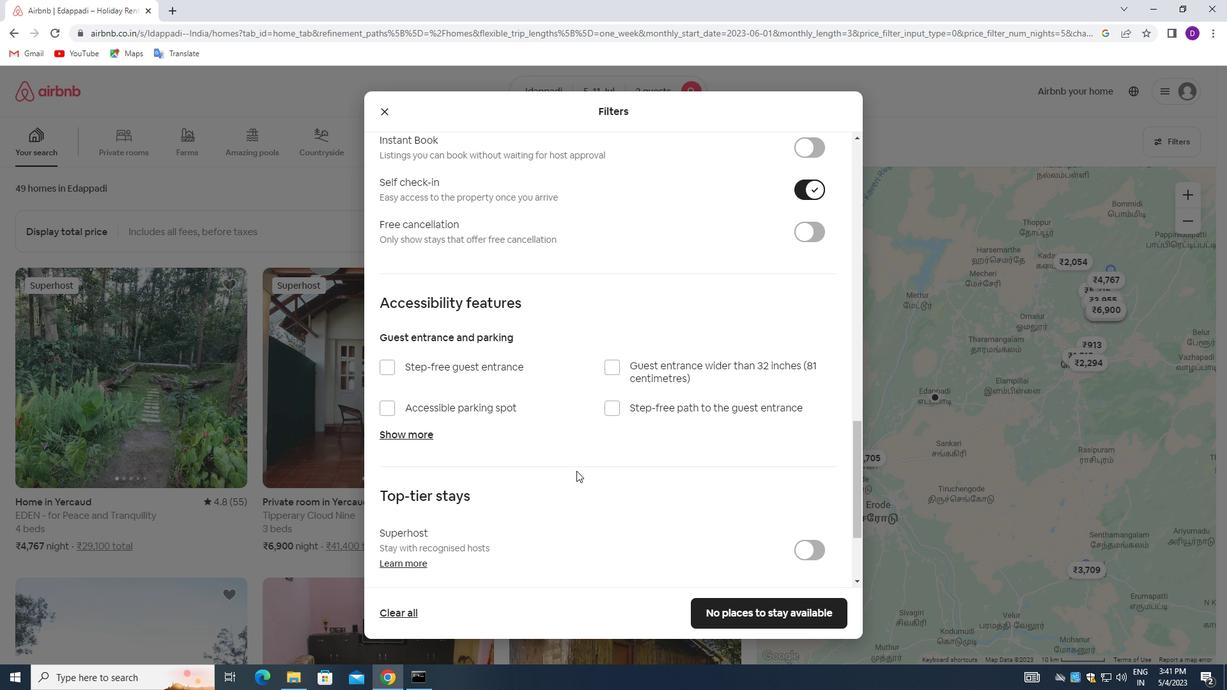 
Action: Mouse moved to (572, 481)
Screenshot: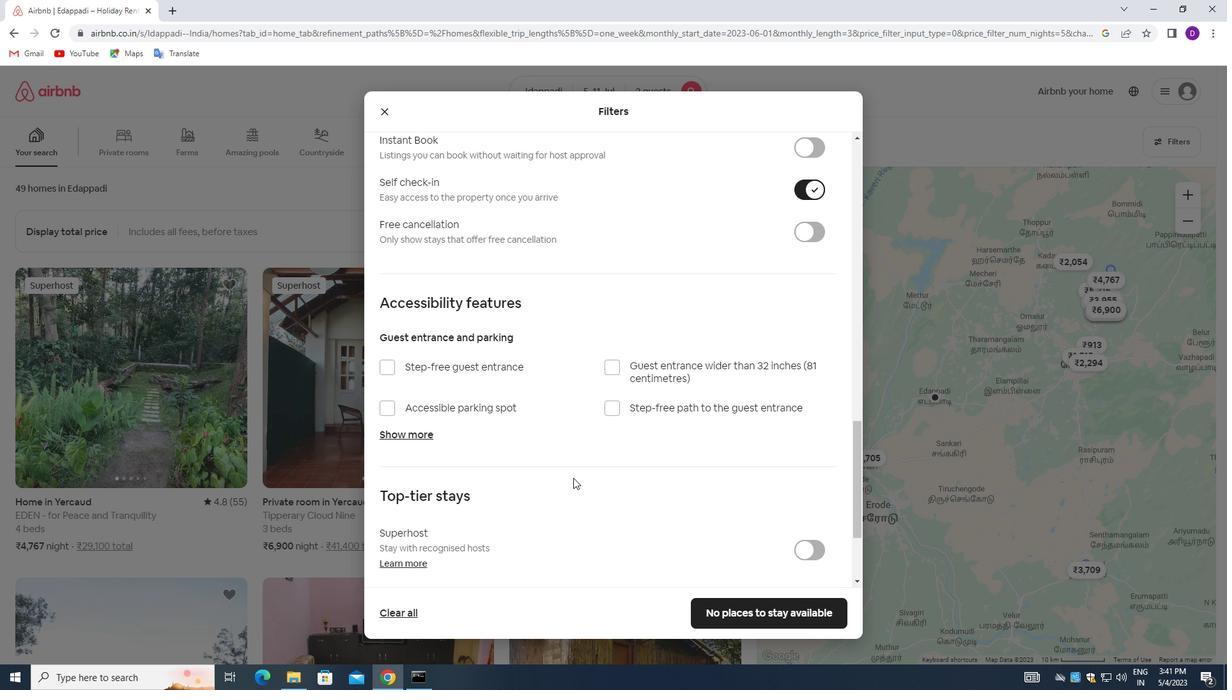 
Action: Mouse scrolled (572, 480) with delta (0, 0)
Screenshot: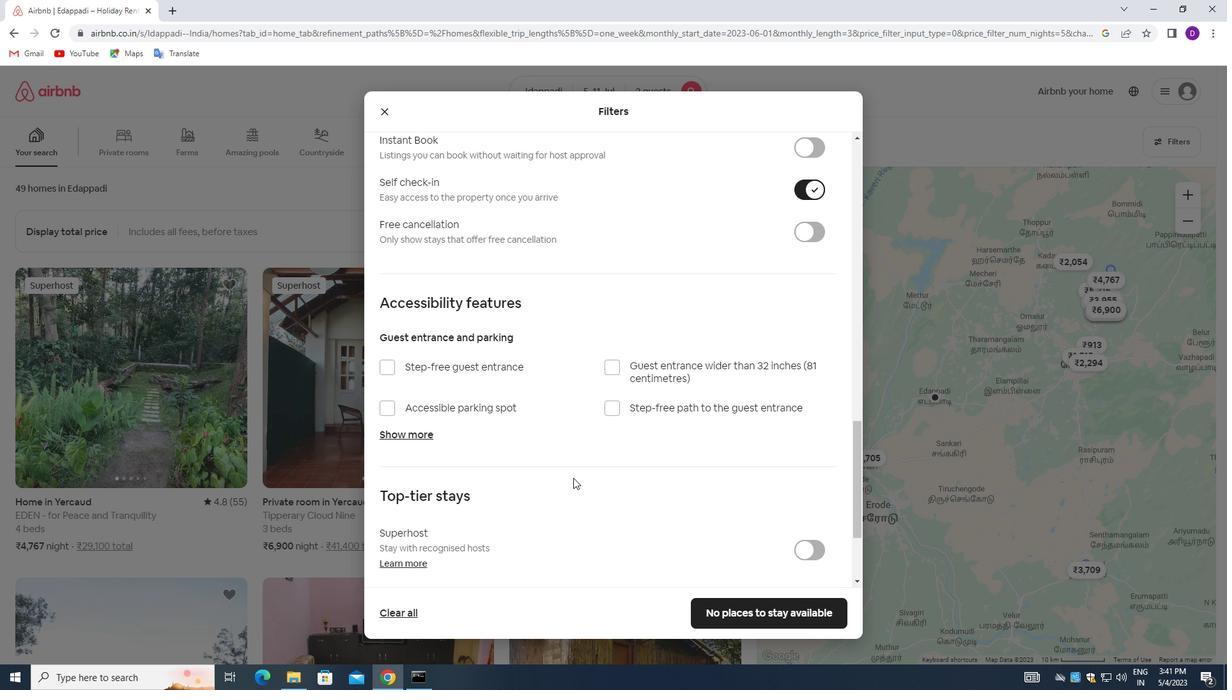 
Action: Mouse scrolled (572, 480) with delta (0, 0)
Screenshot: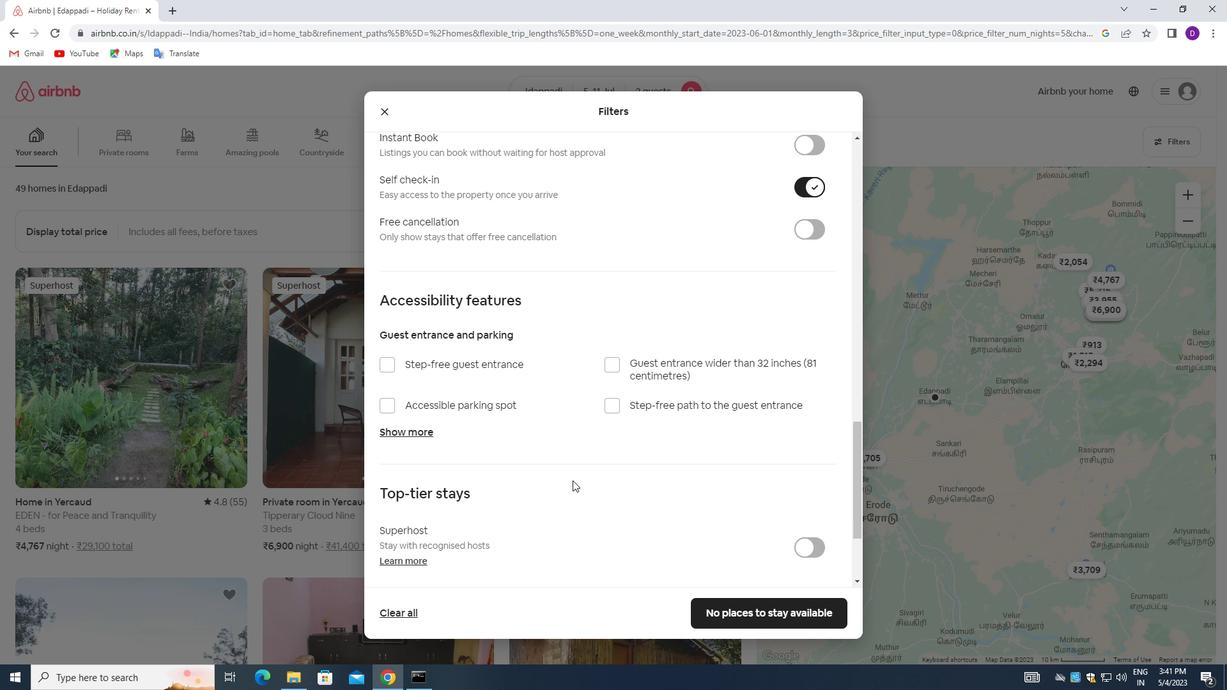 
Action: Mouse moved to (382, 527)
Screenshot: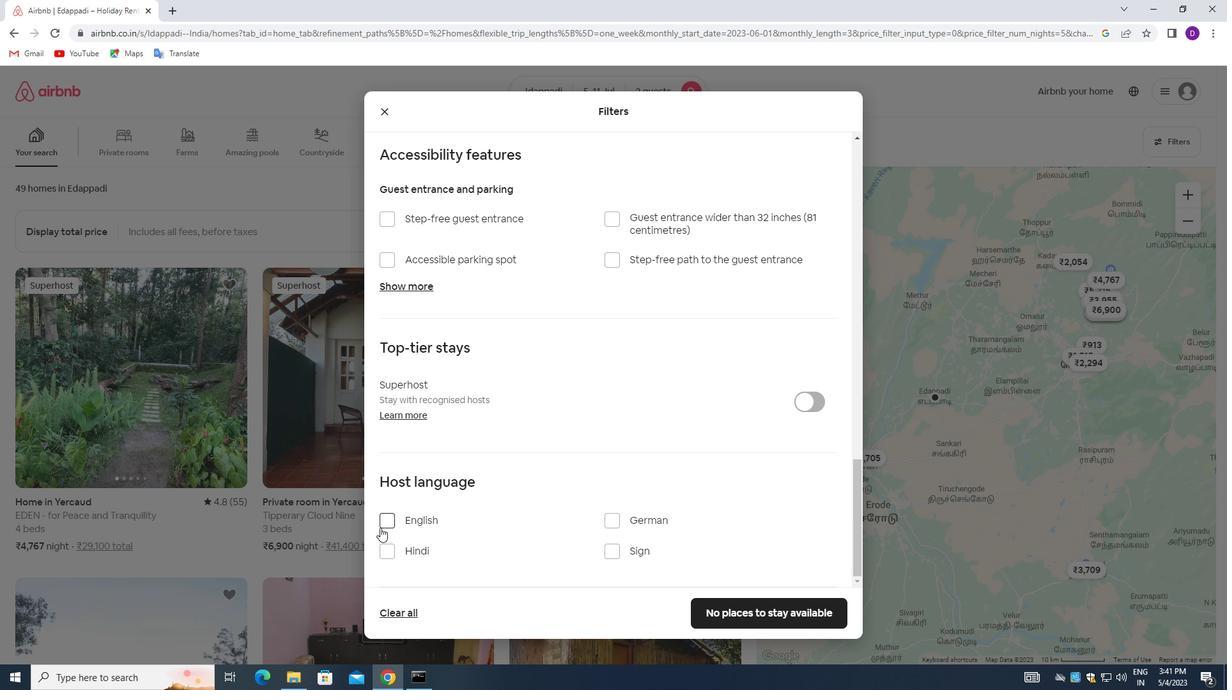 
Action: Mouse pressed left at (382, 527)
Screenshot: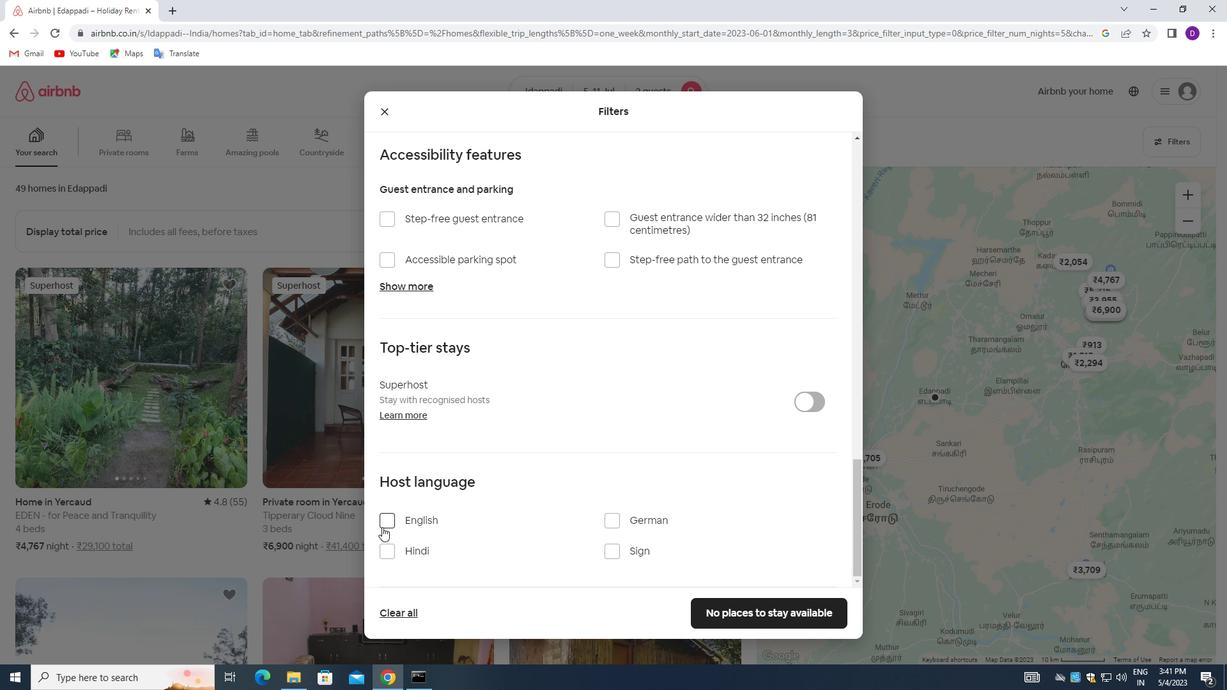 
Action: Mouse moved to (698, 616)
Screenshot: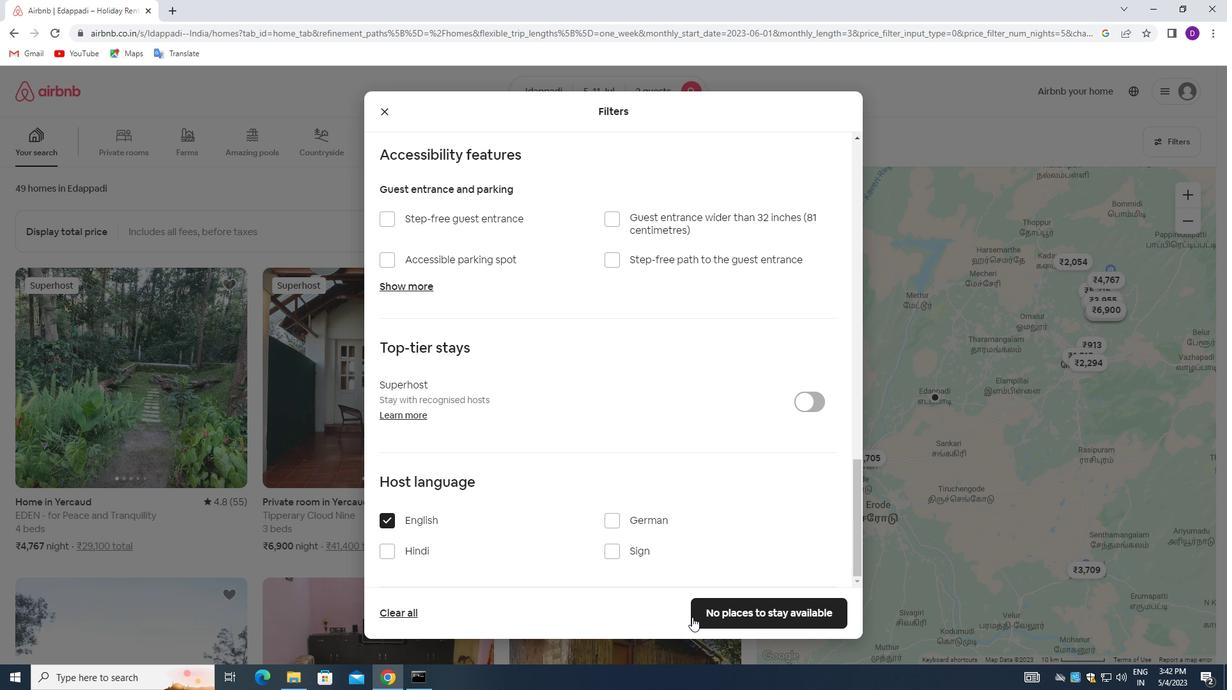 
Action: Mouse pressed left at (698, 616)
Screenshot: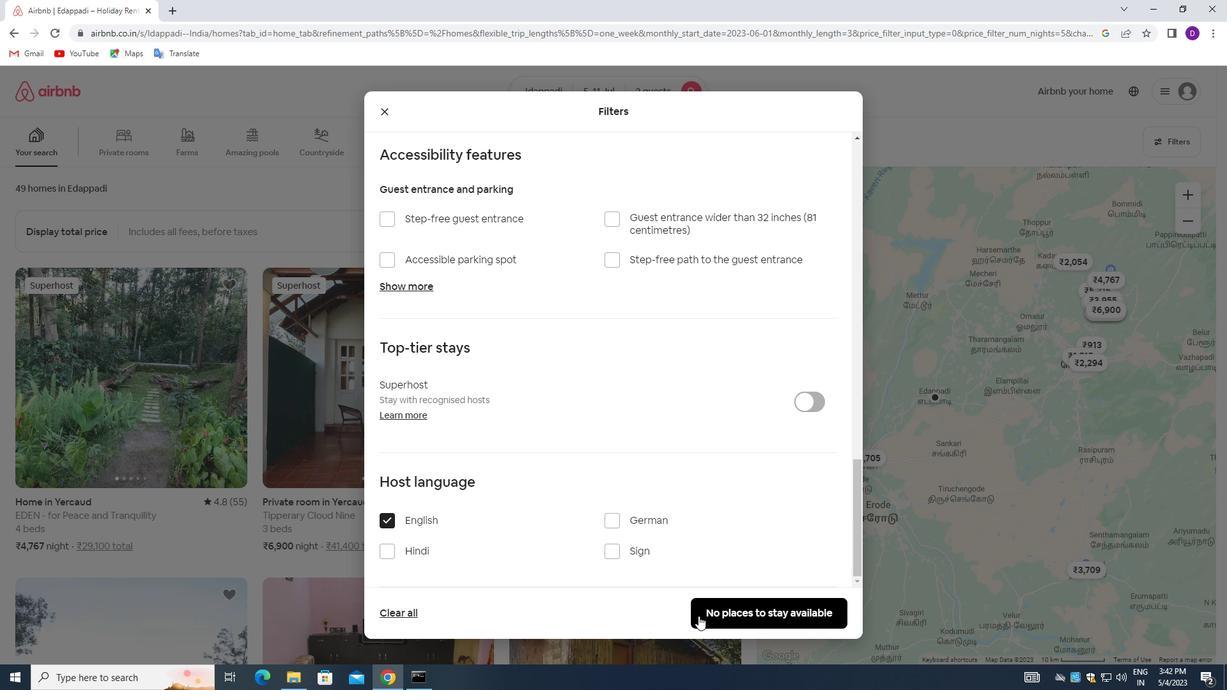 
Action: Mouse moved to (708, 433)
Screenshot: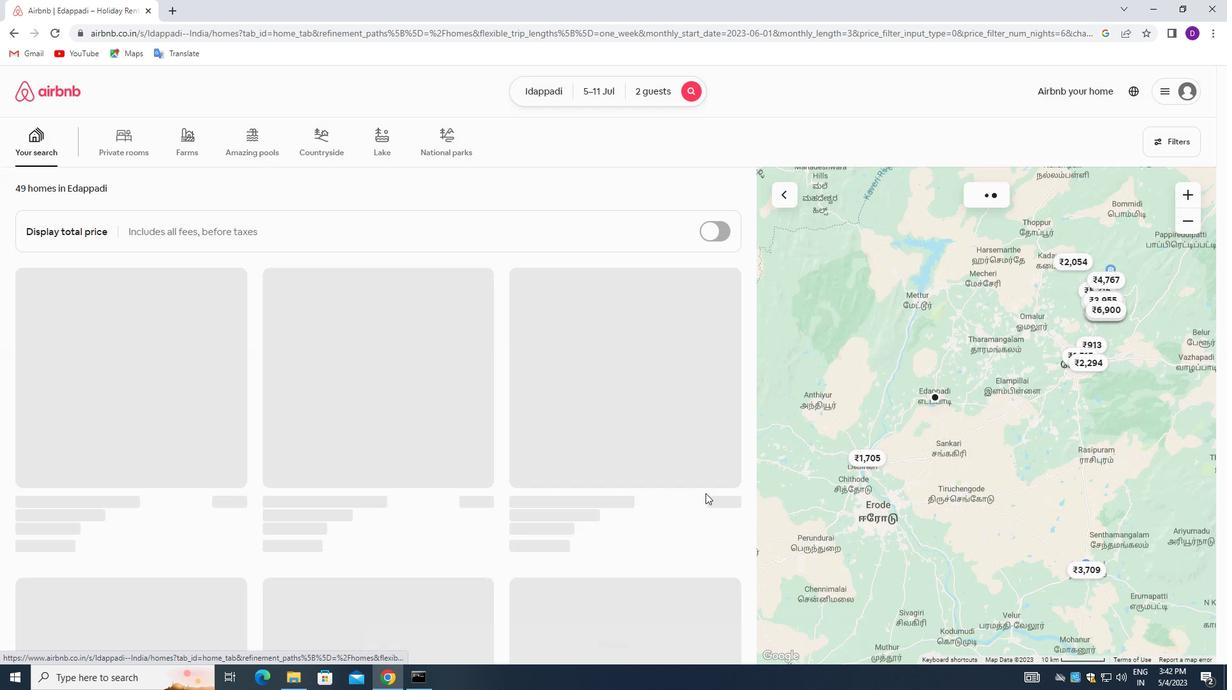 
